 Task: Try Chrome Live Caption Feature.
Action: Mouse moved to (1297, 36)
Screenshot: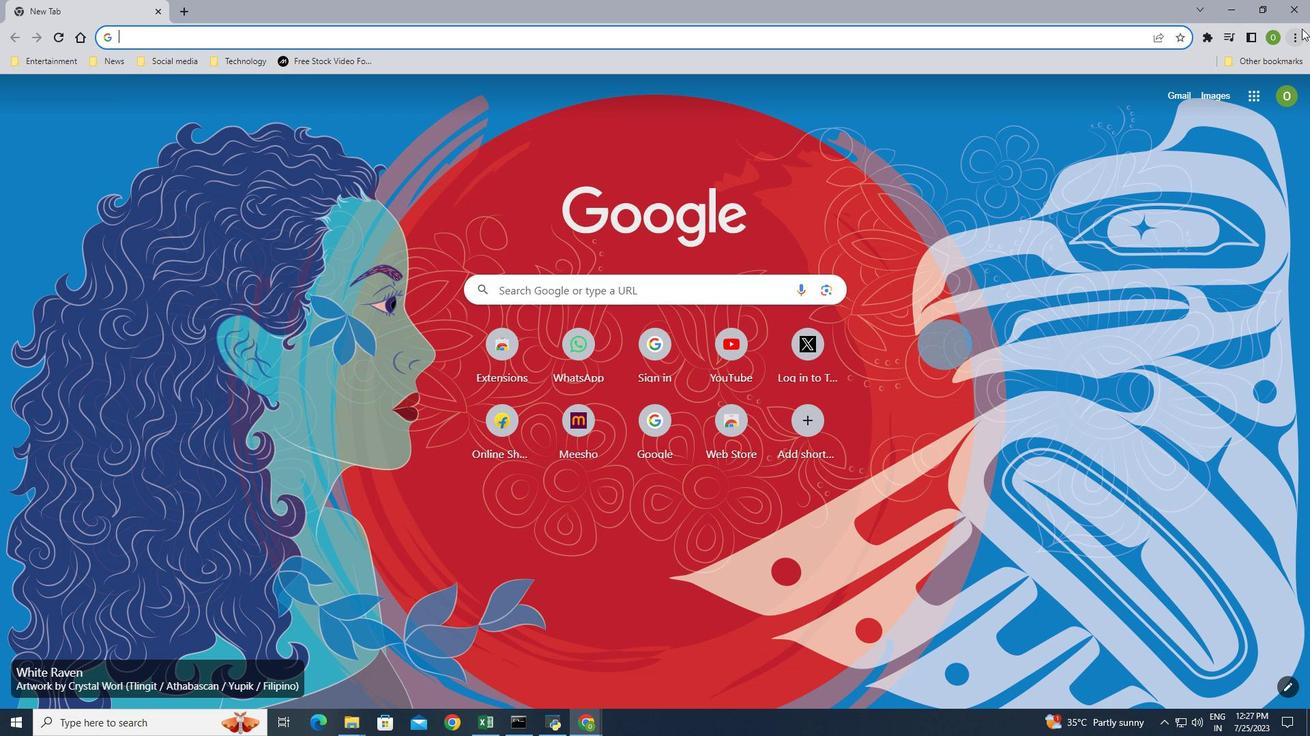 
Action: Mouse pressed left at (1297, 36)
Screenshot: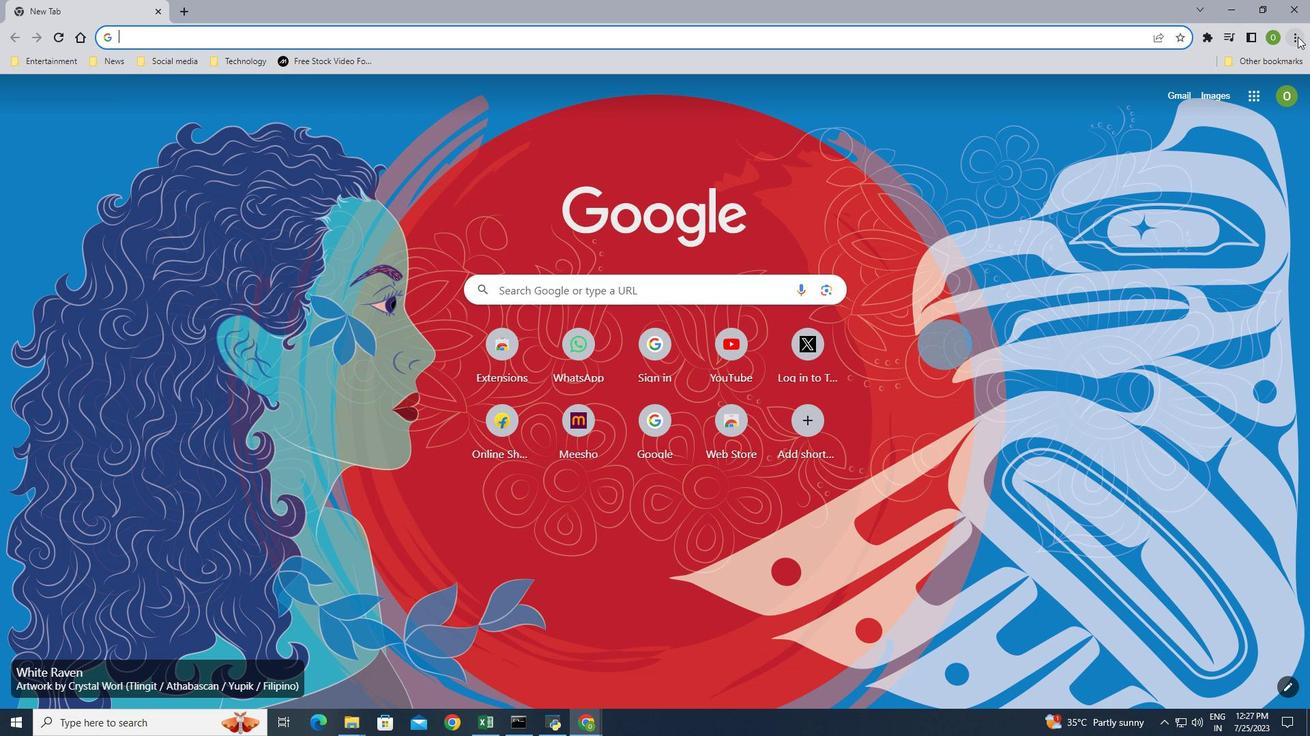 
Action: Mouse moved to (1168, 300)
Screenshot: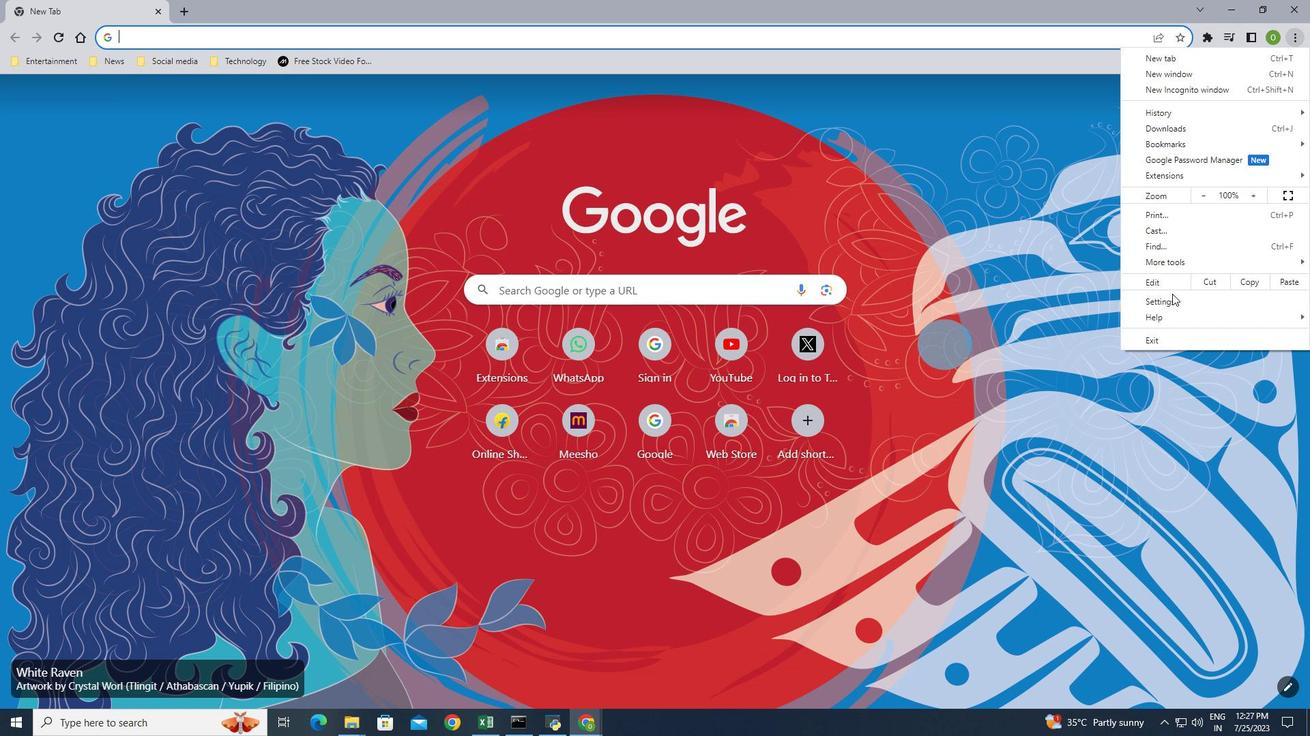 
Action: Mouse pressed left at (1168, 300)
Screenshot: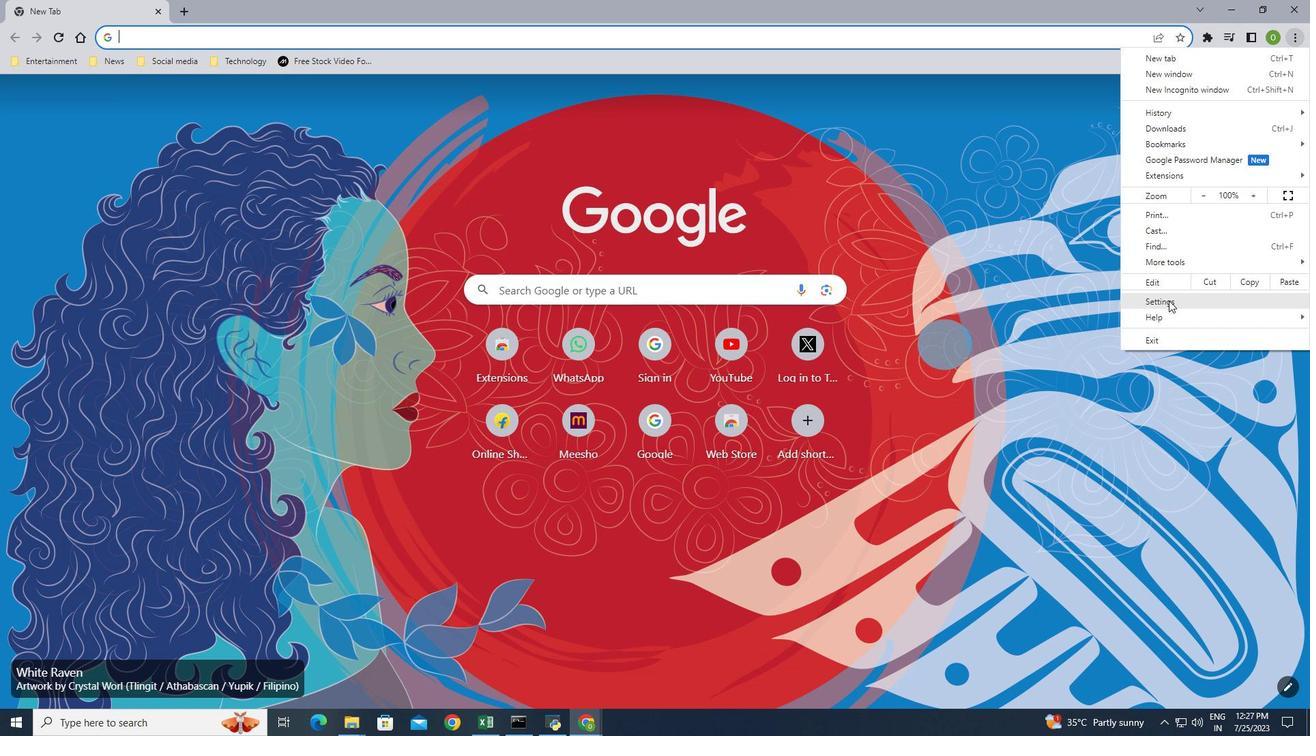 
Action: Mouse moved to (66, 407)
Screenshot: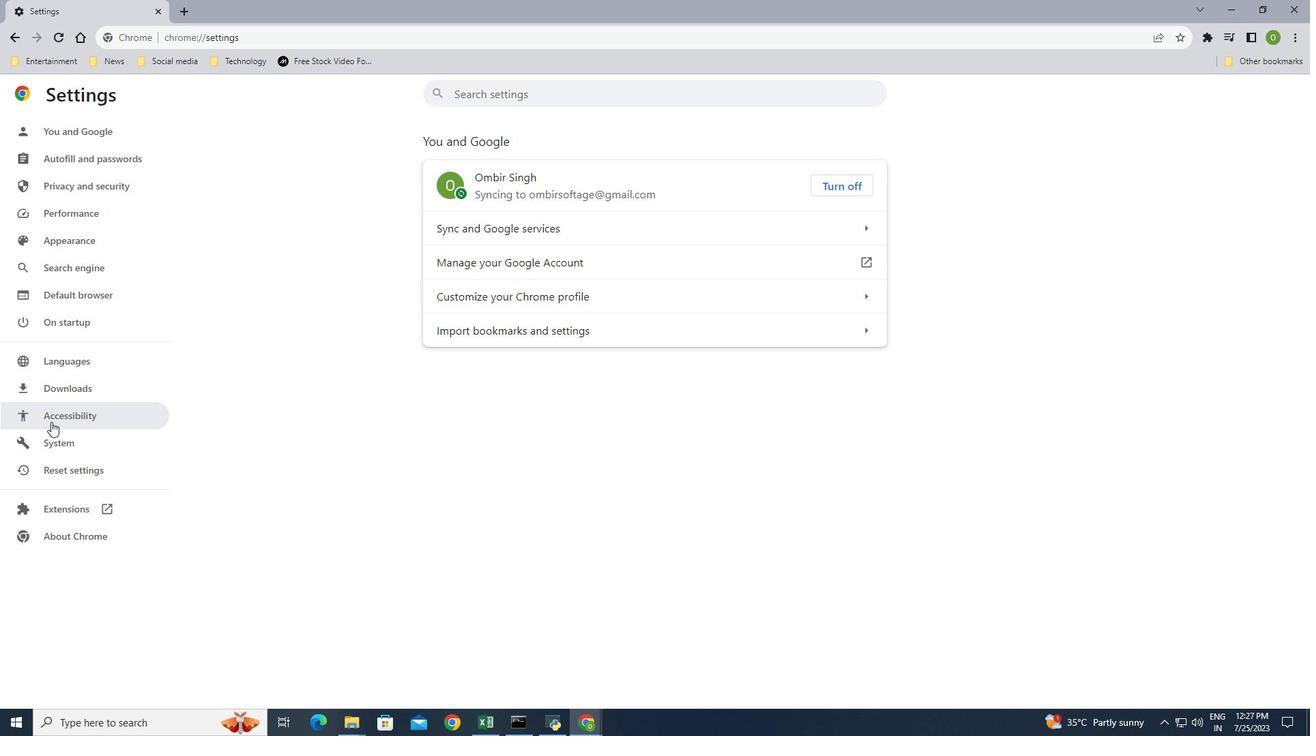 
Action: Mouse pressed left at (66, 407)
Screenshot: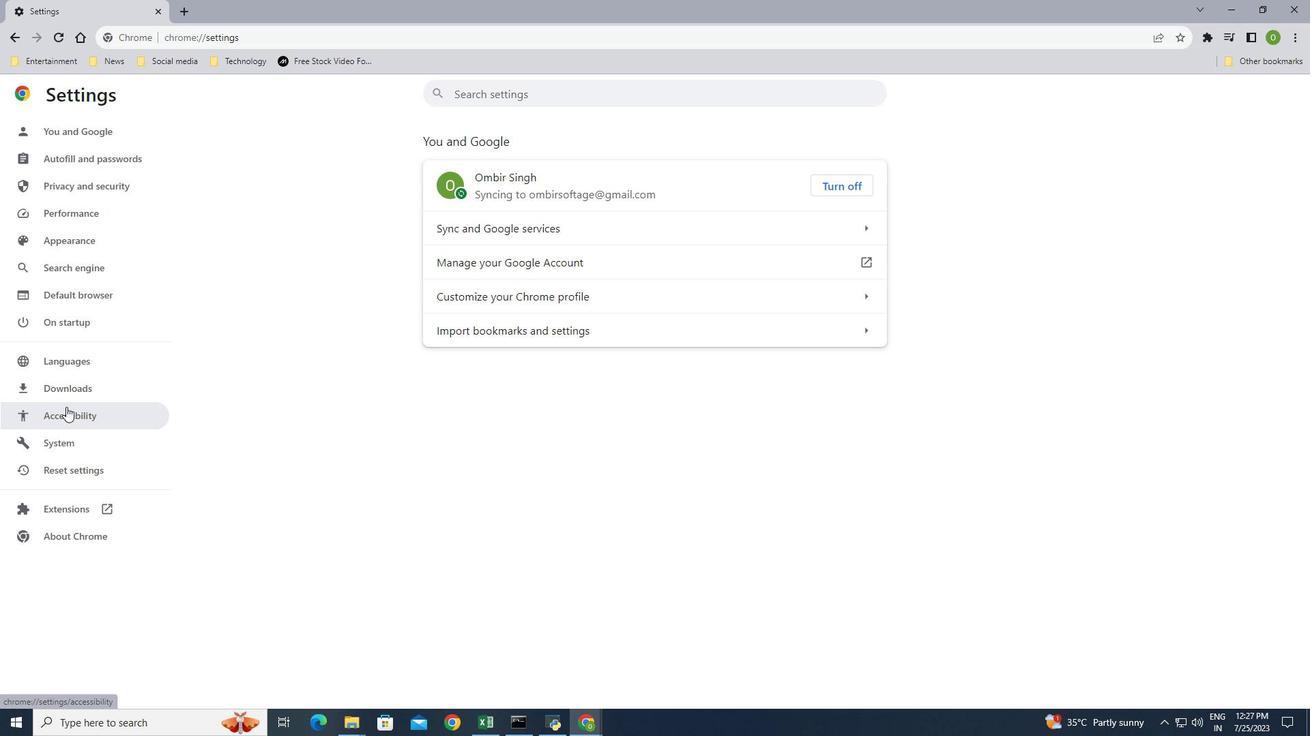 
Action: Mouse moved to (866, 191)
Screenshot: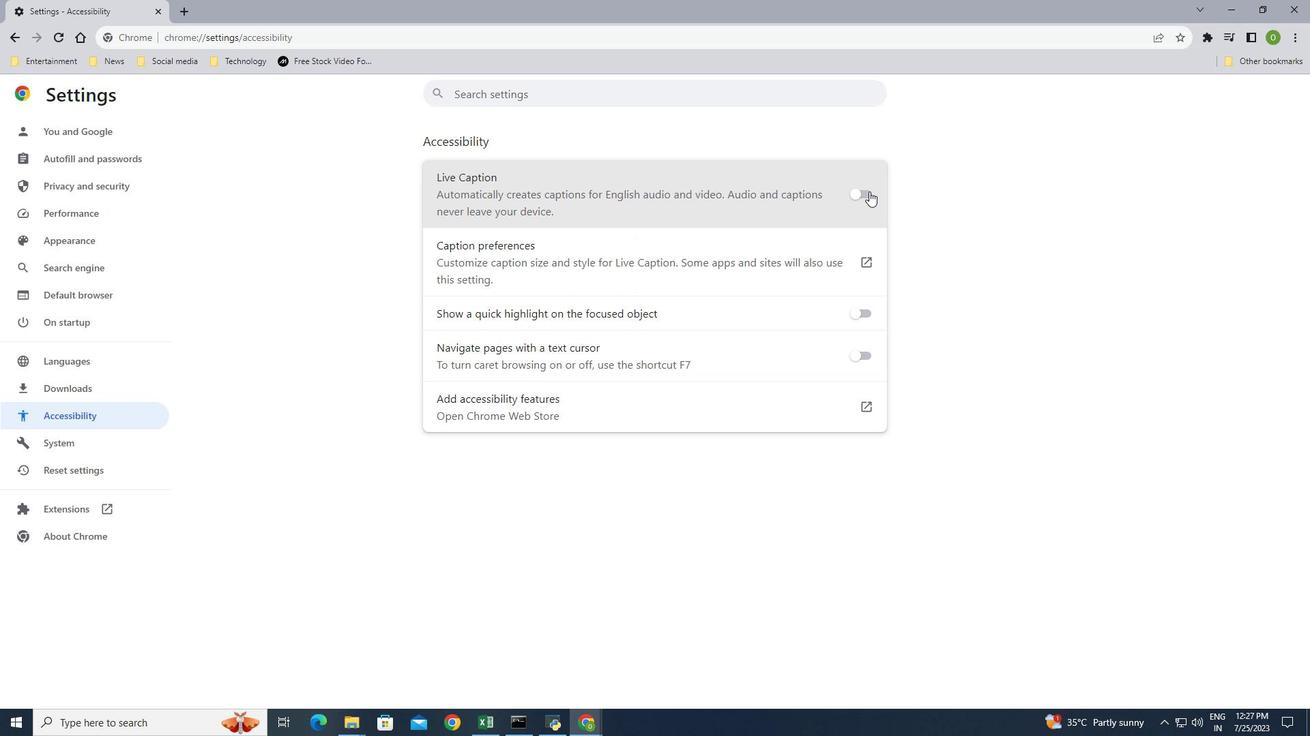 
Action: Mouse pressed left at (866, 191)
Screenshot: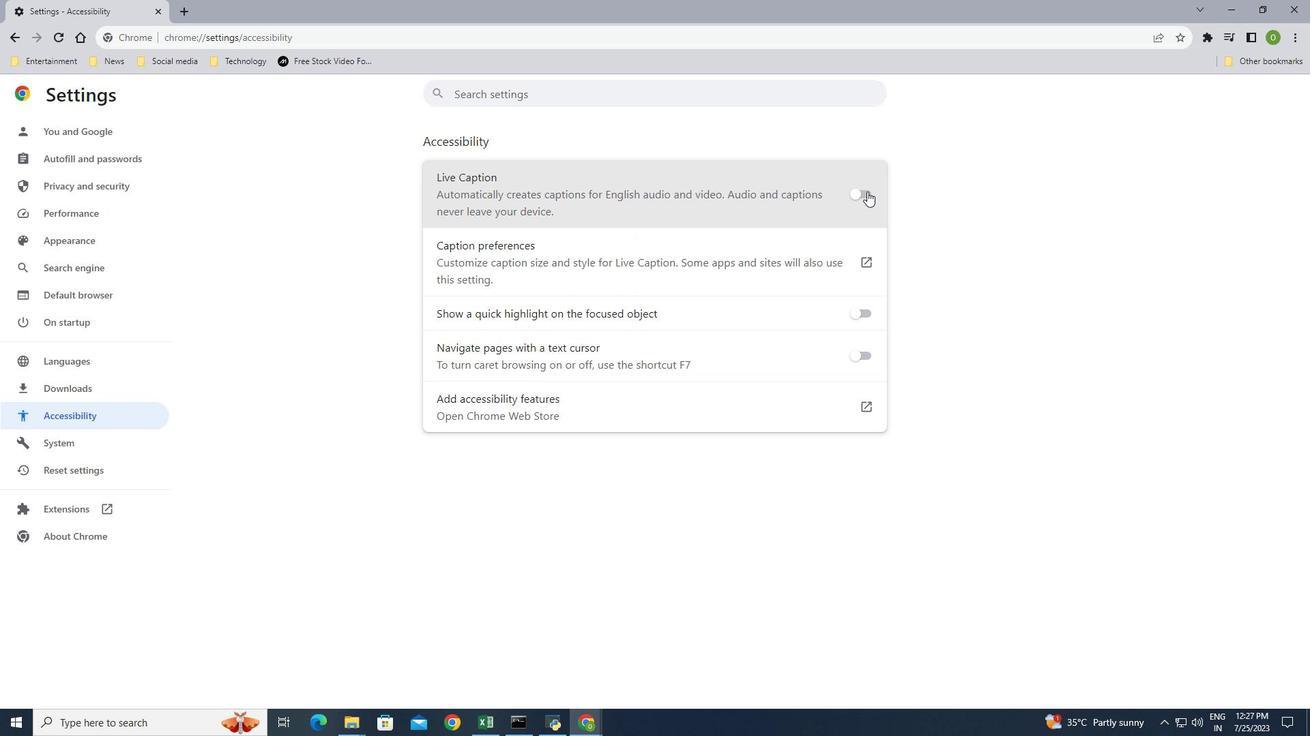 
Action: Mouse moved to (945, 262)
Screenshot: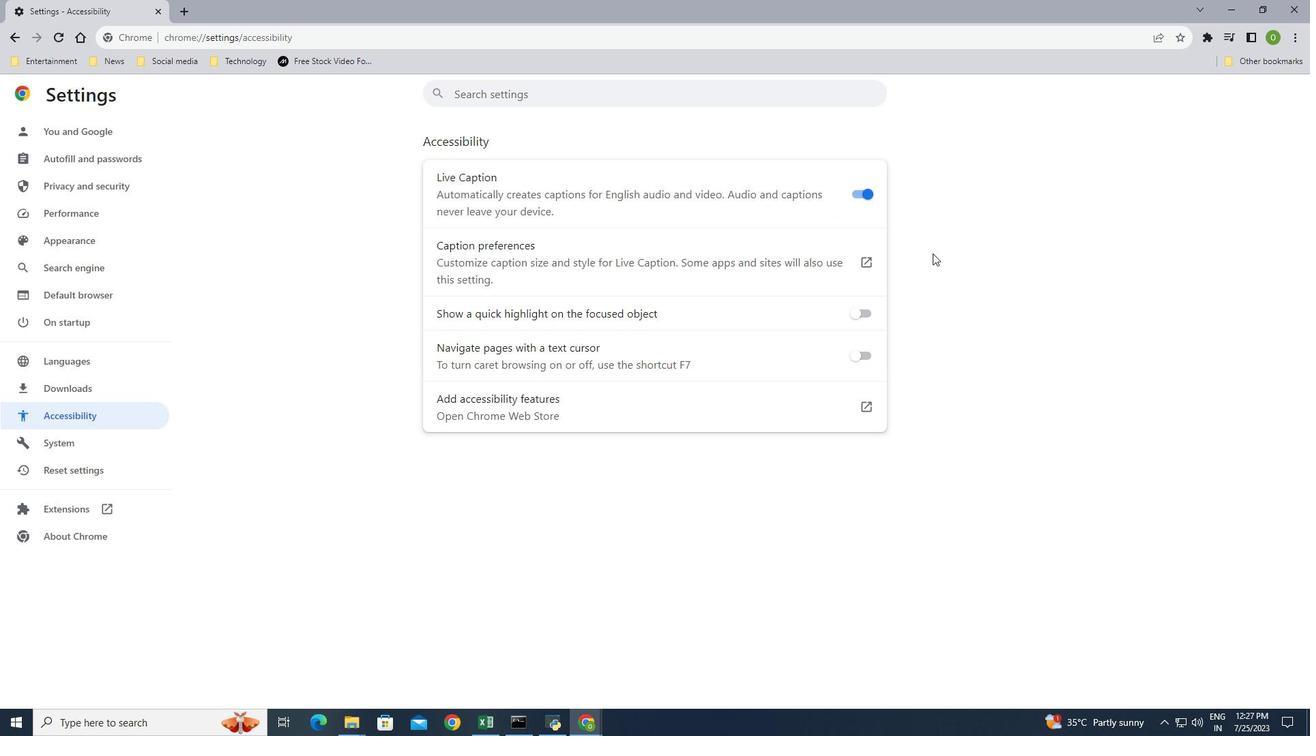 
Action: Mouse scrolled (945, 263) with delta (0, 0)
Screenshot: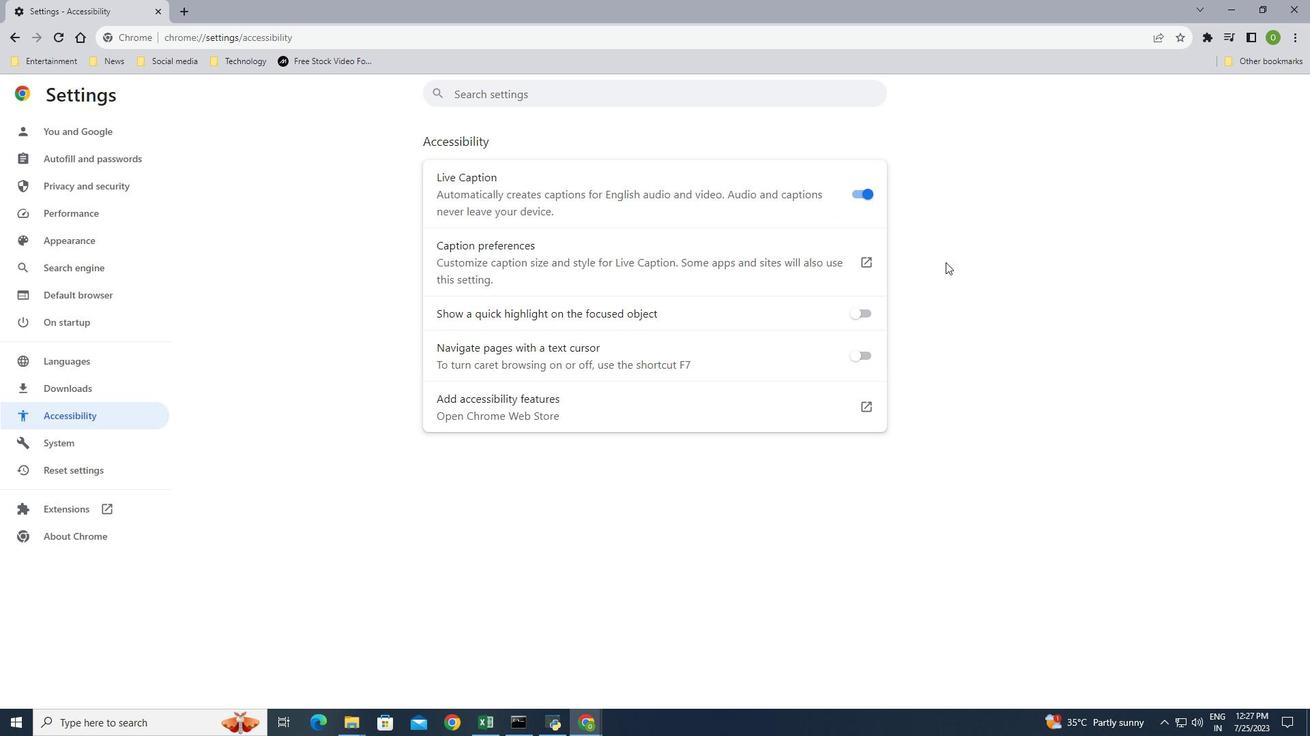 
Action: Mouse scrolled (945, 263) with delta (0, 0)
Screenshot: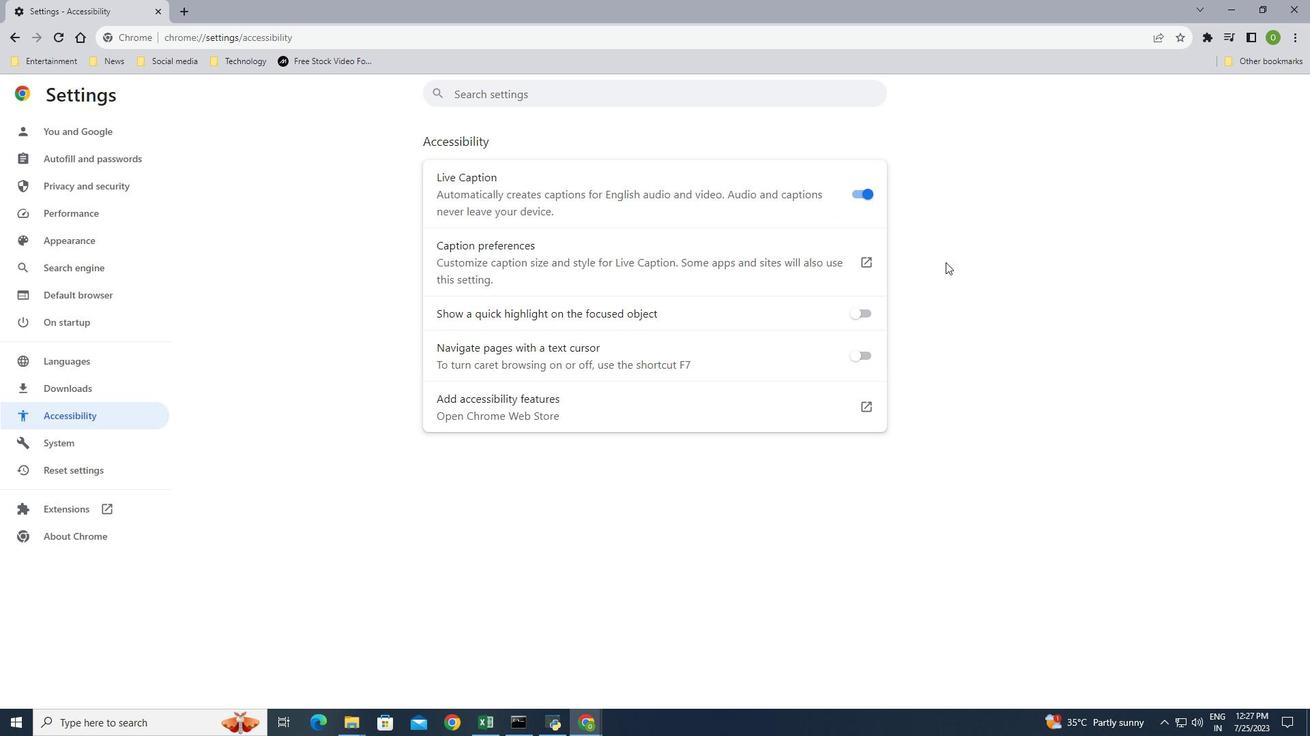 
Action: Mouse scrolled (945, 263) with delta (0, 0)
Screenshot: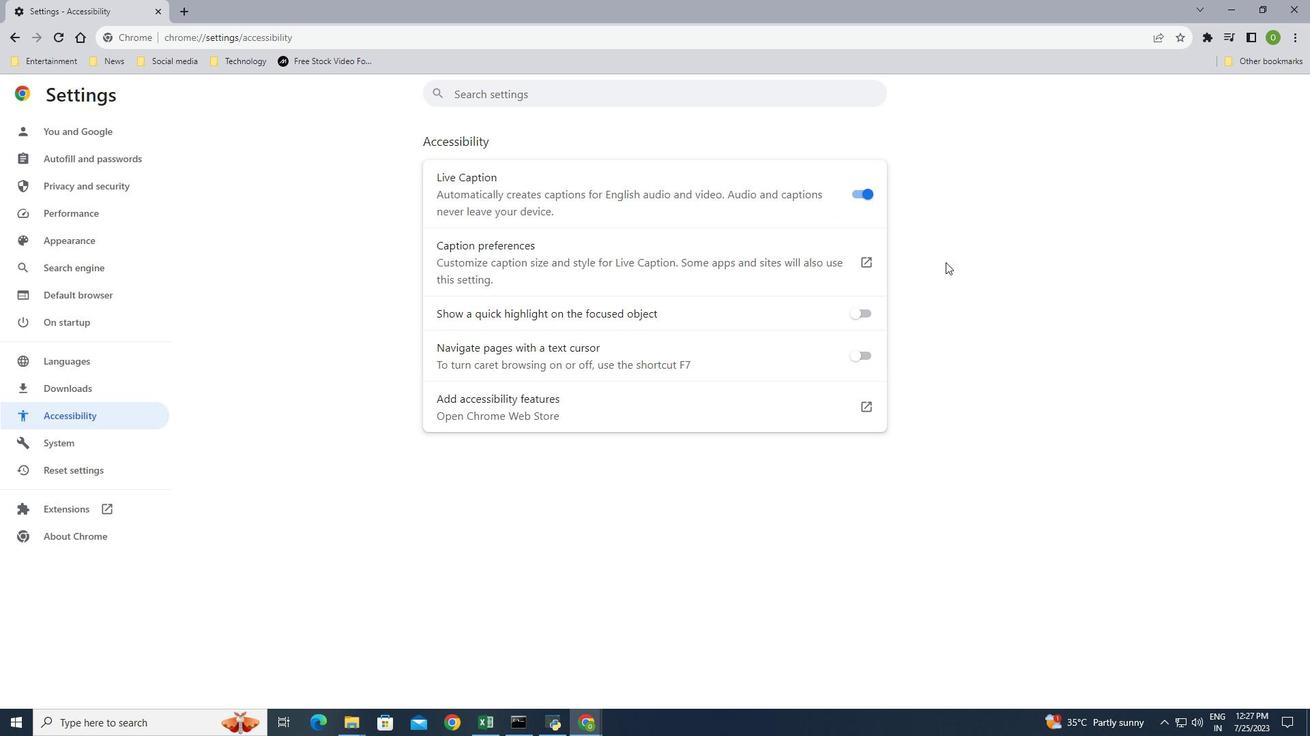 
Action: Mouse moved to (185, 13)
Screenshot: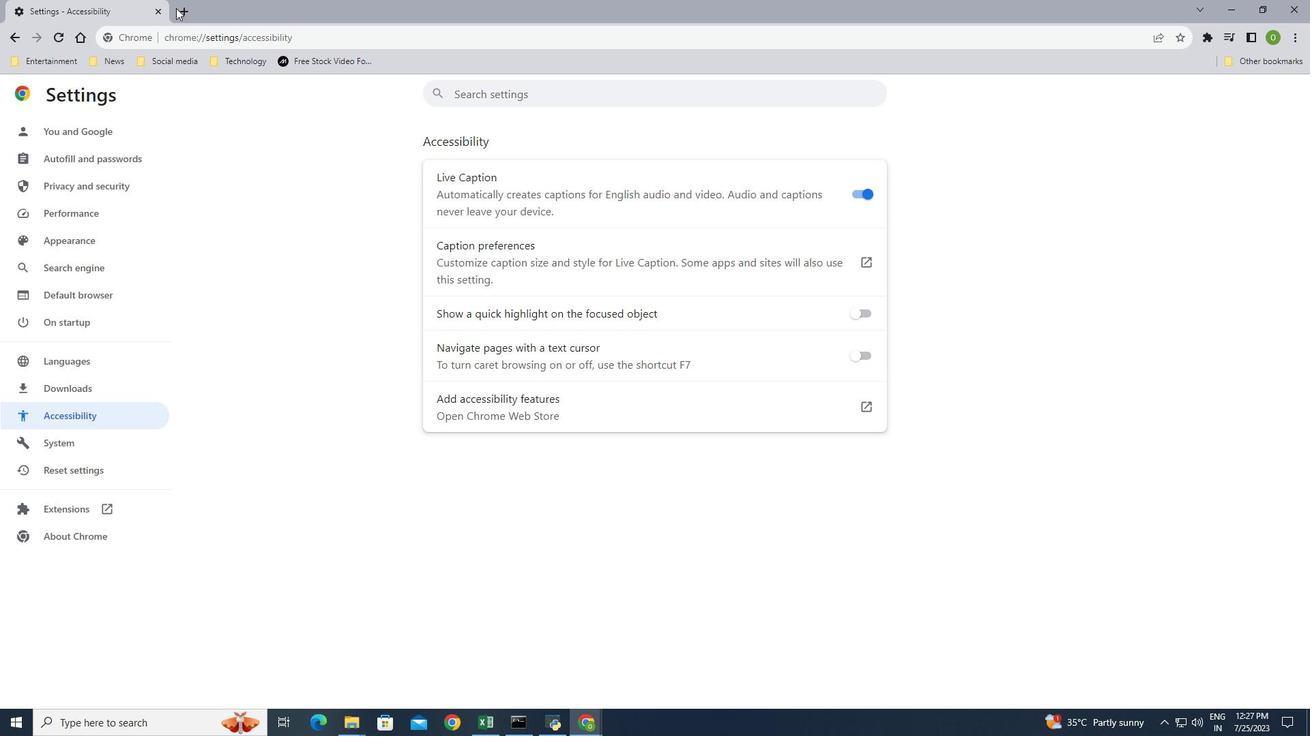 
Action: Mouse pressed left at (185, 13)
Screenshot: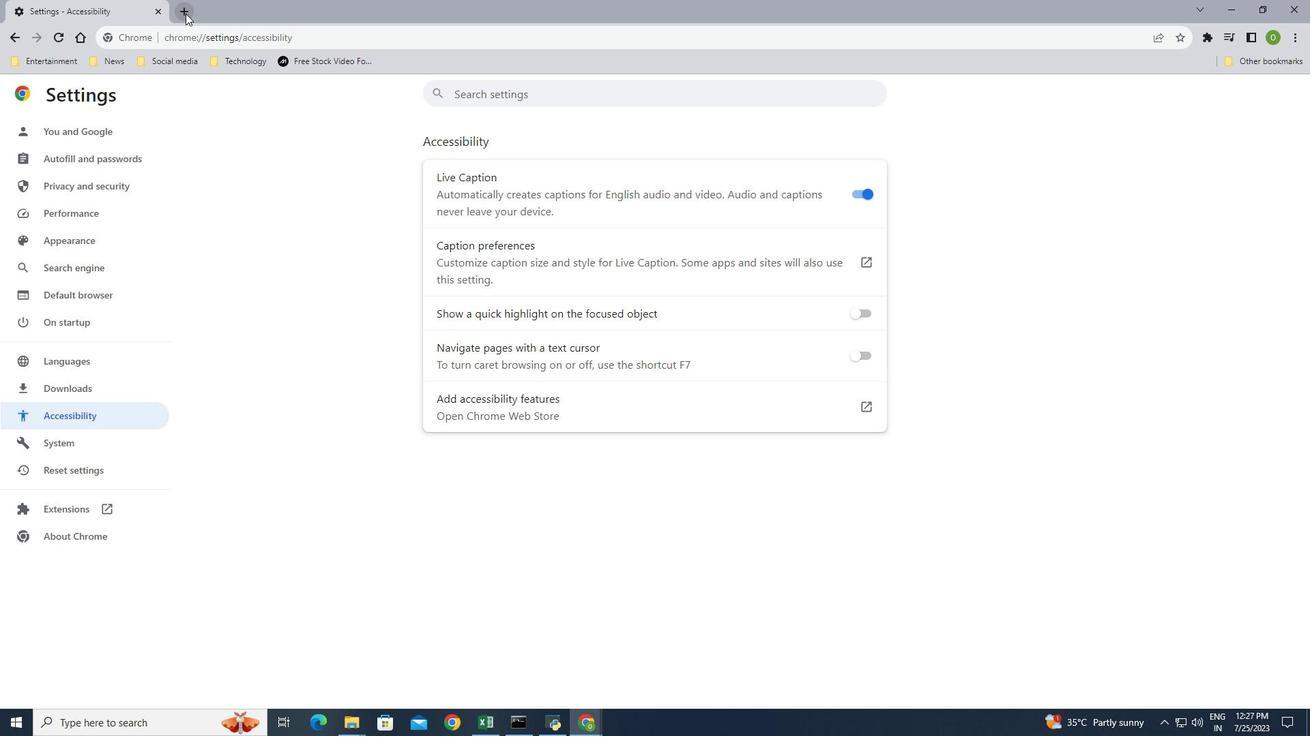 
Action: Mouse moved to (197, 40)
Screenshot: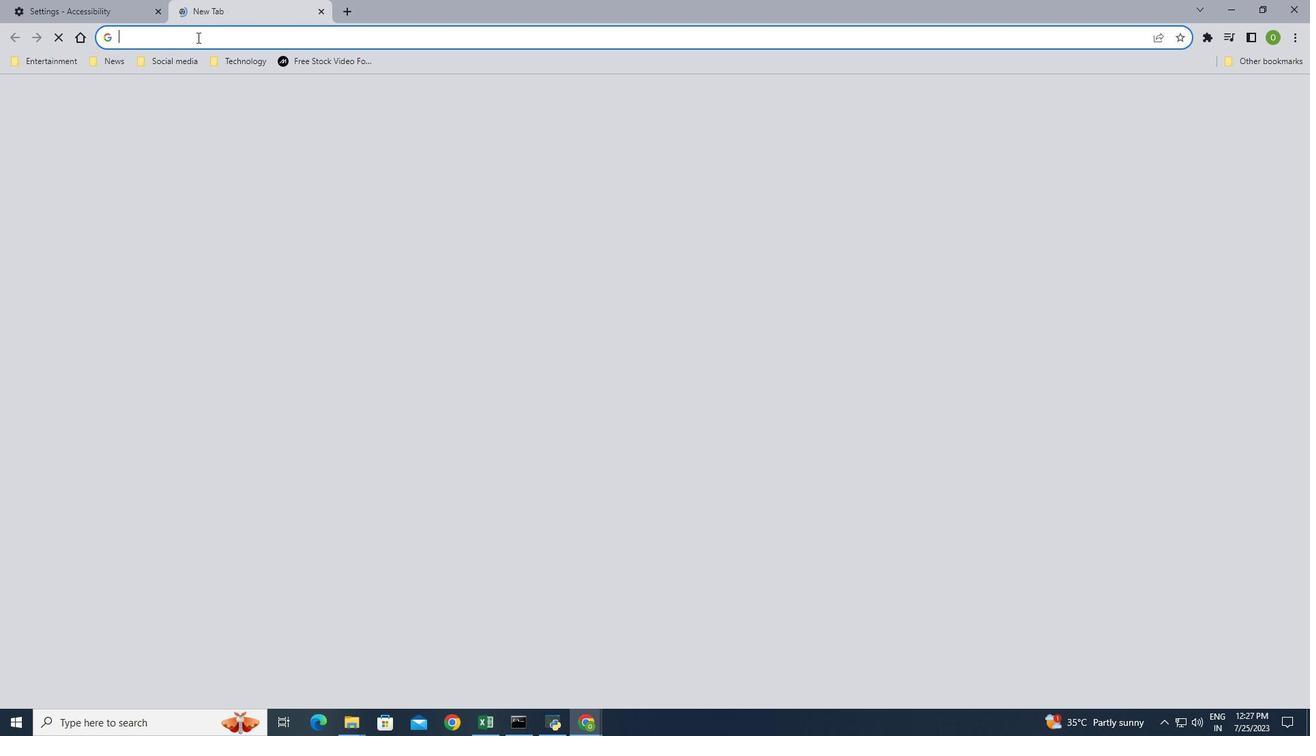 
Action: Mouse pressed left at (197, 40)
Screenshot: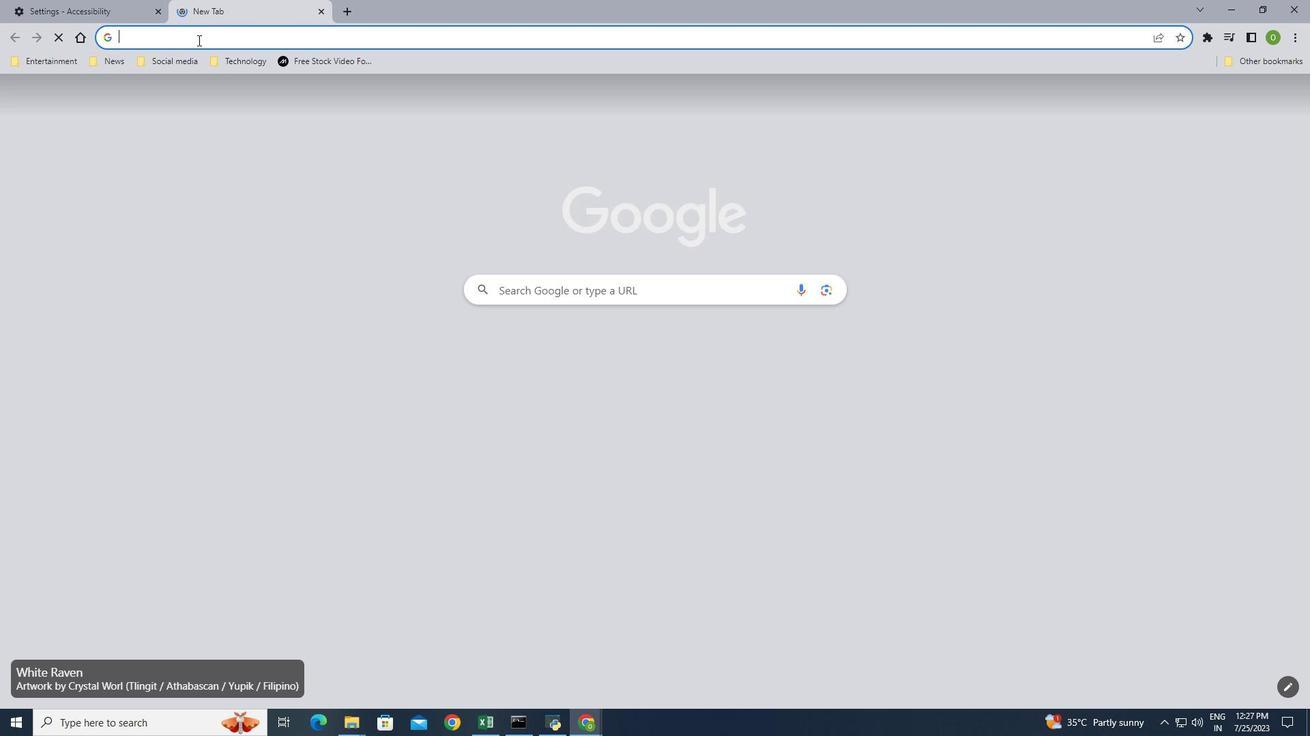 
Action: Key pressed you<Key.space>tub<Key.backspace>e<Key.enter>
Screenshot: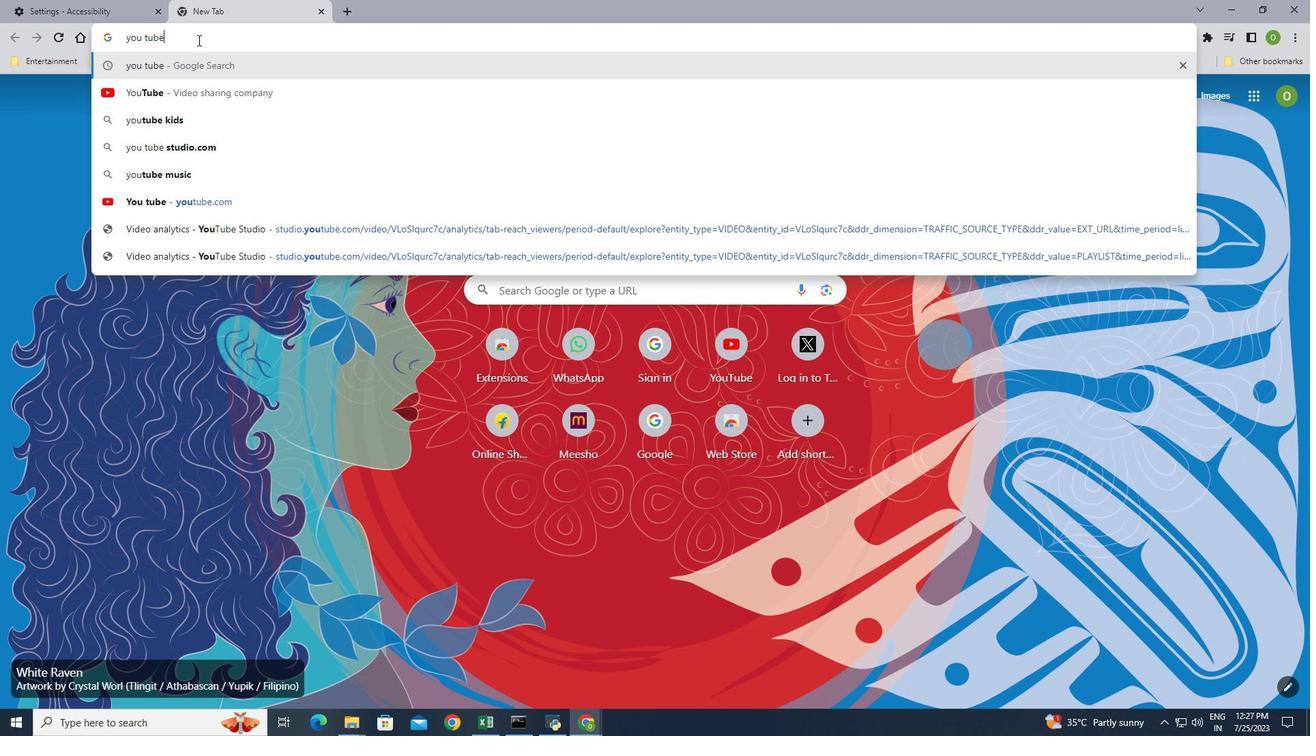 
Action: Mouse moved to (167, 303)
Screenshot: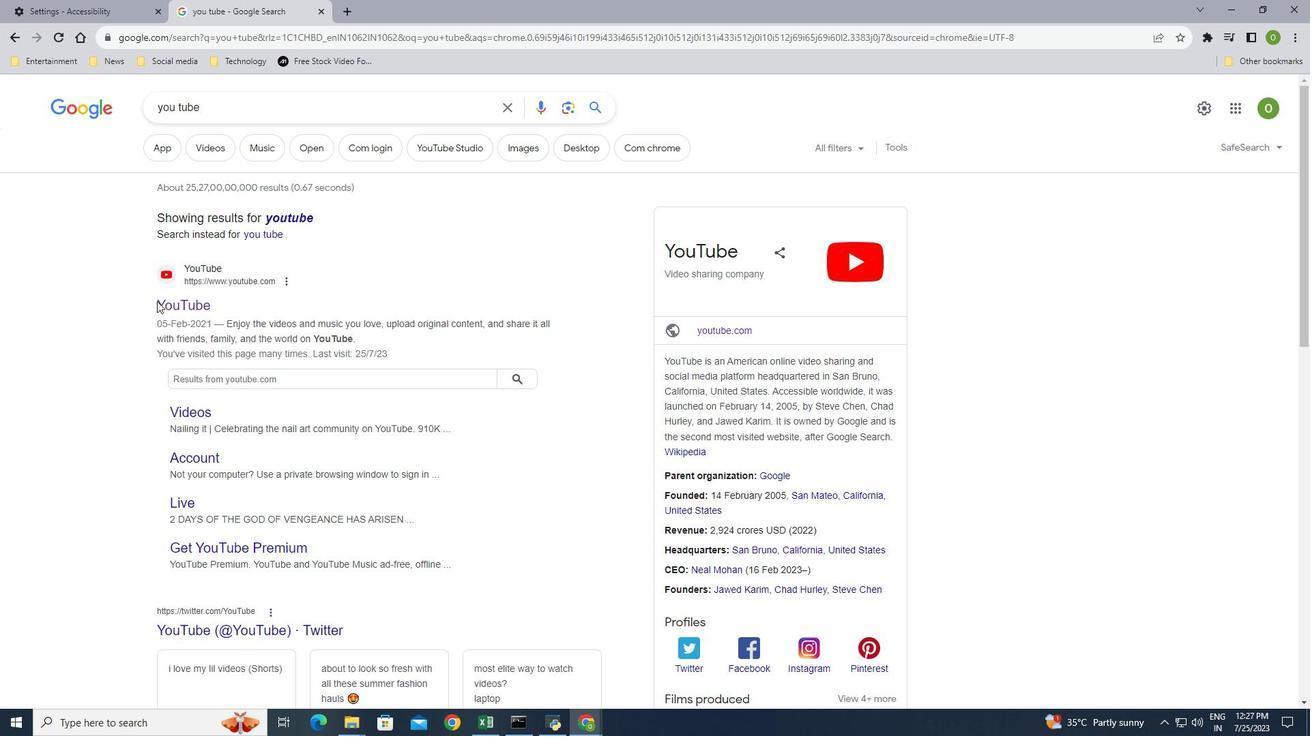 
Action: Mouse pressed left at (167, 303)
Screenshot: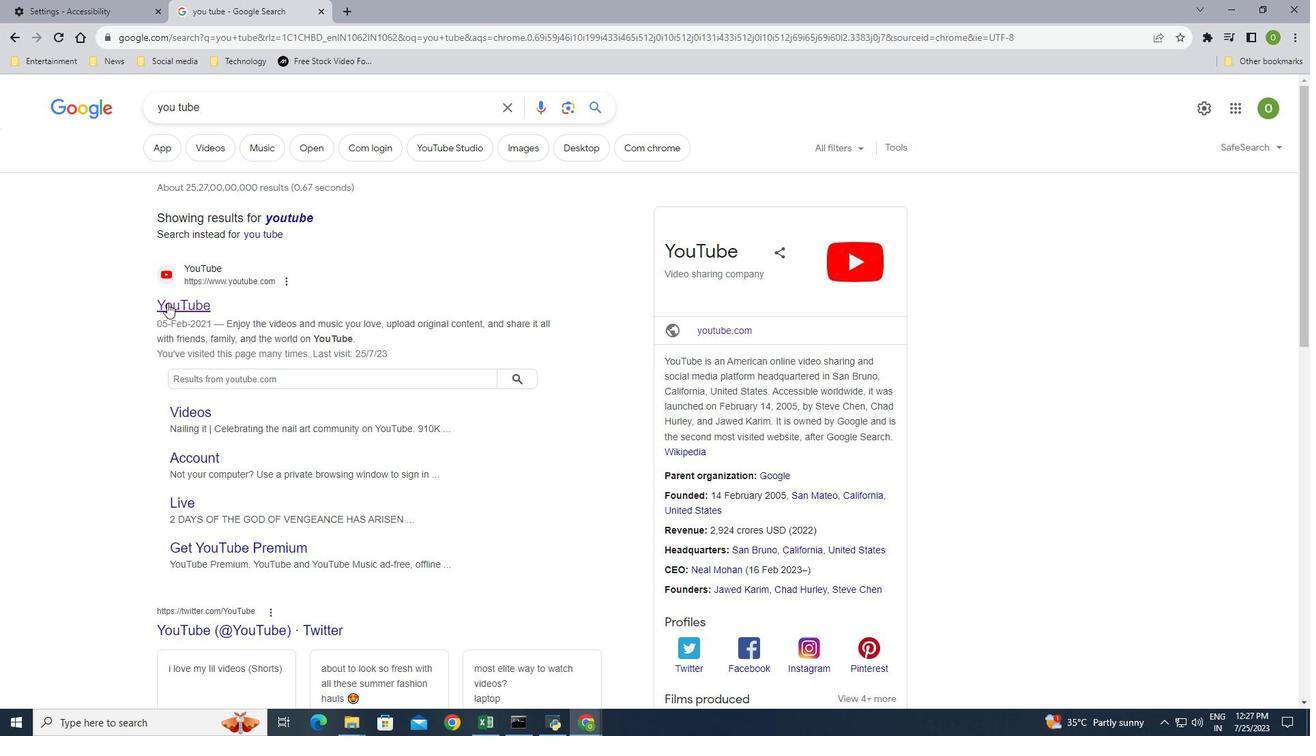 
Action: Mouse moved to (946, 239)
Screenshot: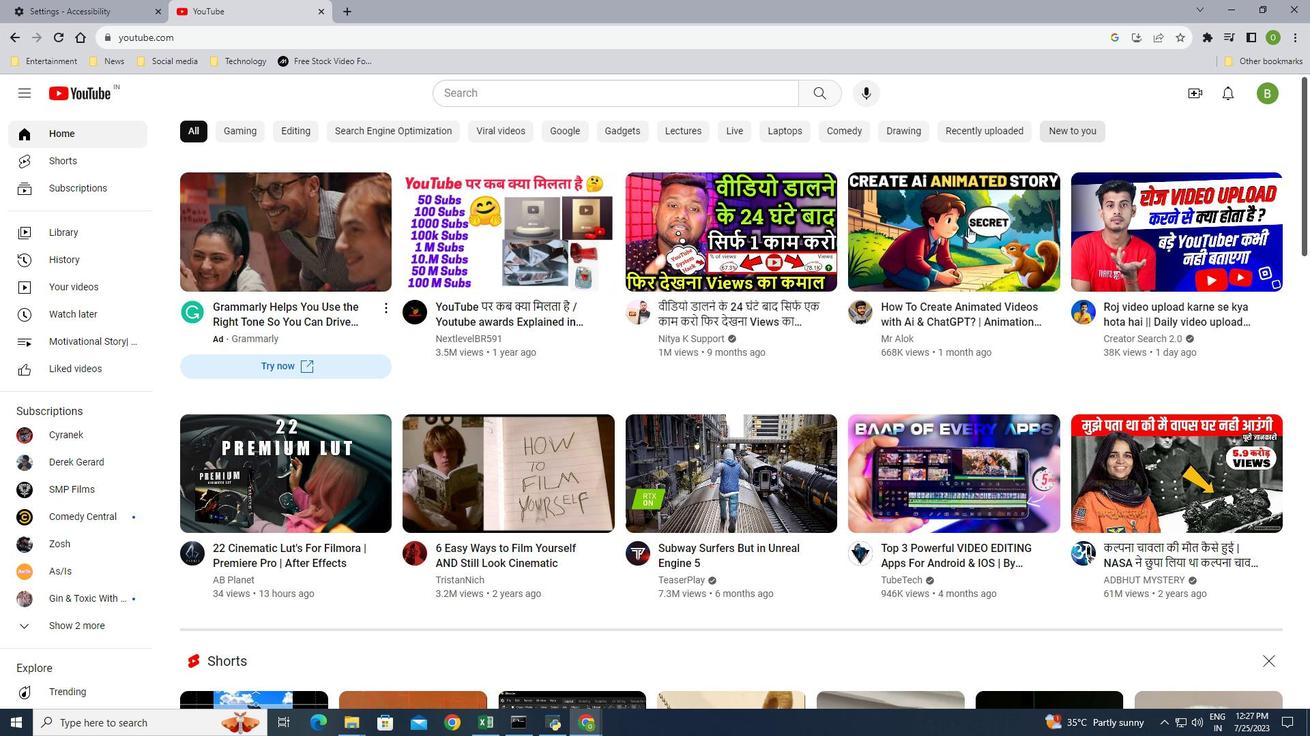 
Action: Mouse scrolled (946, 238) with delta (0, 0)
Screenshot: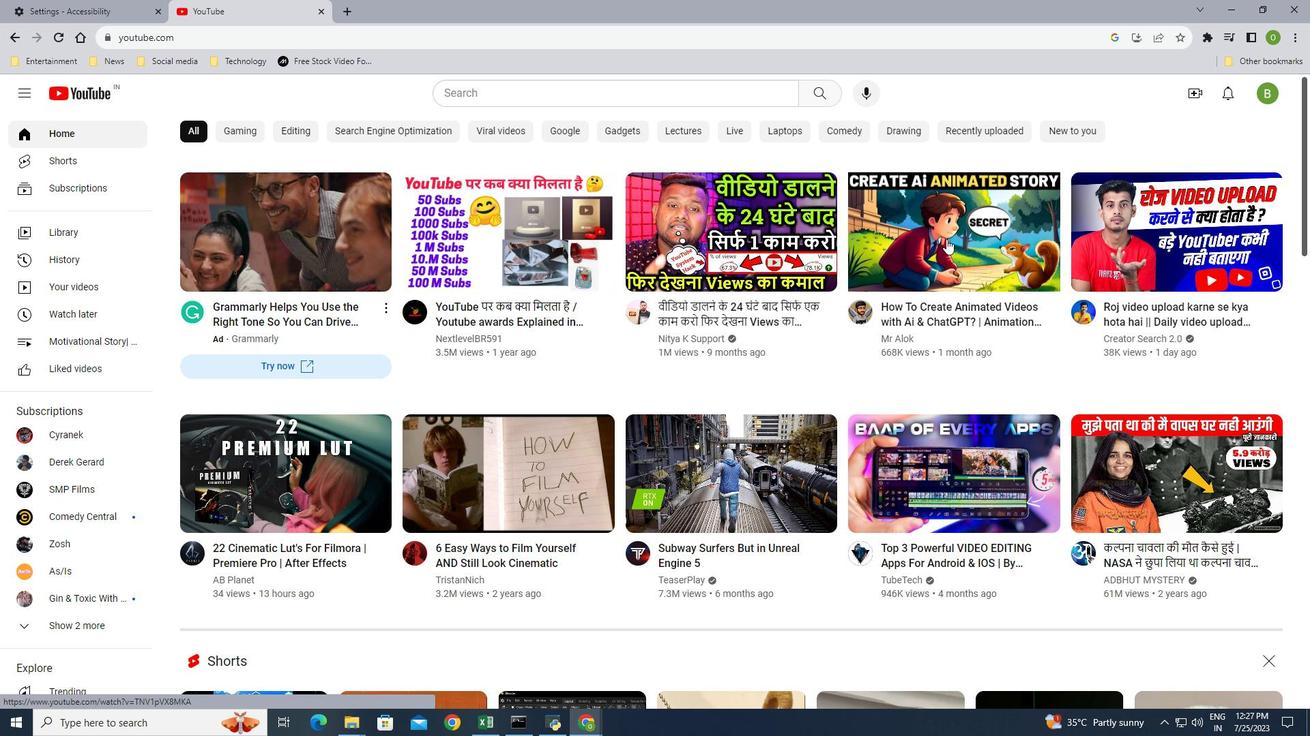 
Action: Mouse scrolled (946, 238) with delta (0, 0)
Screenshot: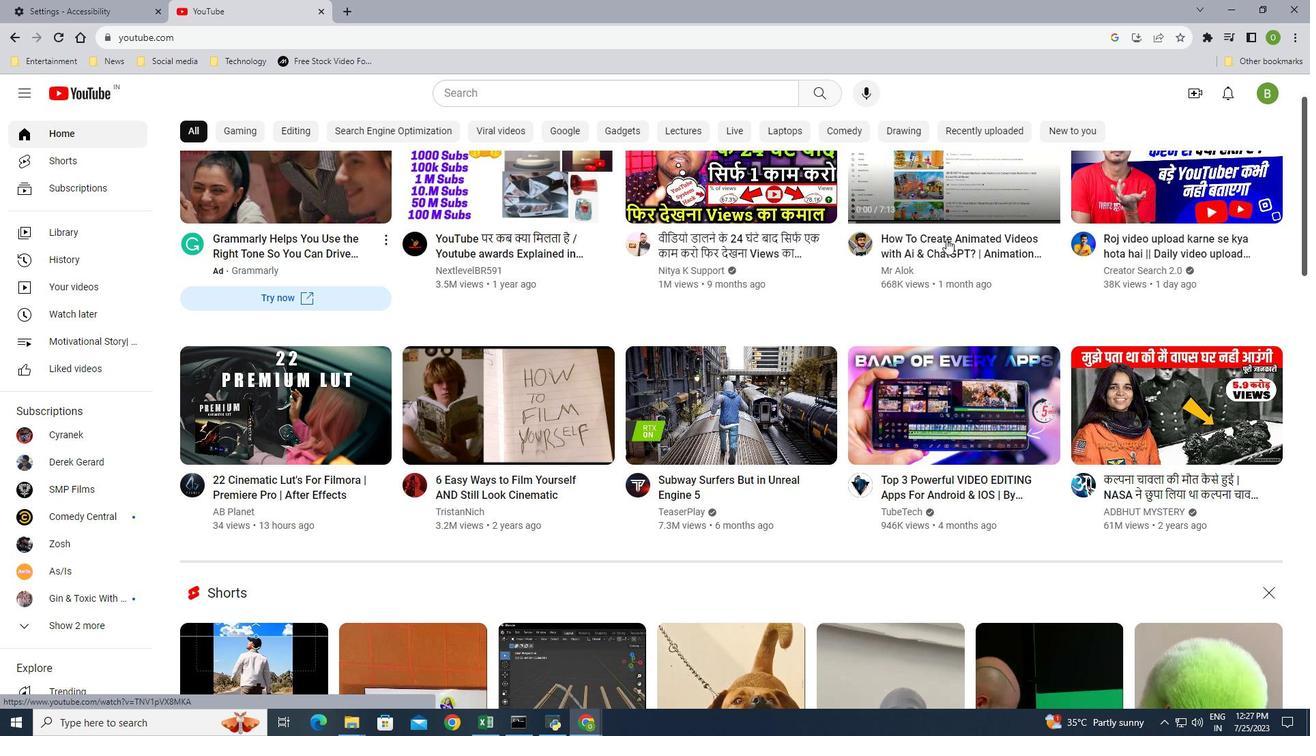 
Action: Mouse moved to (946, 238)
Screenshot: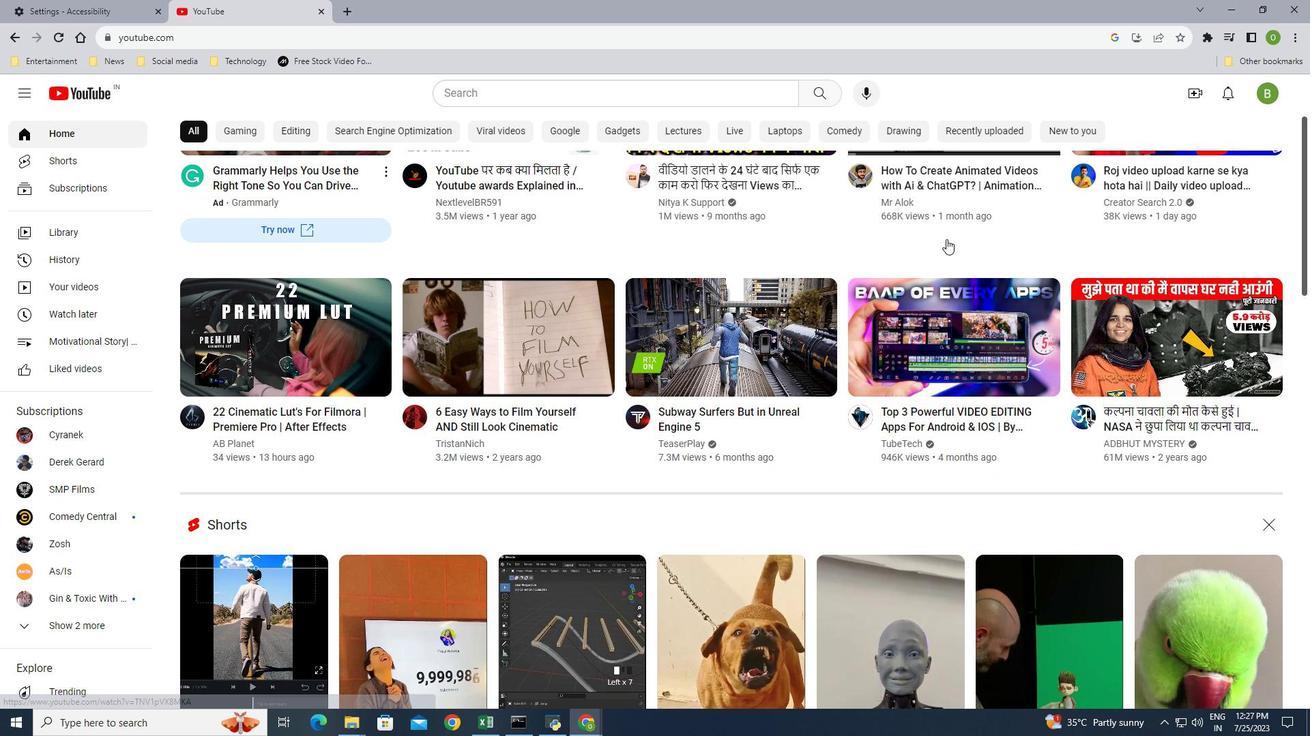 
Action: Mouse scrolled (946, 239) with delta (0, 0)
Screenshot: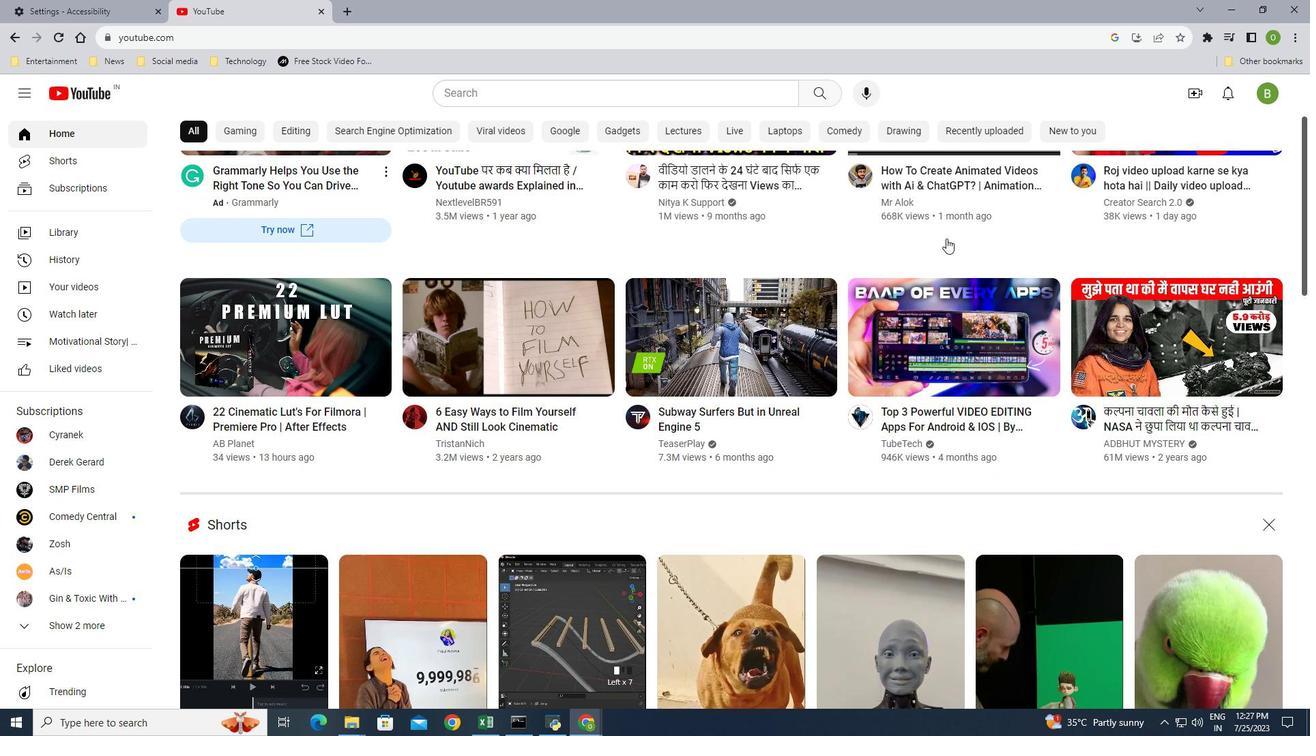 
Action: Mouse scrolled (946, 239) with delta (0, 0)
Screenshot: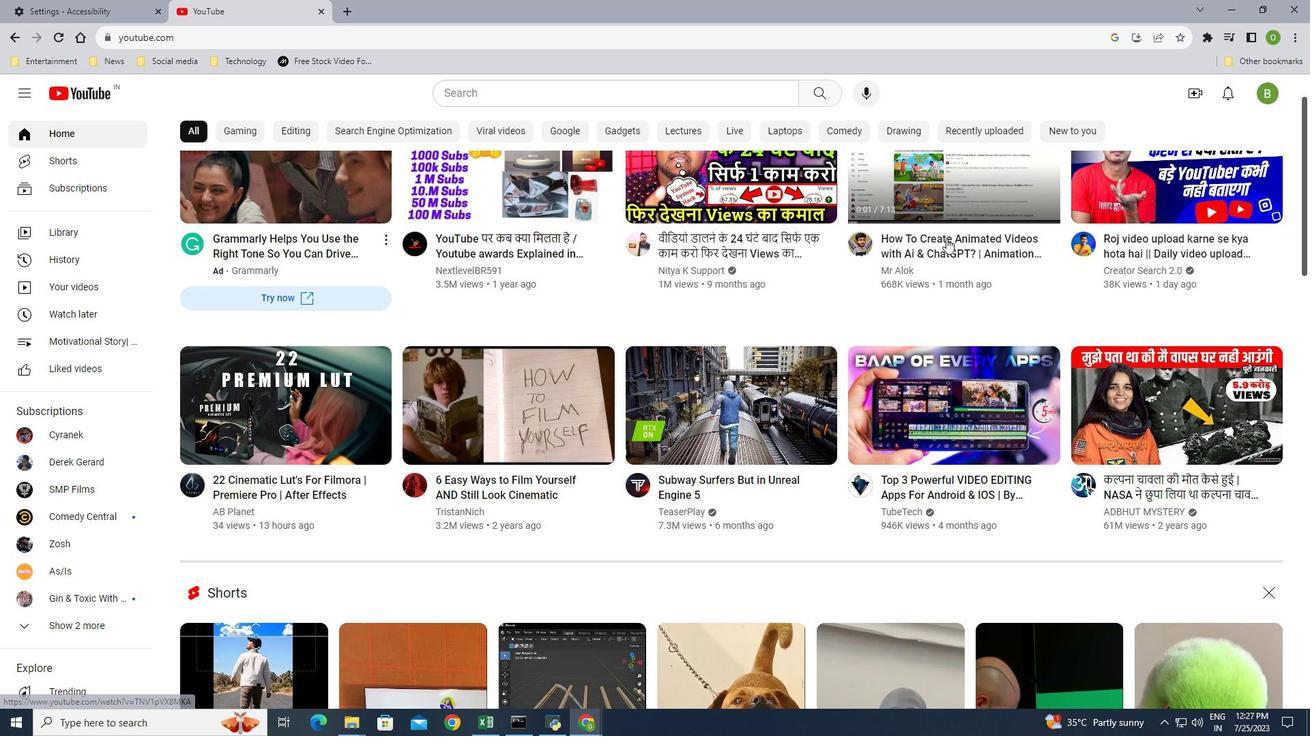 
Action: Mouse scrolled (946, 239) with delta (0, 0)
Screenshot: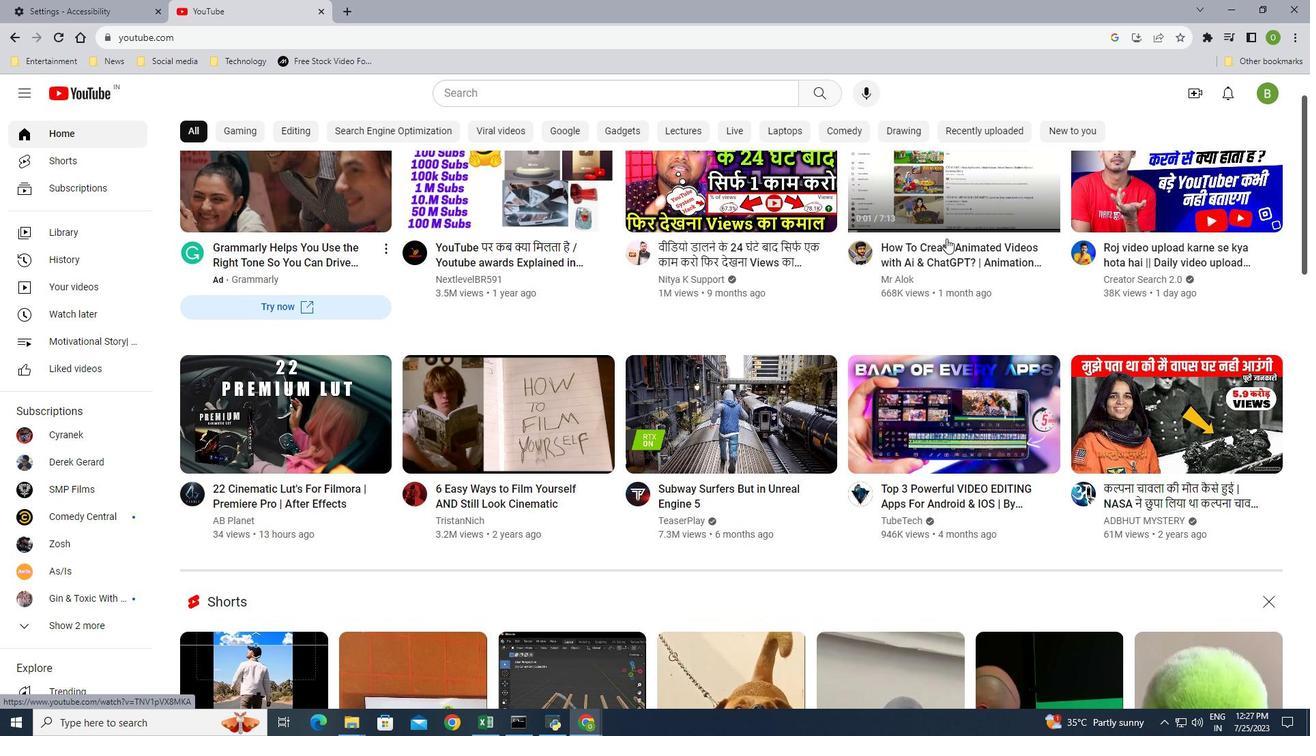 
Action: Mouse moved to (742, 327)
Screenshot: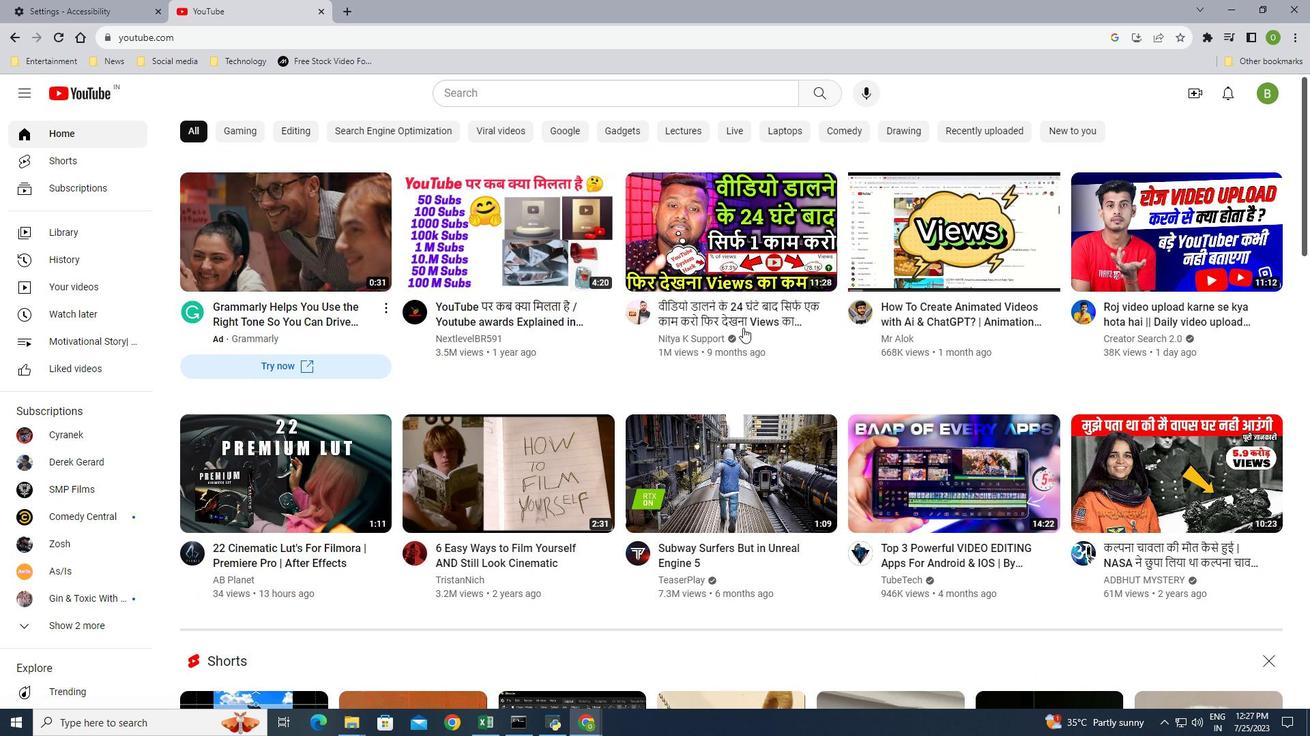 
Action: Mouse scrolled (743, 327) with delta (0, 0)
Screenshot: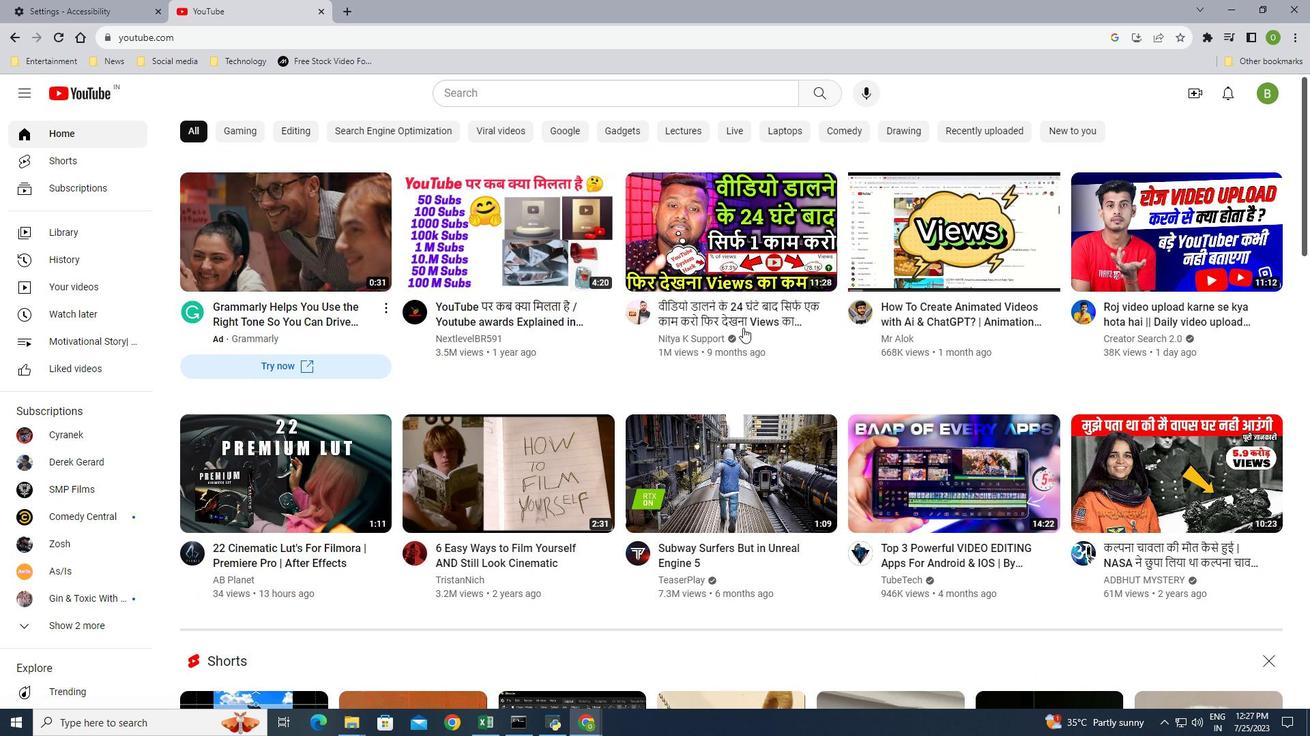 
Action: Mouse moved to (742, 327)
Screenshot: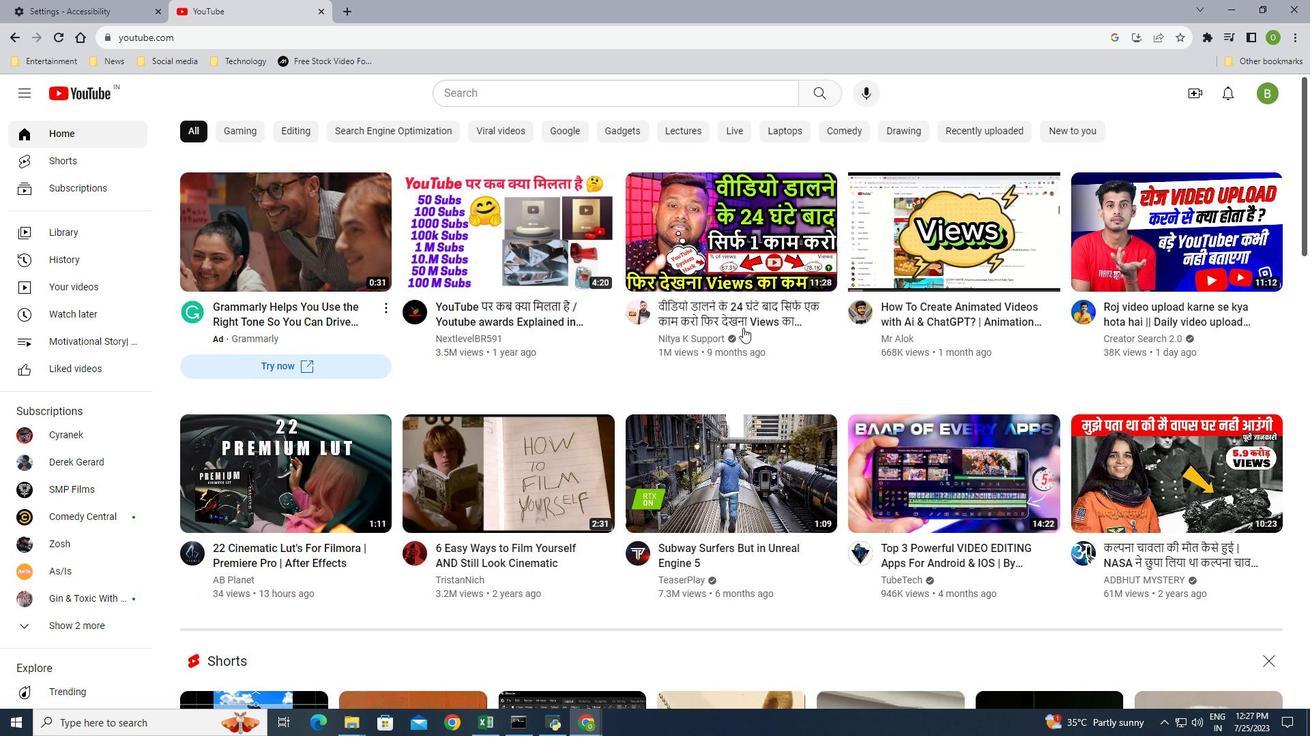 
Action: Mouse scrolled (742, 326) with delta (0, 0)
Screenshot: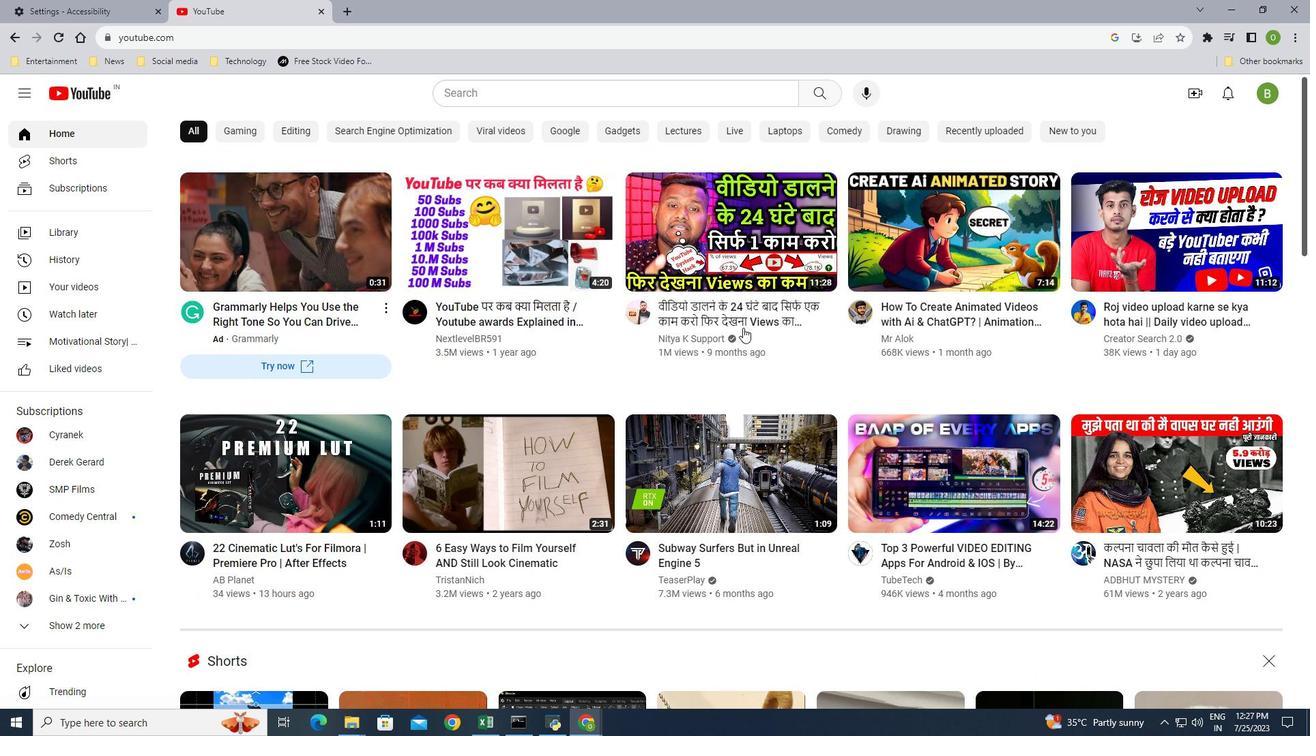 
Action: Mouse moved to (742, 326)
Screenshot: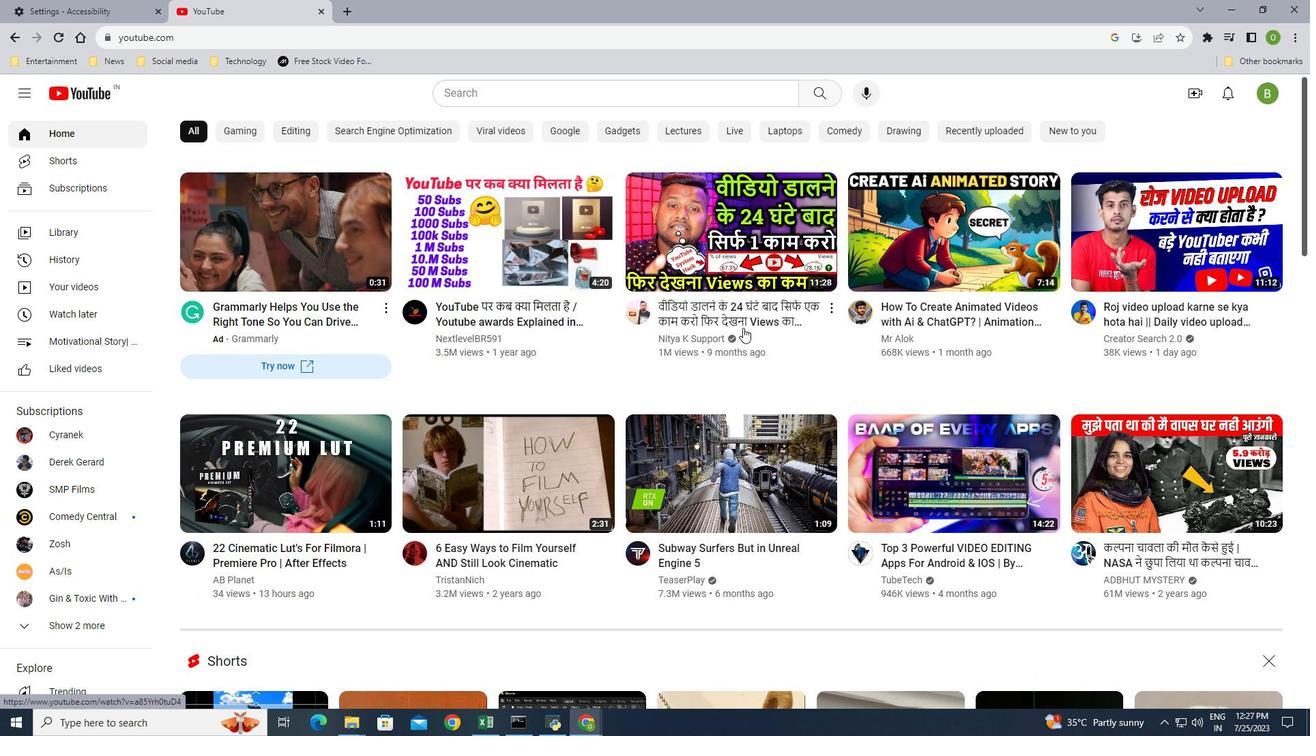 
Action: Mouse scrolled (742, 325) with delta (0, 0)
Screenshot: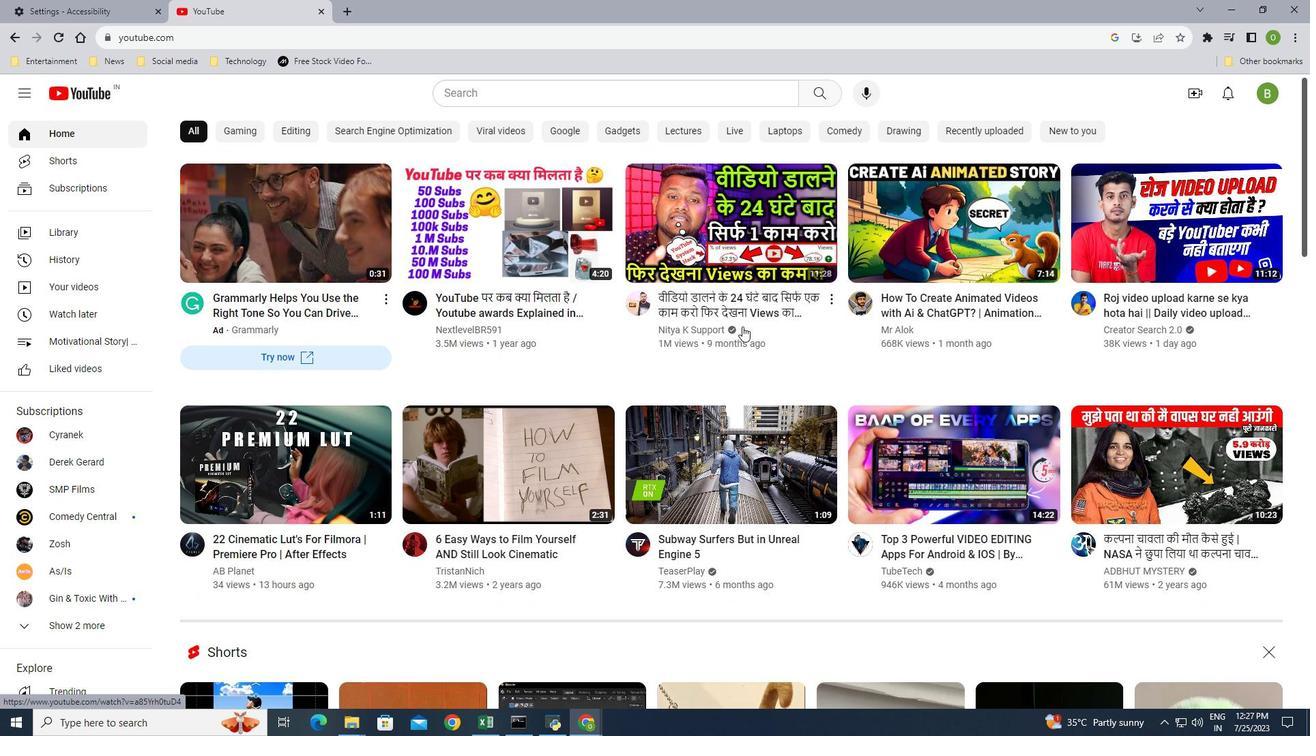 
Action: Mouse scrolled (742, 325) with delta (0, 0)
Screenshot: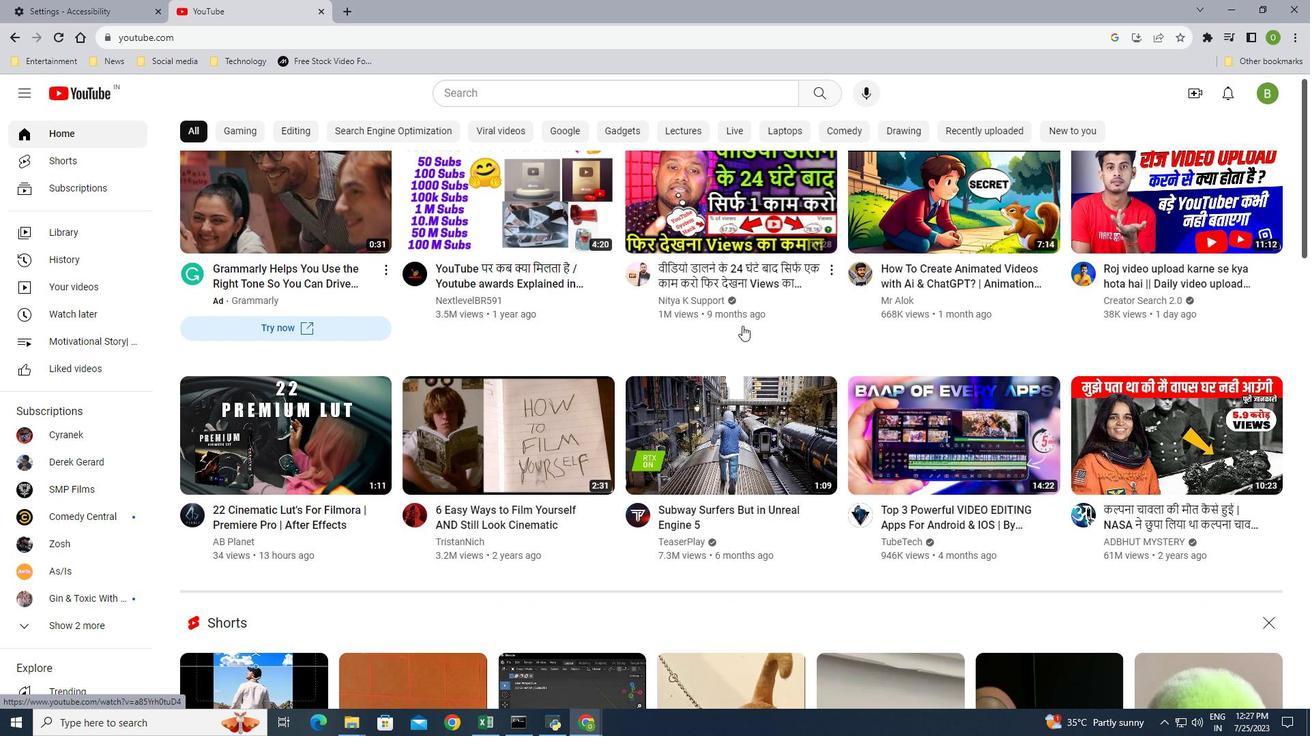 
Action: Mouse scrolled (742, 325) with delta (0, 0)
Screenshot: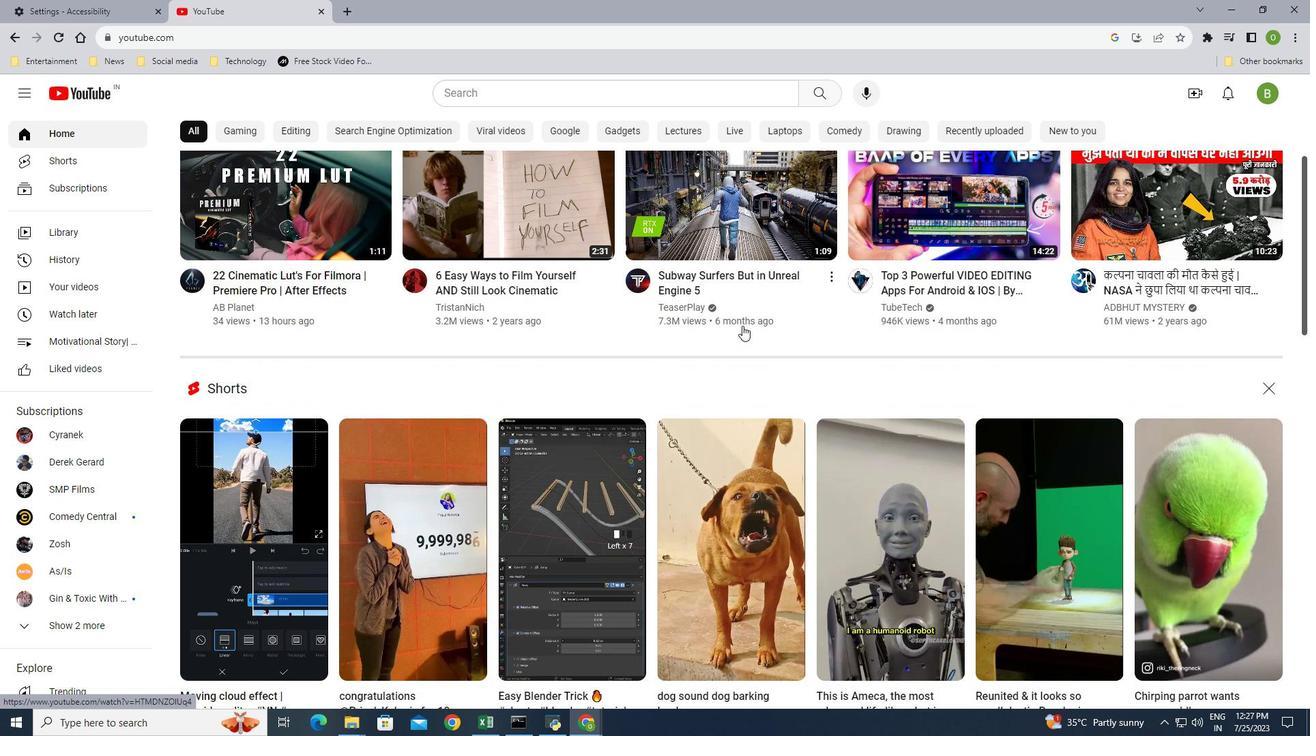 
Action: Mouse scrolled (742, 325) with delta (0, 0)
Screenshot: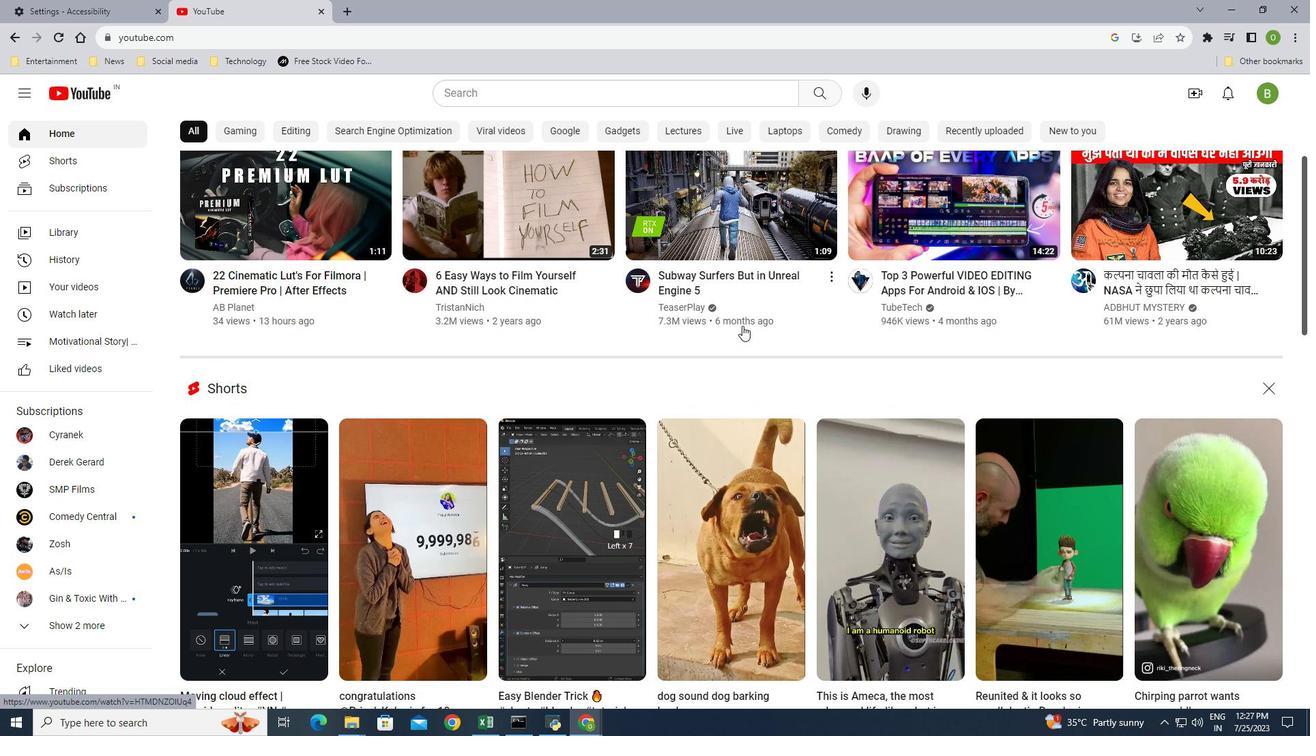 
Action: Mouse scrolled (742, 325) with delta (0, 0)
Screenshot: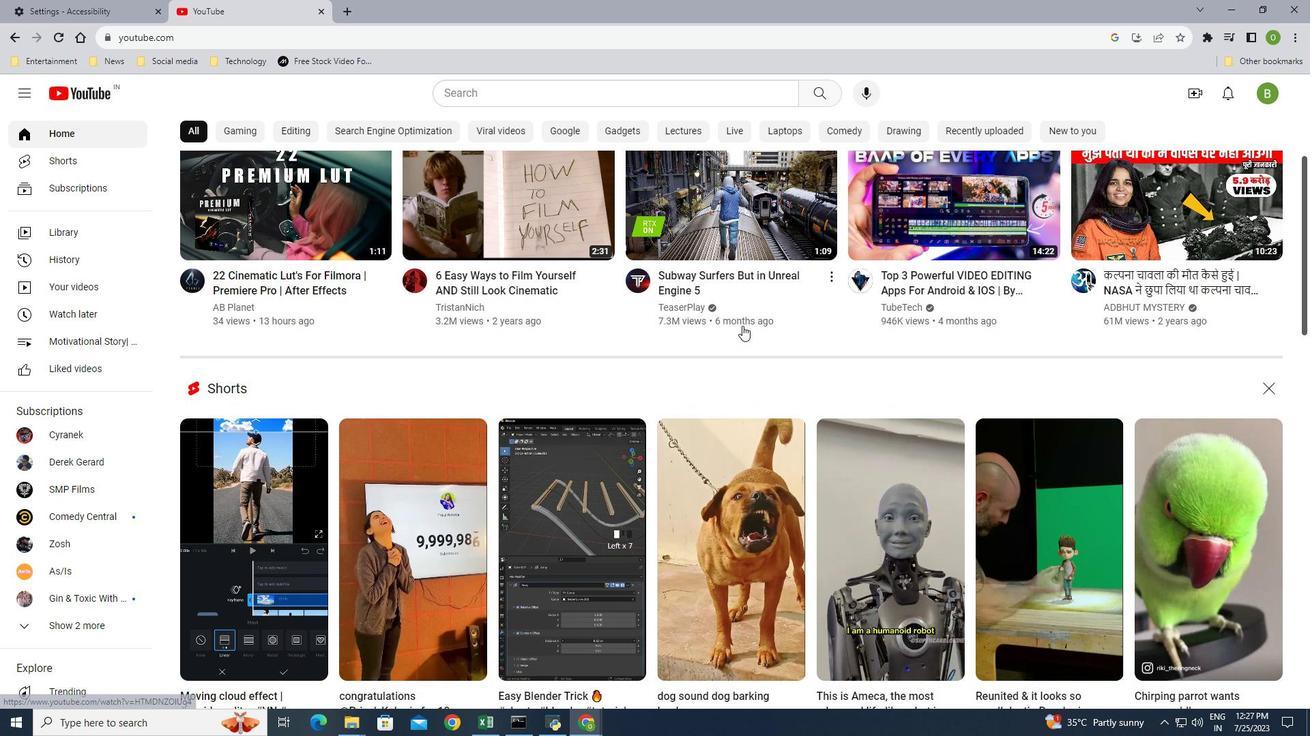 
Action: Mouse scrolled (742, 325) with delta (0, 0)
Screenshot: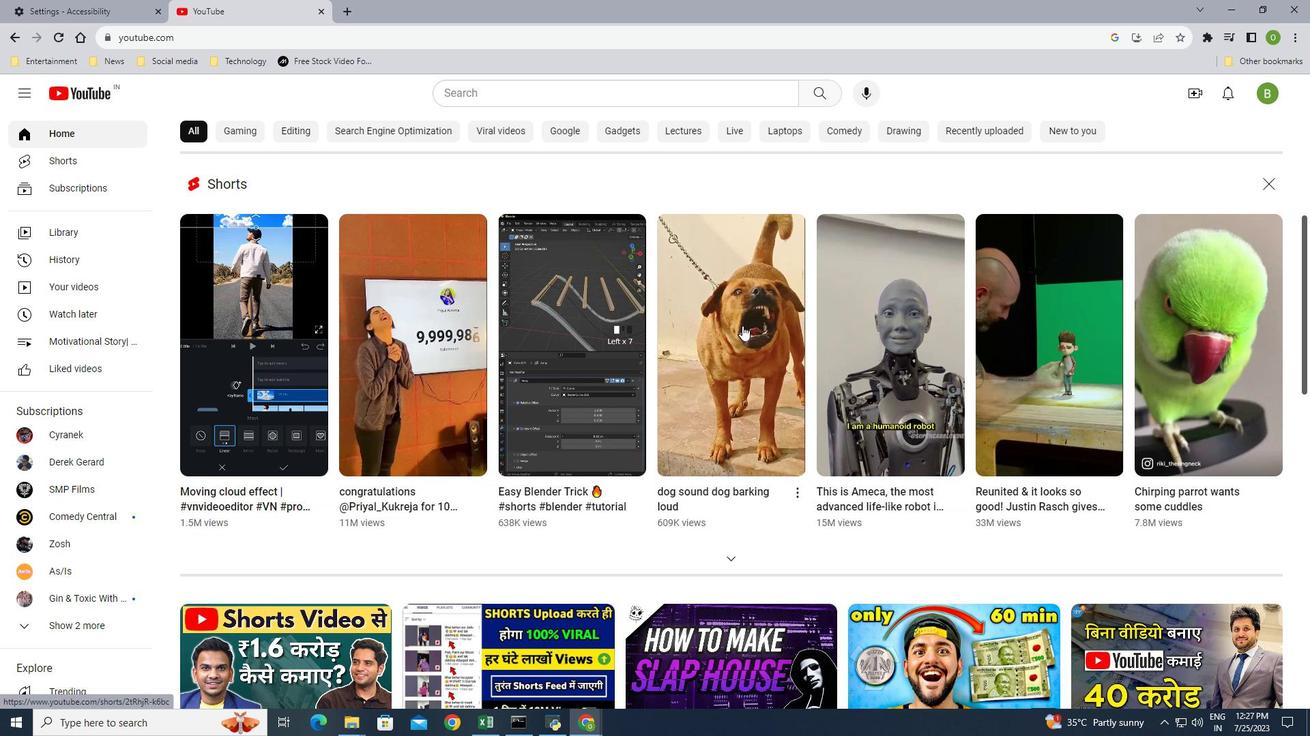 
Action: Mouse scrolled (742, 325) with delta (0, 0)
Screenshot: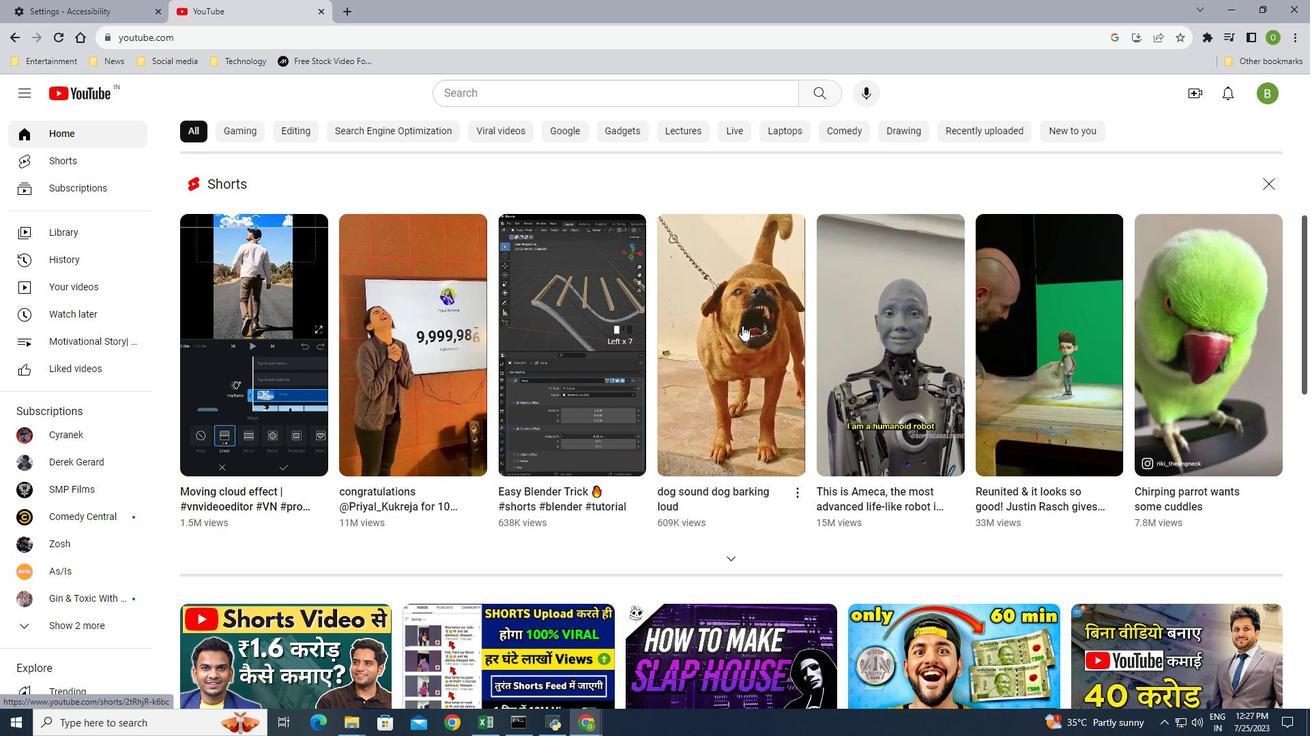 
Action: Mouse scrolled (742, 325) with delta (0, 0)
Screenshot: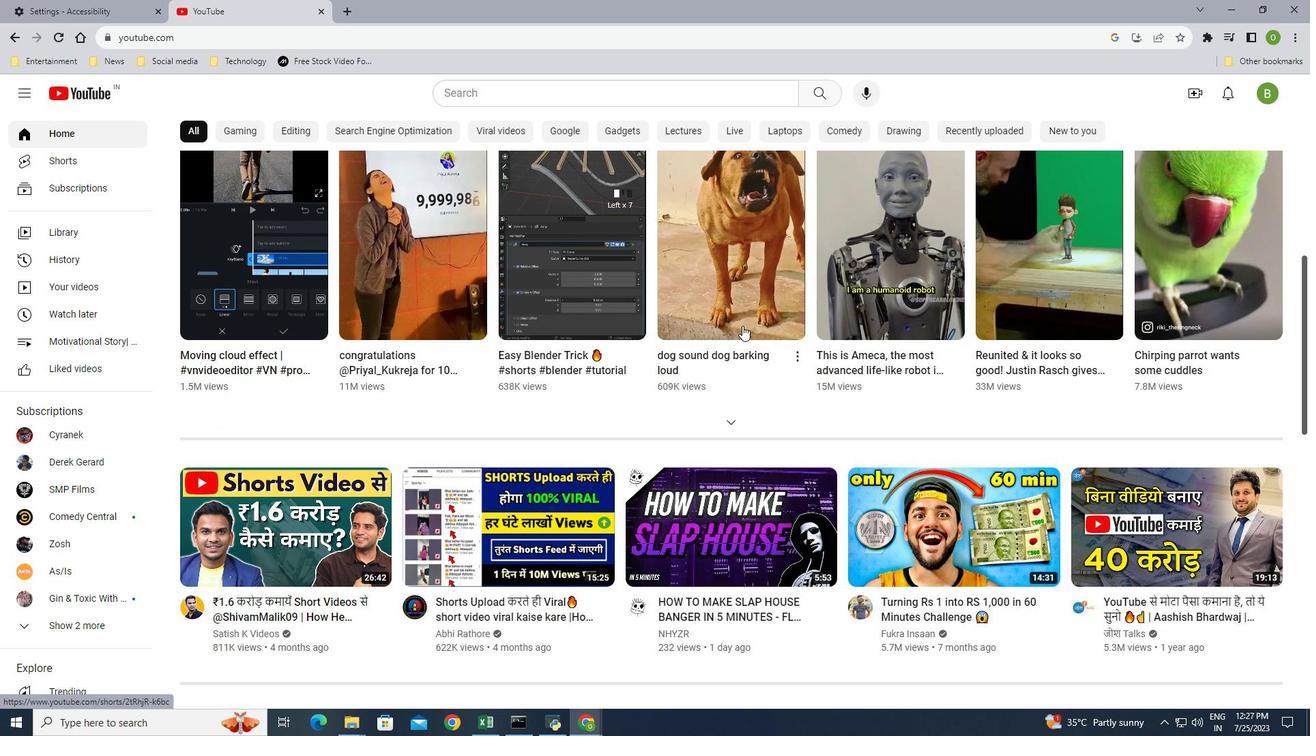 
Action: Mouse scrolled (742, 325) with delta (0, 0)
Screenshot: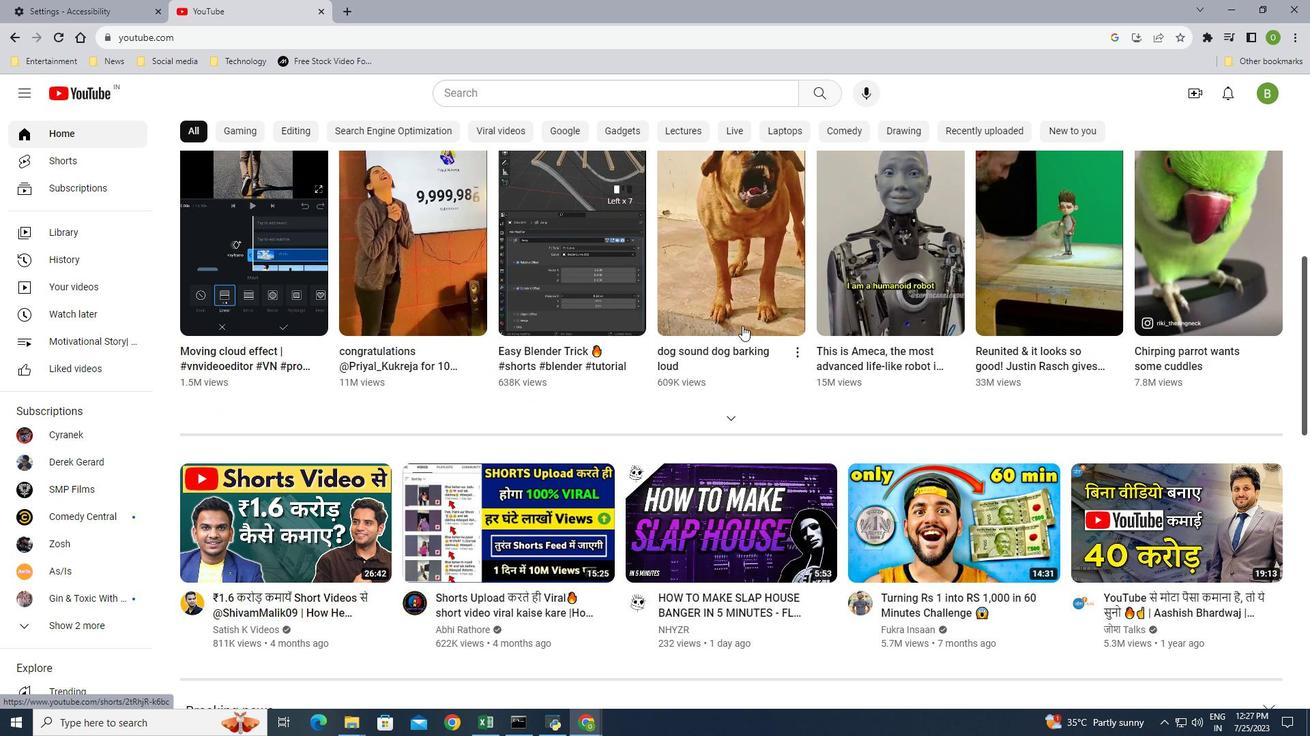 
Action: Mouse scrolled (742, 325) with delta (0, 0)
Screenshot: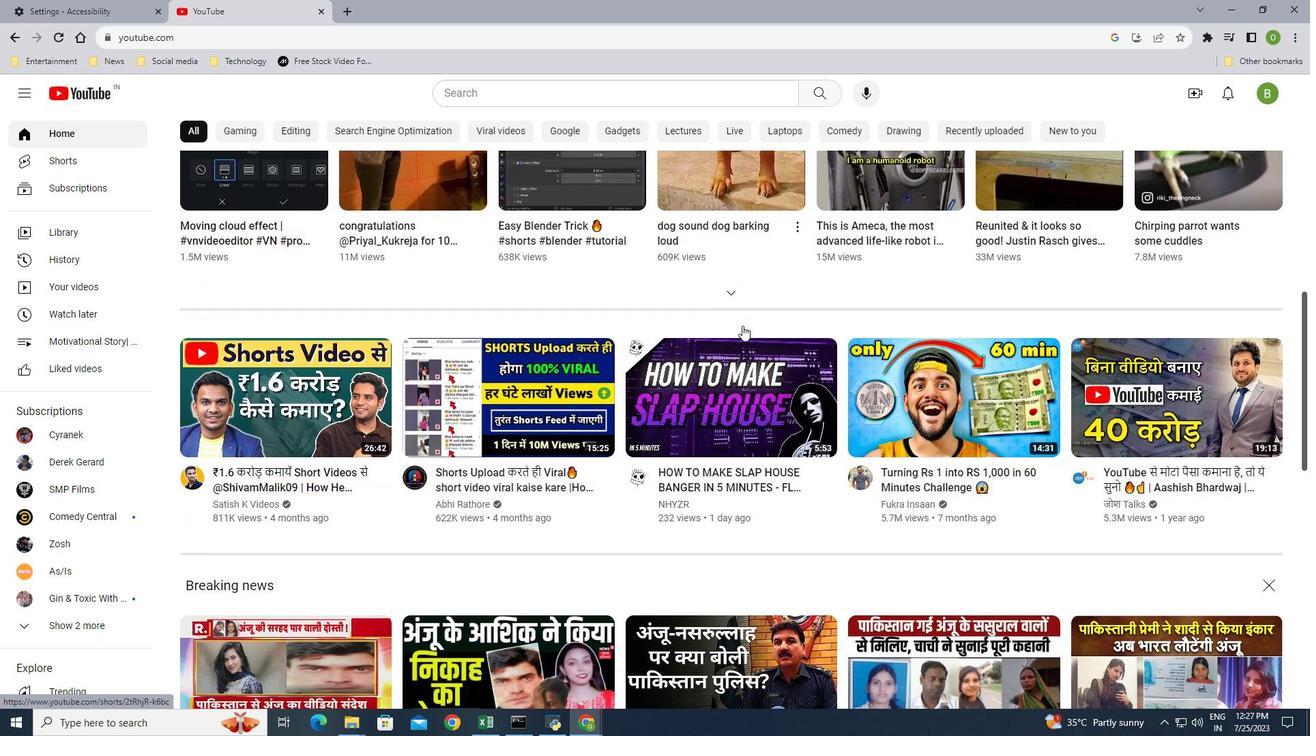 
Action: Mouse scrolled (742, 325) with delta (0, 0)
Screenshot: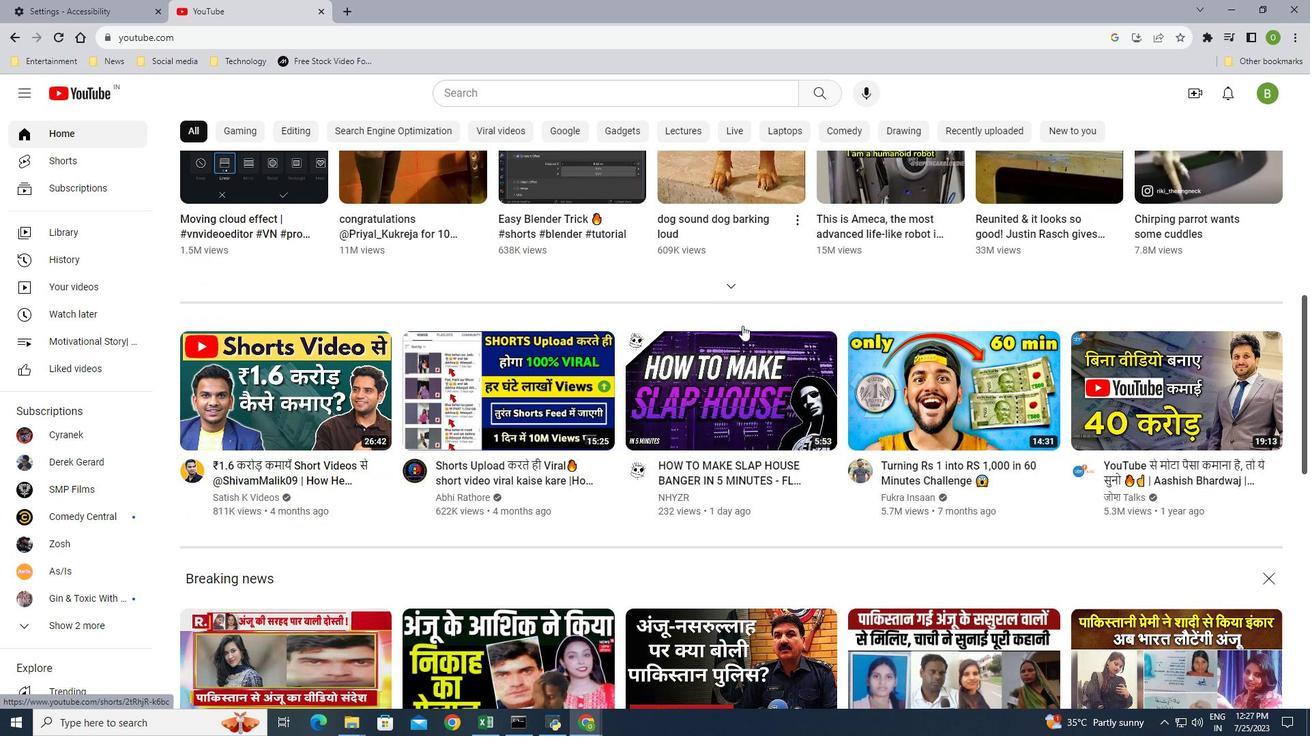 
Action: Mouse scrolled (742, 325) with delta (0, 0)
Screenshot: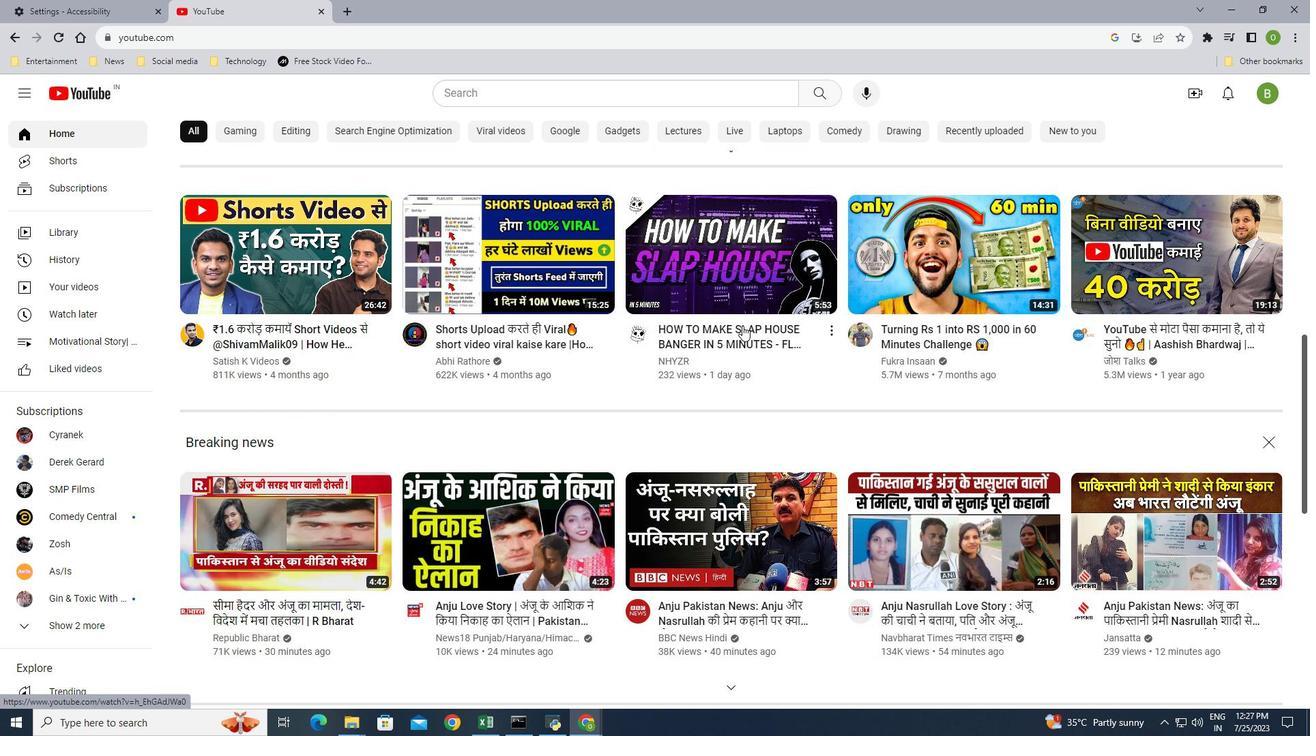 
Action: Mouse scrolled (742, 325) with delta (0, 0)
Screenshot: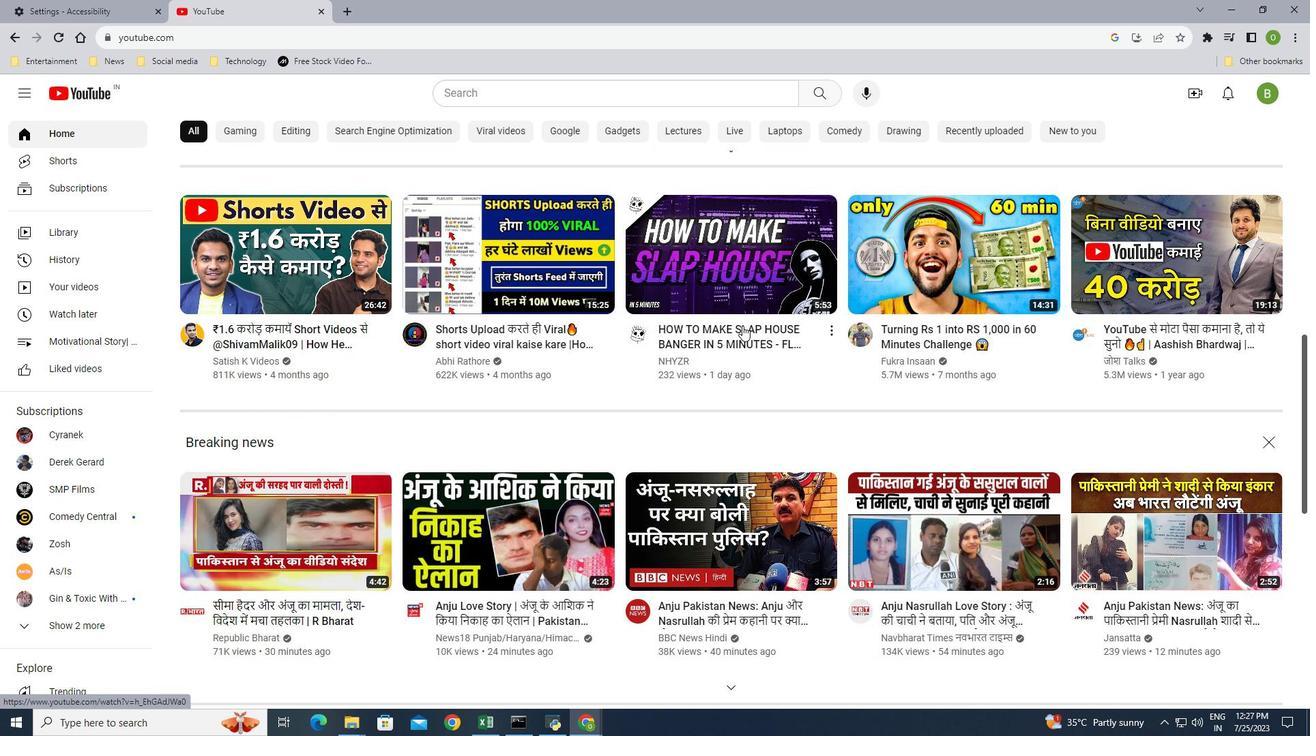 
Action: Mouse scrolled (742, 325) with delta (0, 0)
Screenshot: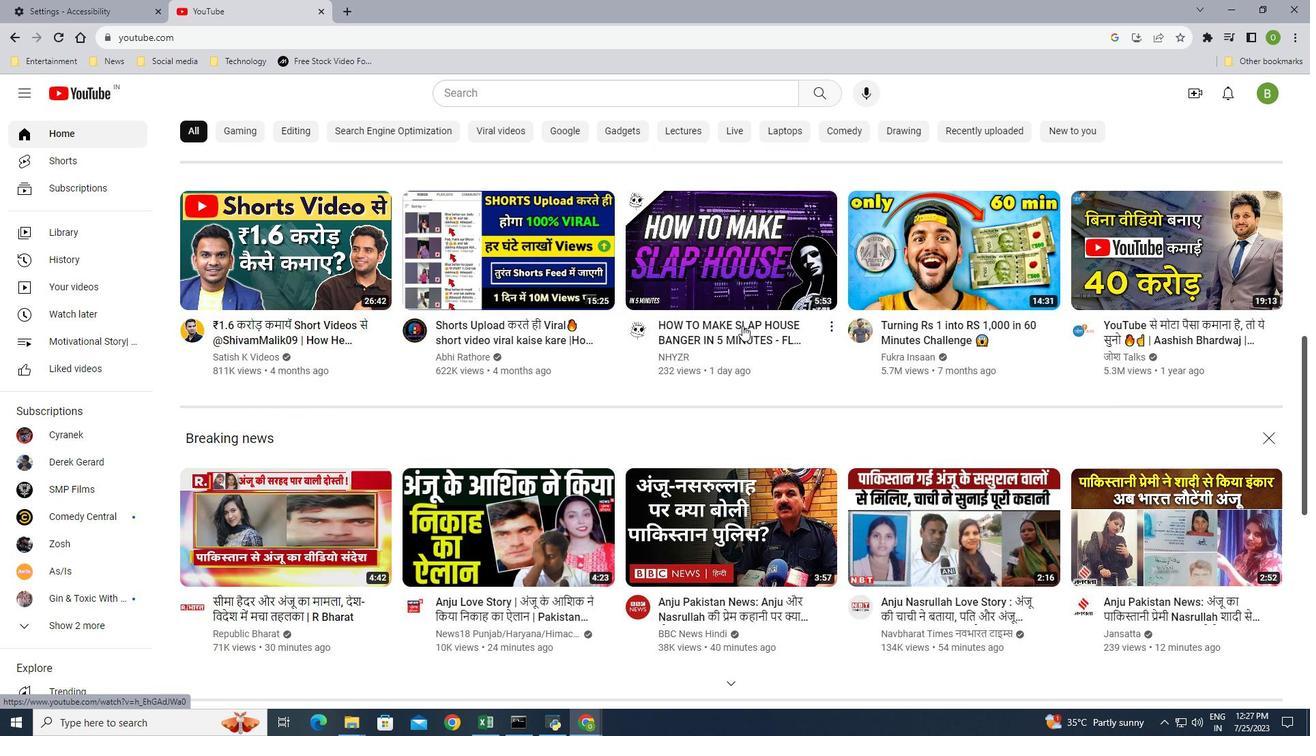
Action: Mouse scrolled (742, 325) with delta (0, 0)
Screenshot: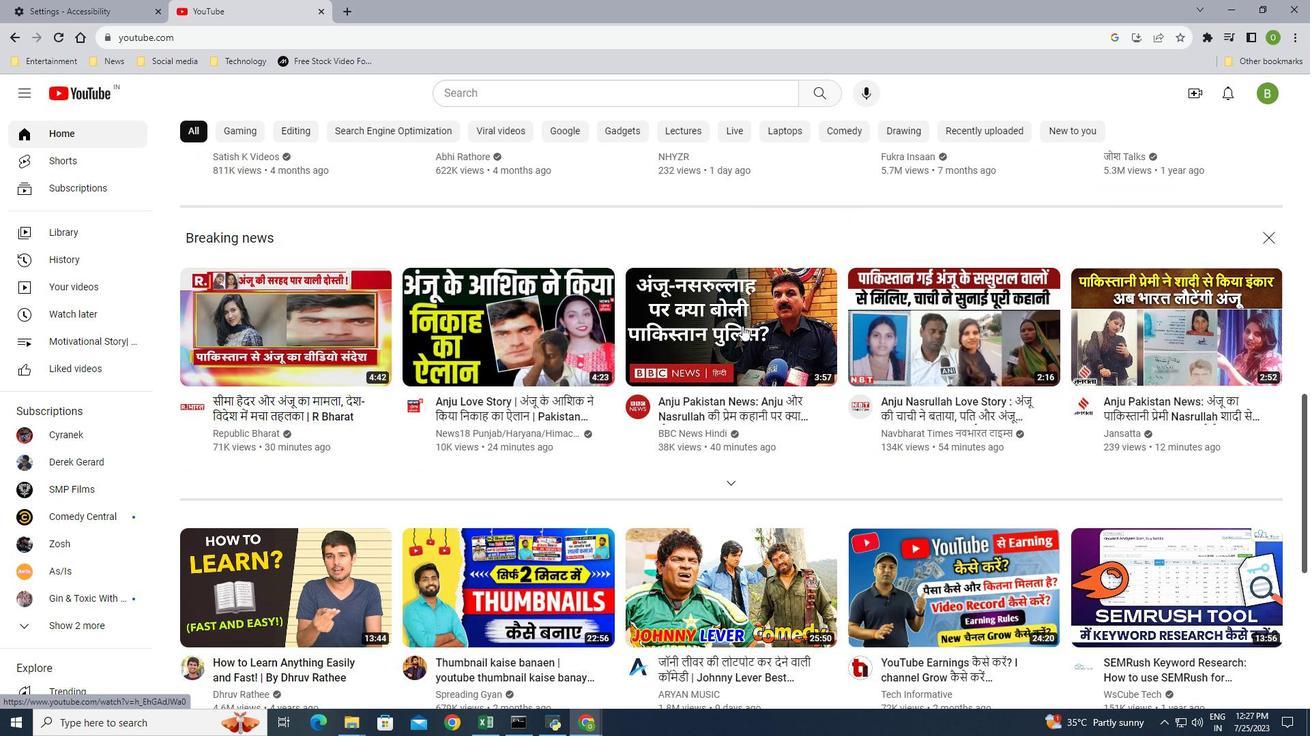 
Action: Mouse scrolled (742, 325) with delta (0, 0)
Screenshot: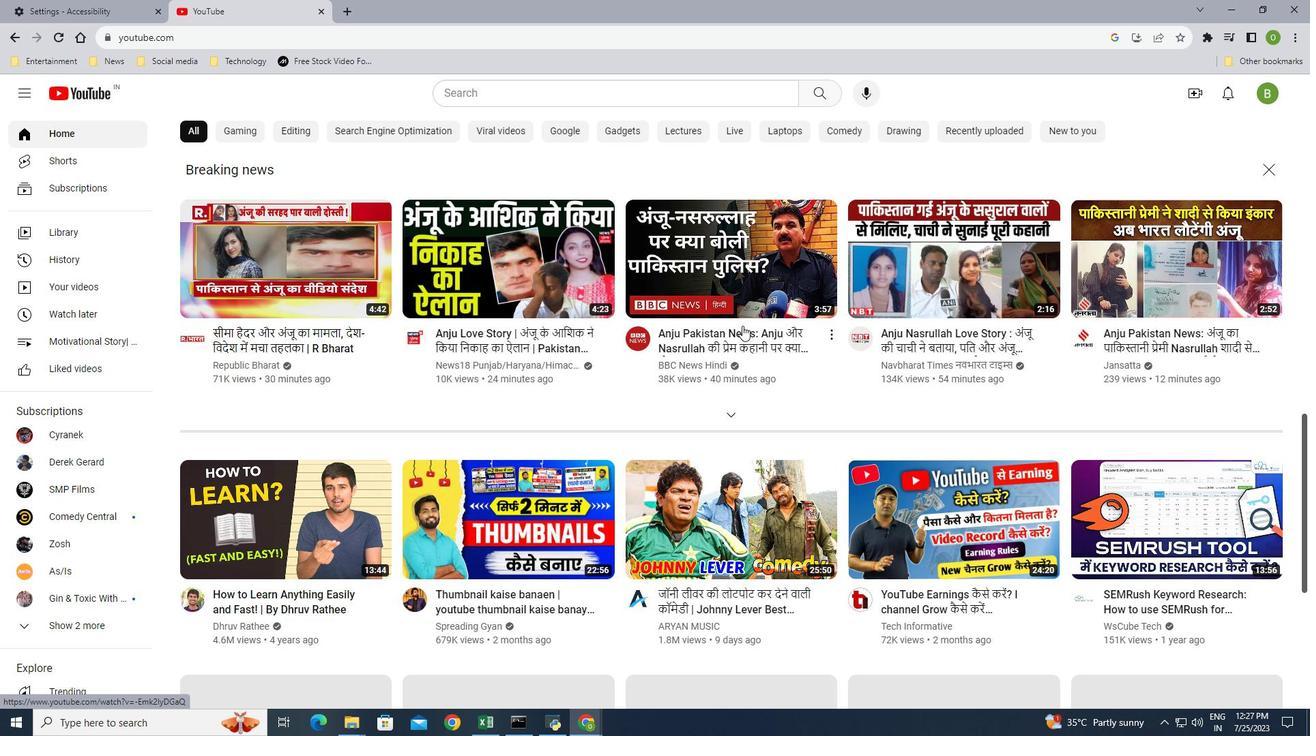 
Action: Mouse scrolled (742, 325) with delta (0, 0)
Screenshot: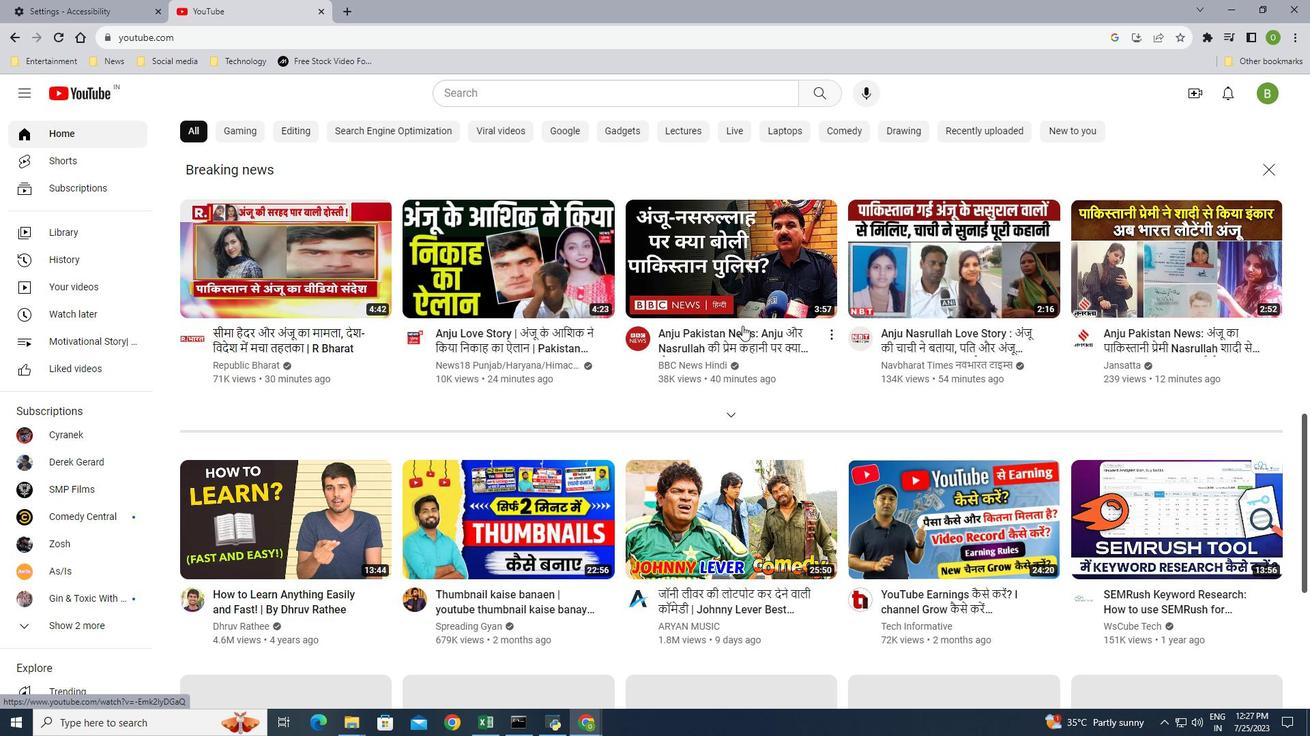 
Action: Mouse scrolled (742, 325) with delta (0, 0)
Screenshot: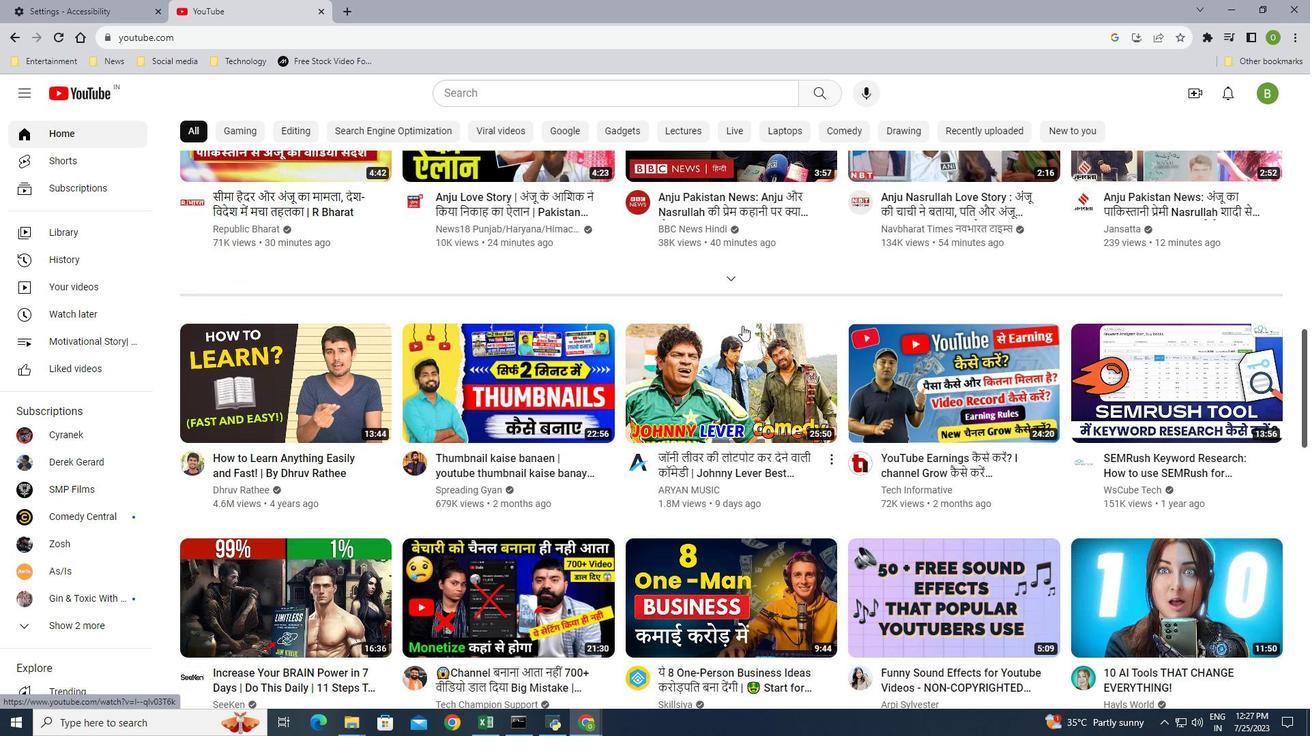 
Action: Mouse scrolled (742, 325) with delta (0, 0)
Screenshot: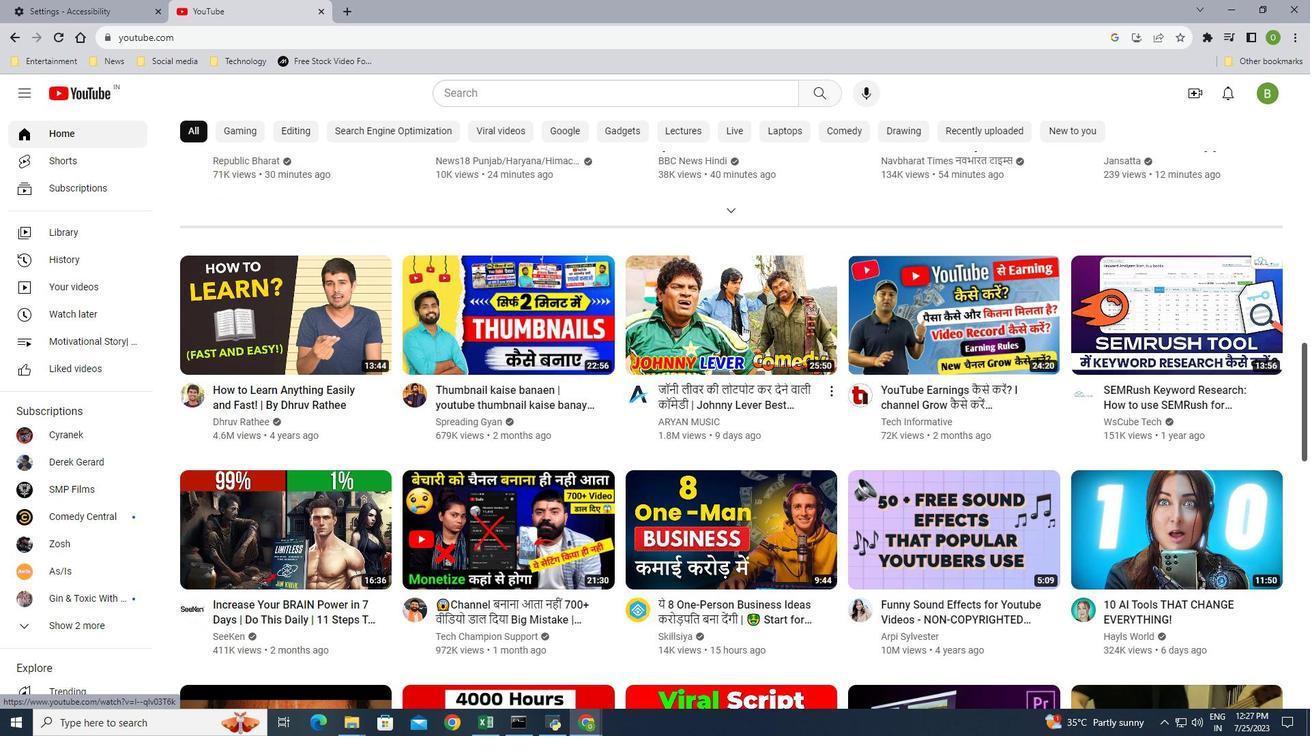 
Action: Mouse scrolled (742, 325) with delta (0, 0)
Screenshot: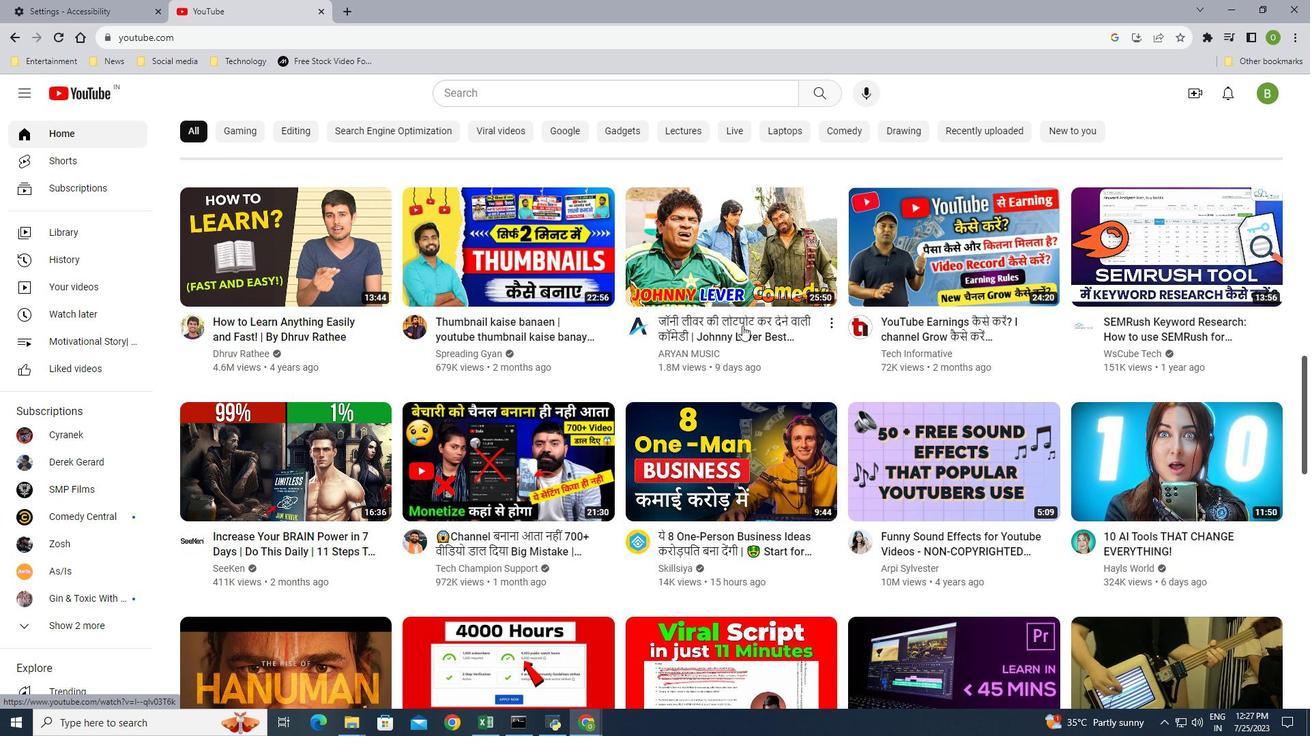 
Action: Mouse scrolled (742, 325) with delta (0, 0)
Screenshot: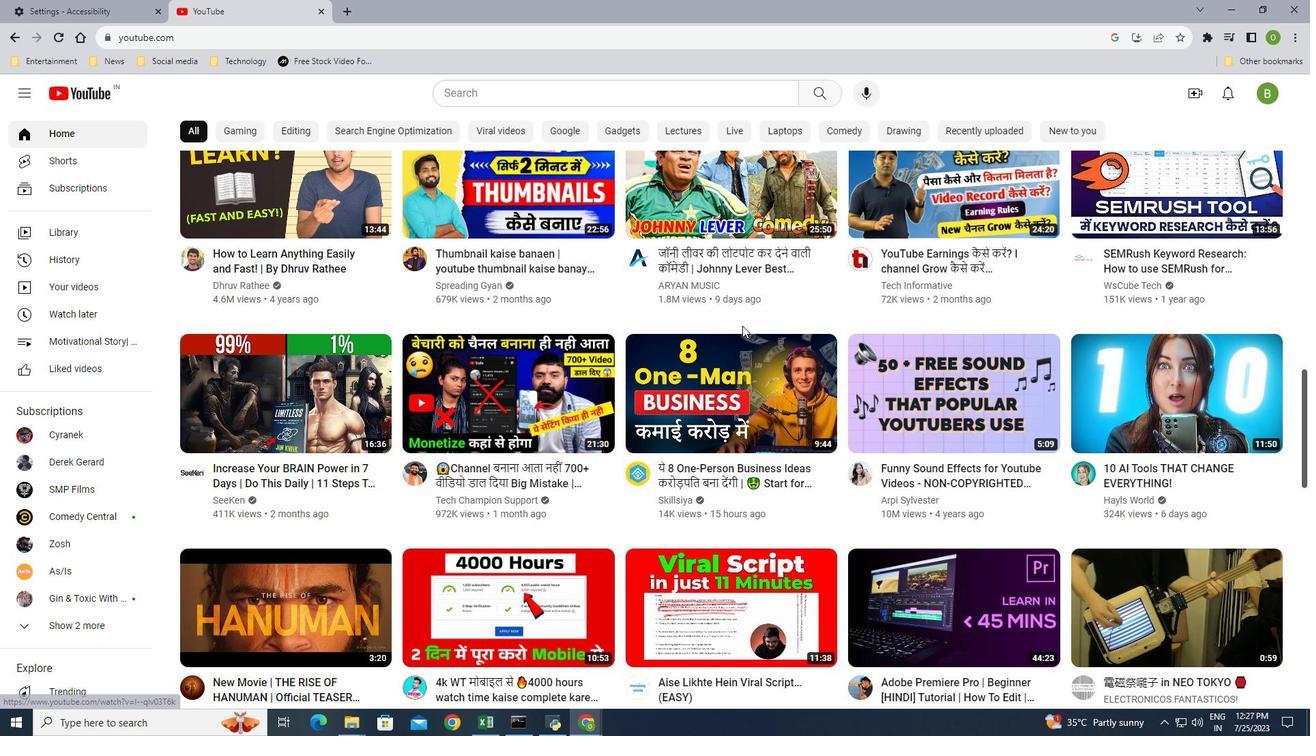 
Action: Mouse scrolled (742, 325) with delta (0, 0)
Screenshot: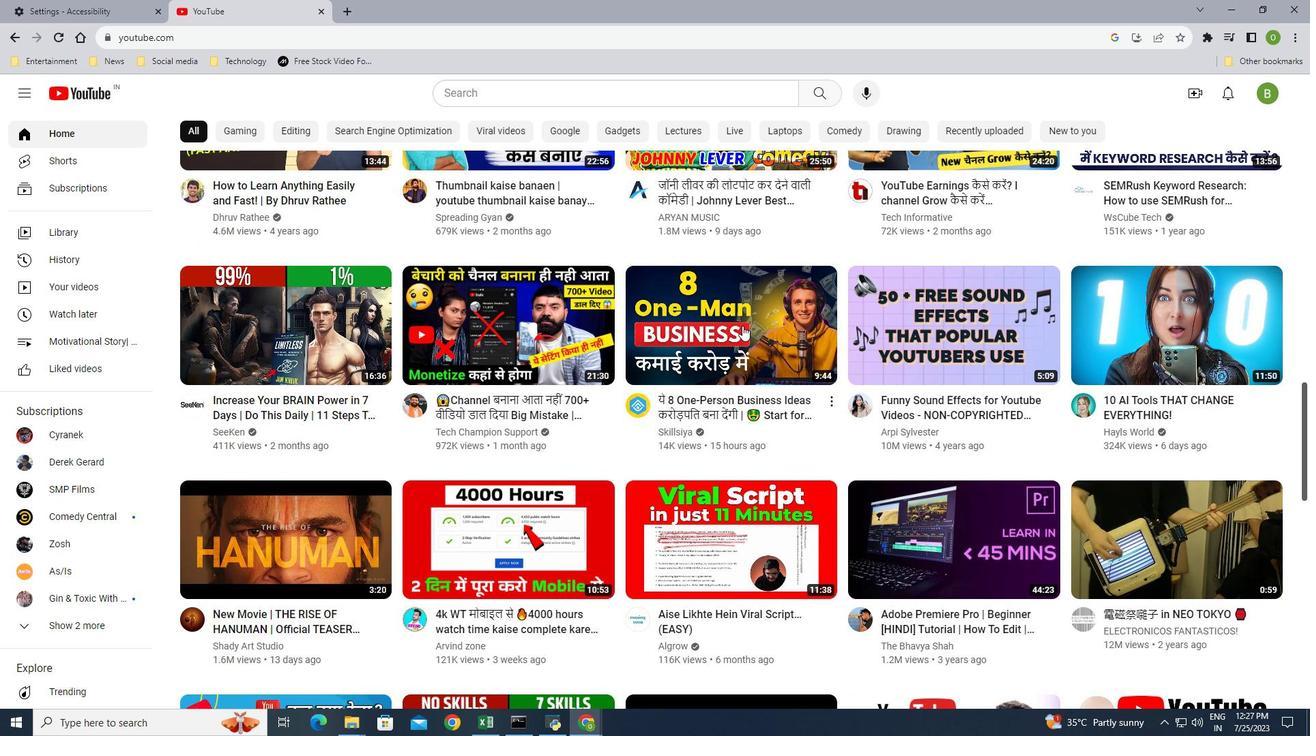 
Action: Mouse scrolled (742, 325) with delta (0, 0)
Screenshot: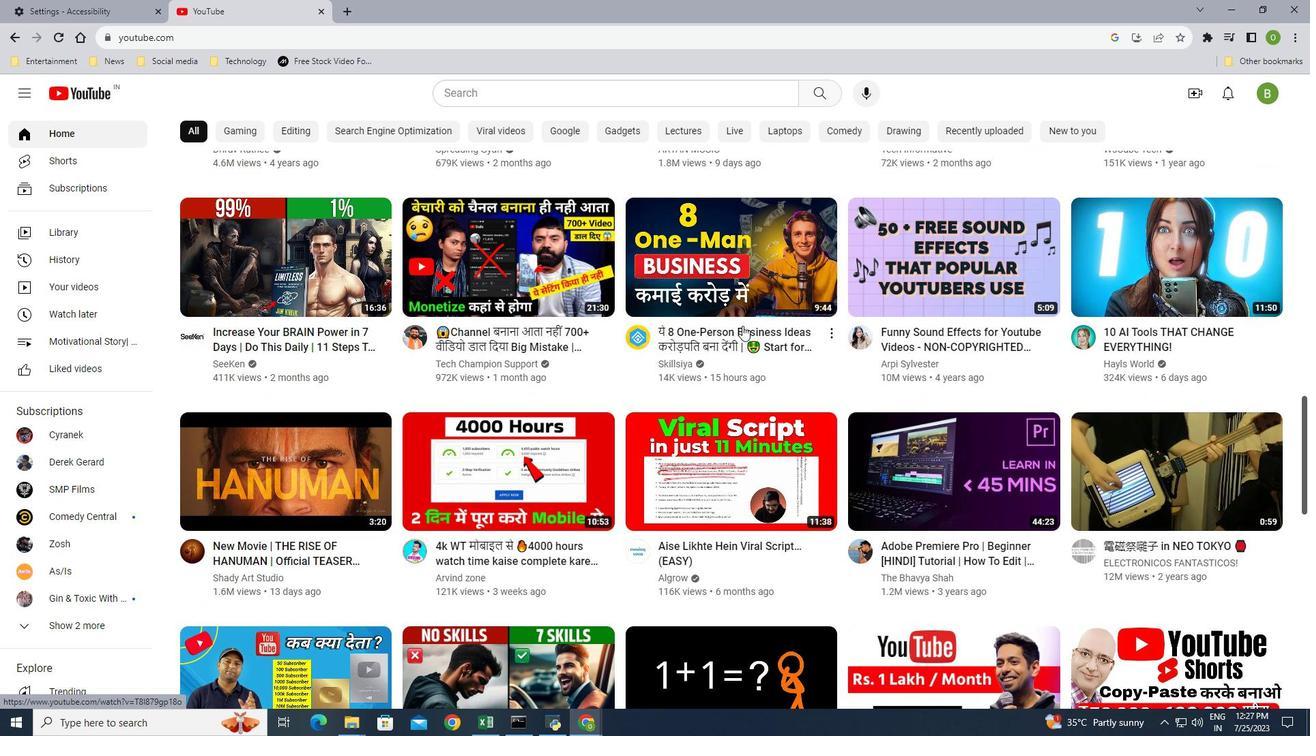 
Action: Mouse moved to (1168, 408)
Screenshot: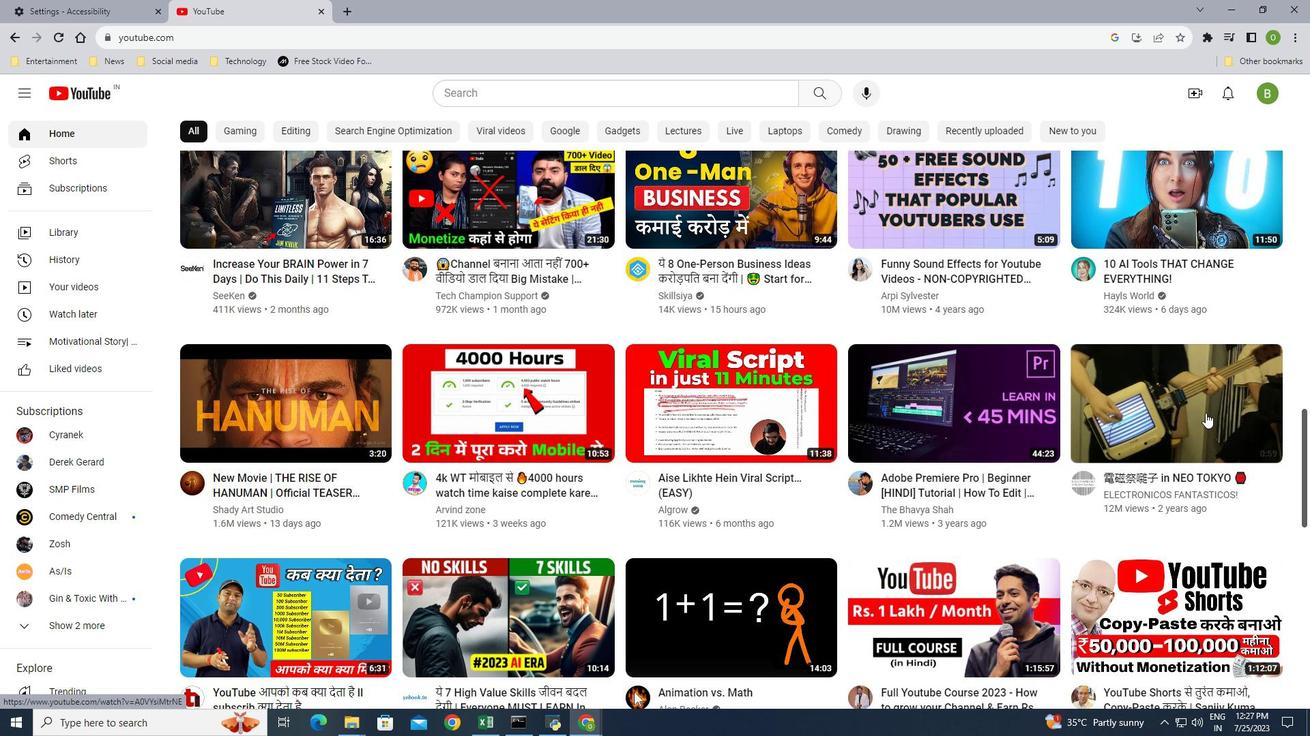 
Action: Mouse pressed left at (1168, 408)
Screenshot: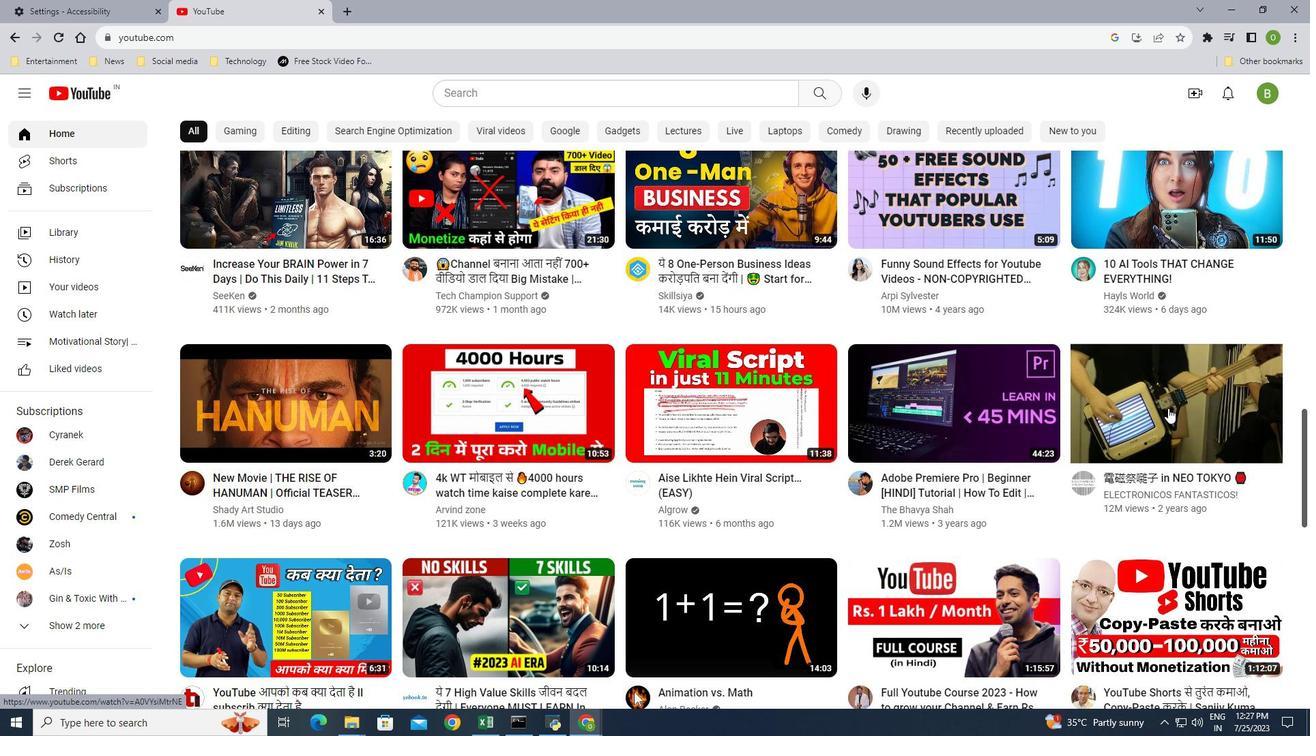 
Action: Mouse moved to (509, 603)
Screenshot: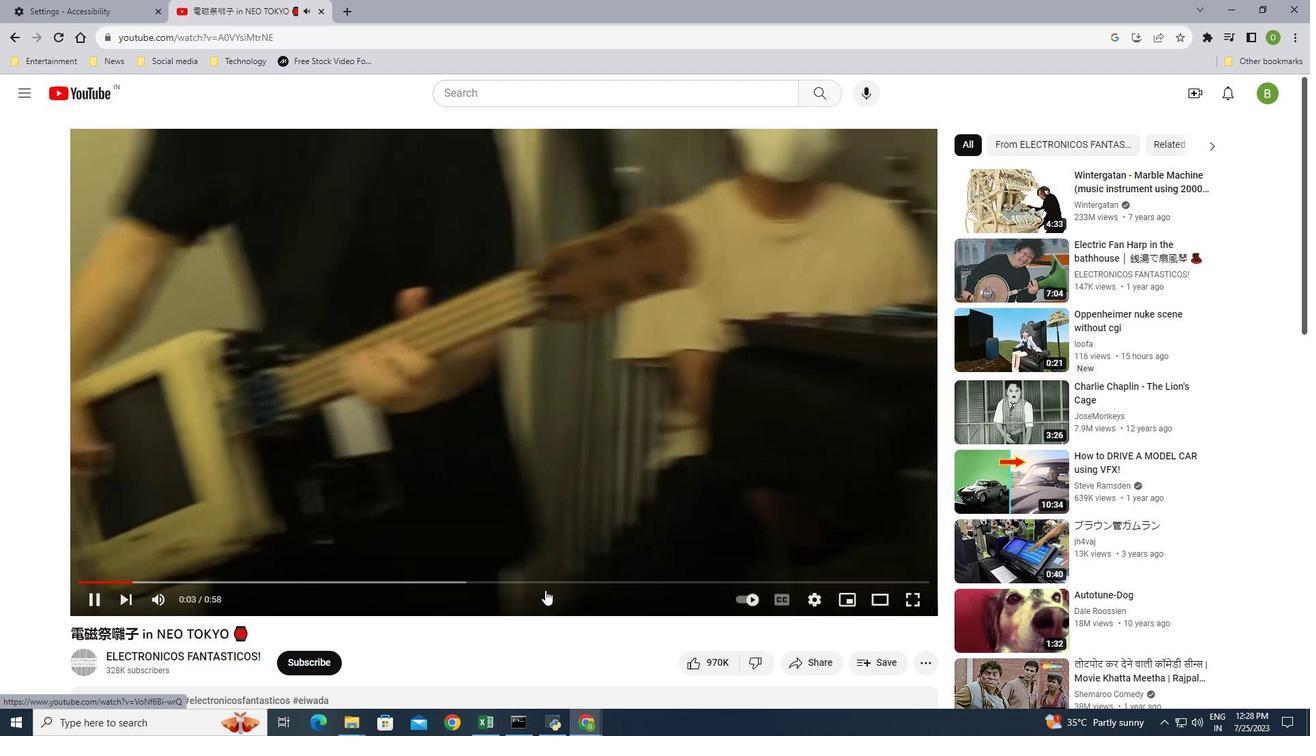 
Action: Mouse scrolled (509, 602) with delta (0, 0)
Screenshot: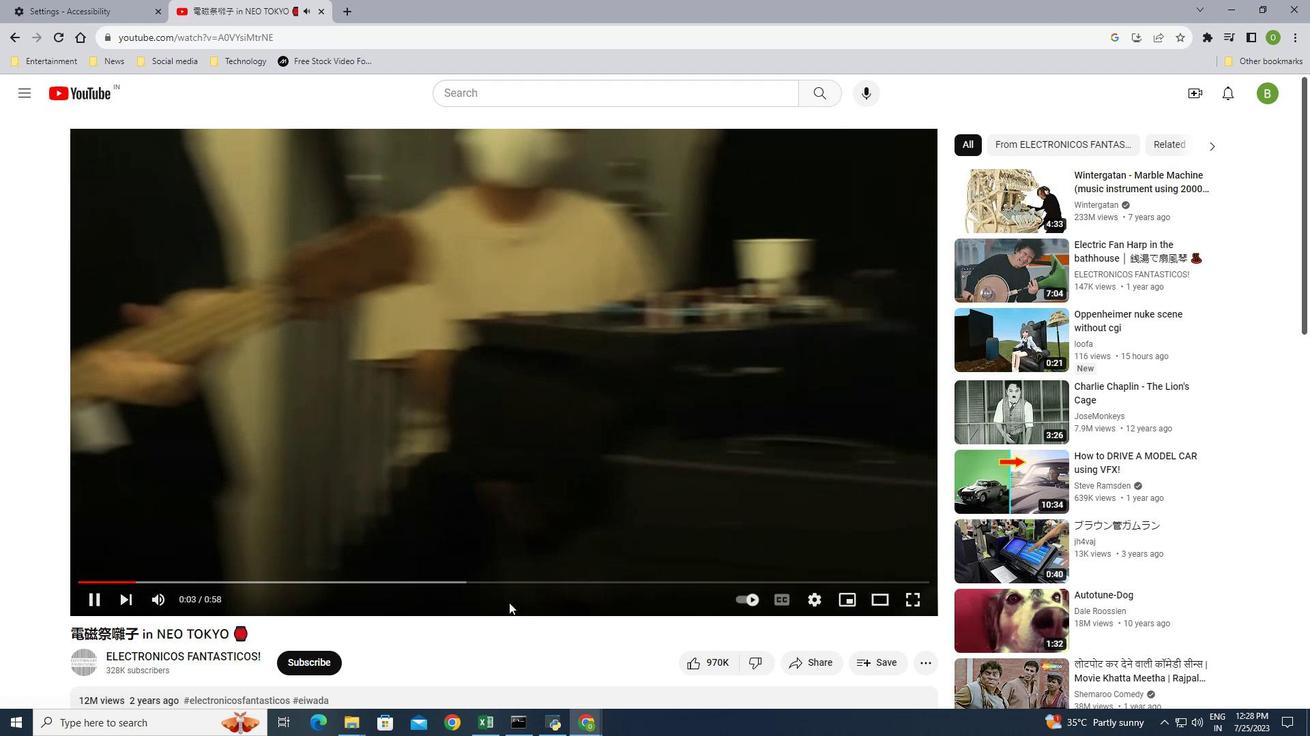 
Action: Mouse scrolled (509, 602) with delta (0, 0)
Screenshot: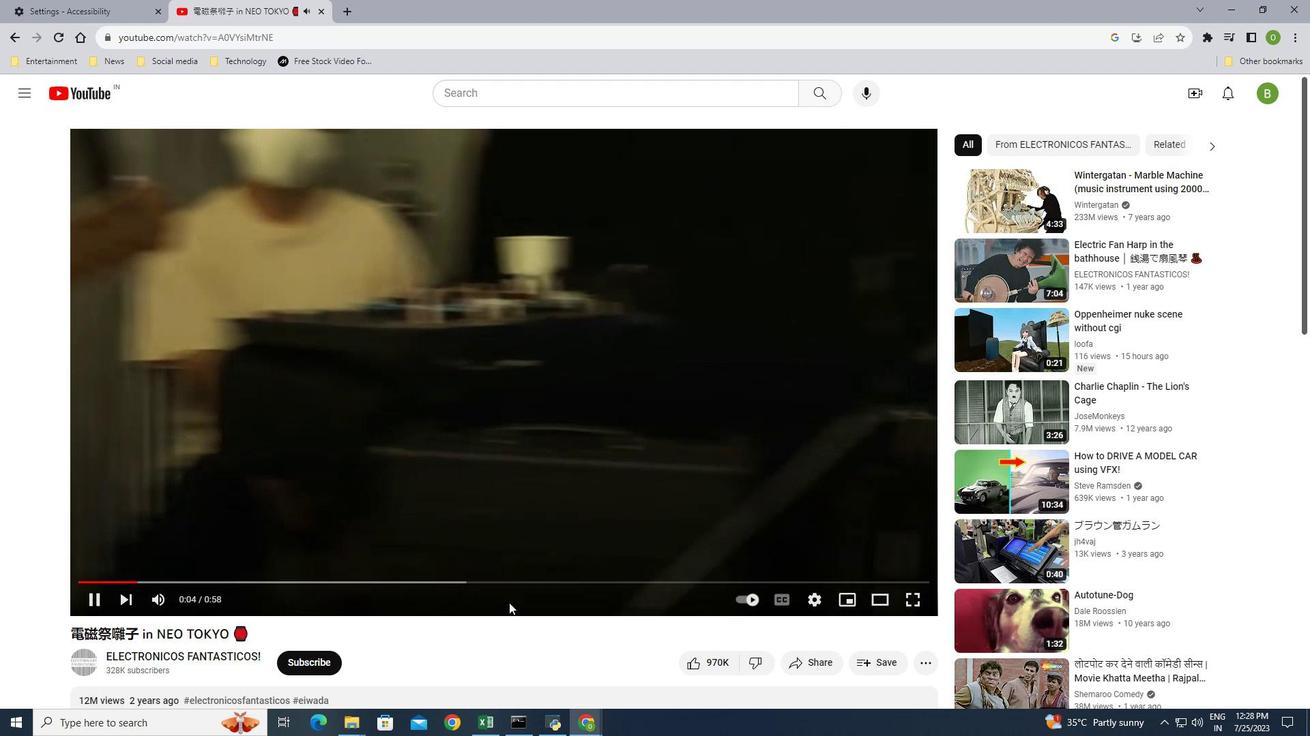 
Action: Mouse scrolled (509, 602) with delta (0, 0)
Screenshot: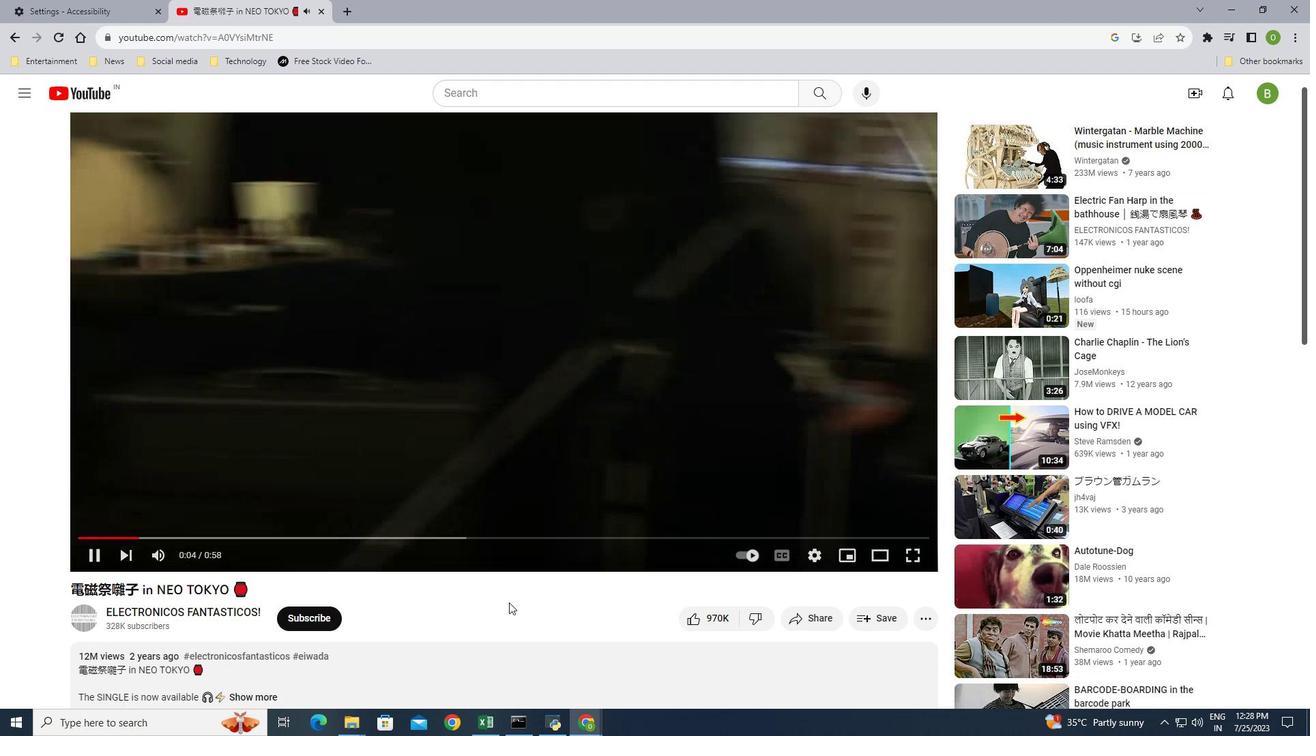 
Action: Mouse scrolled (509, 602) with delta (0, 0)
Screenshot: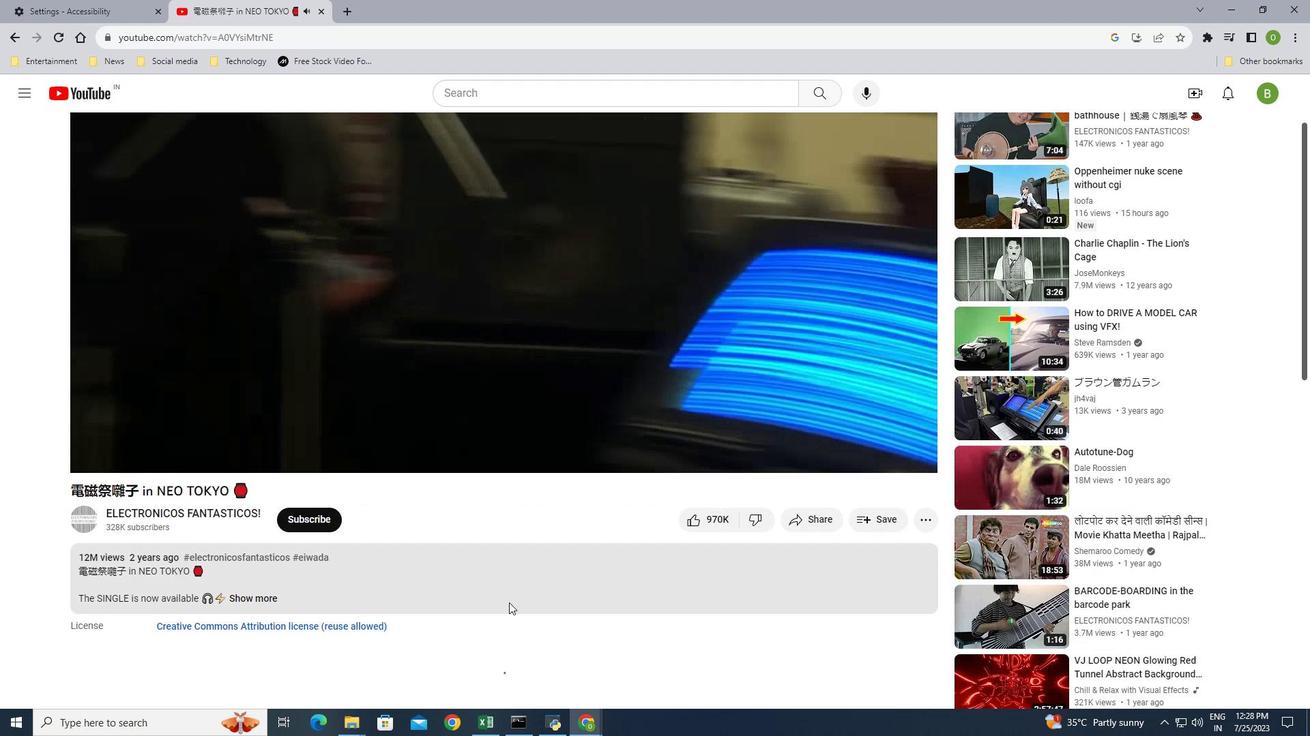 
Action: Mouse scrolled (509, 603) with delta (0, 0)
Screenshot: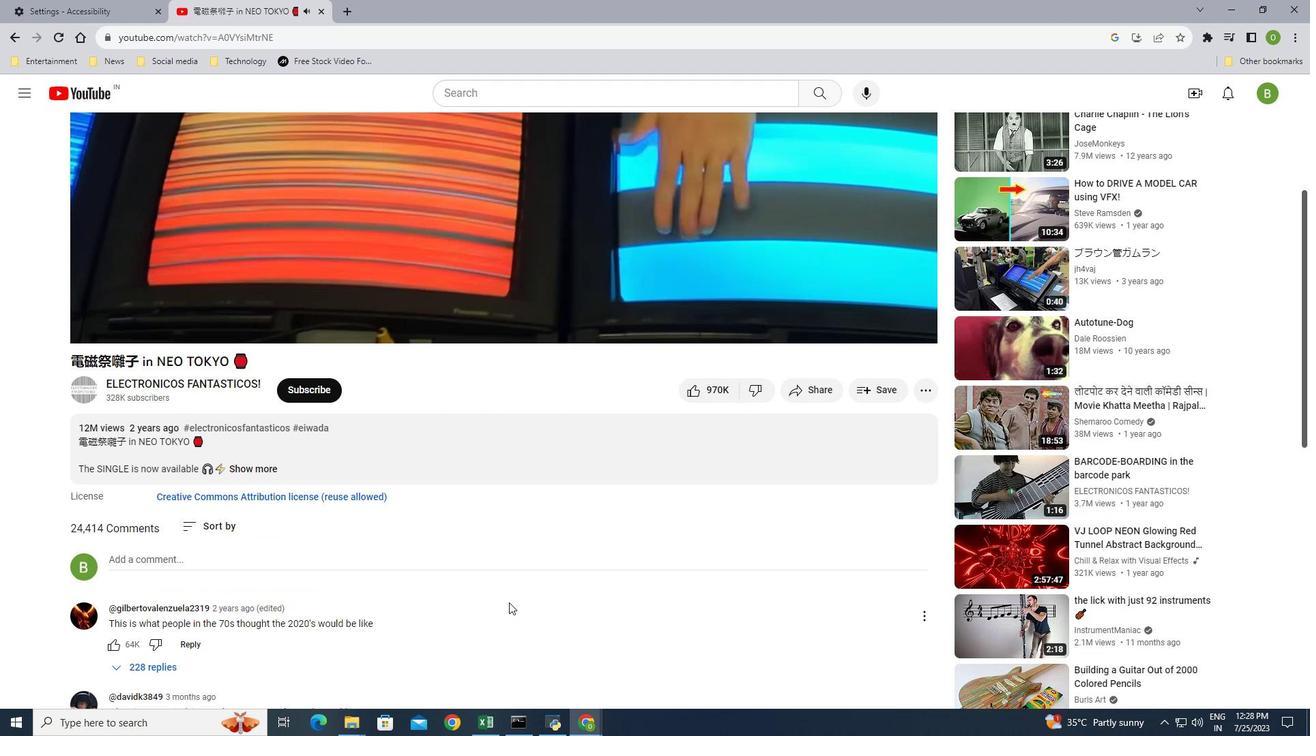 
Action: Mouse scrolled (509, 603) with delta (0, 0)
Screenshot: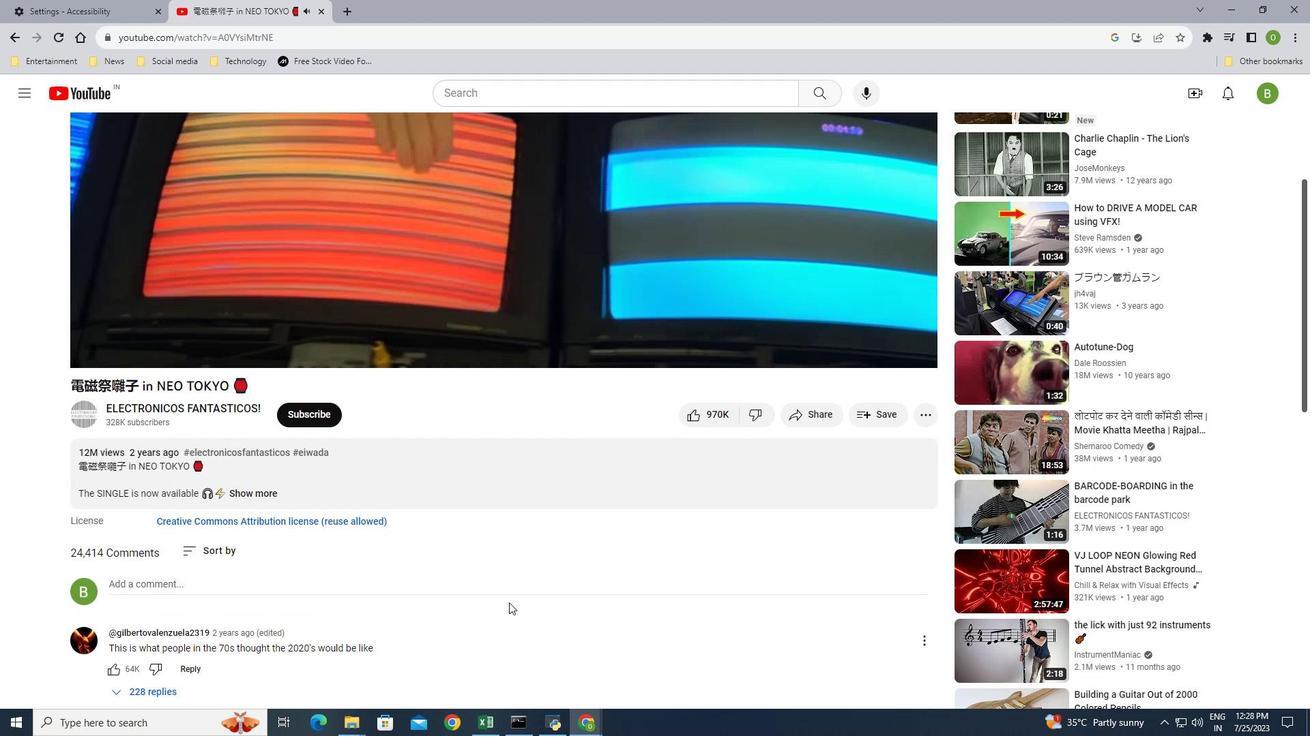
Action: Mouse scrolled (509, 603) with delta (0, 0)
Screenshot: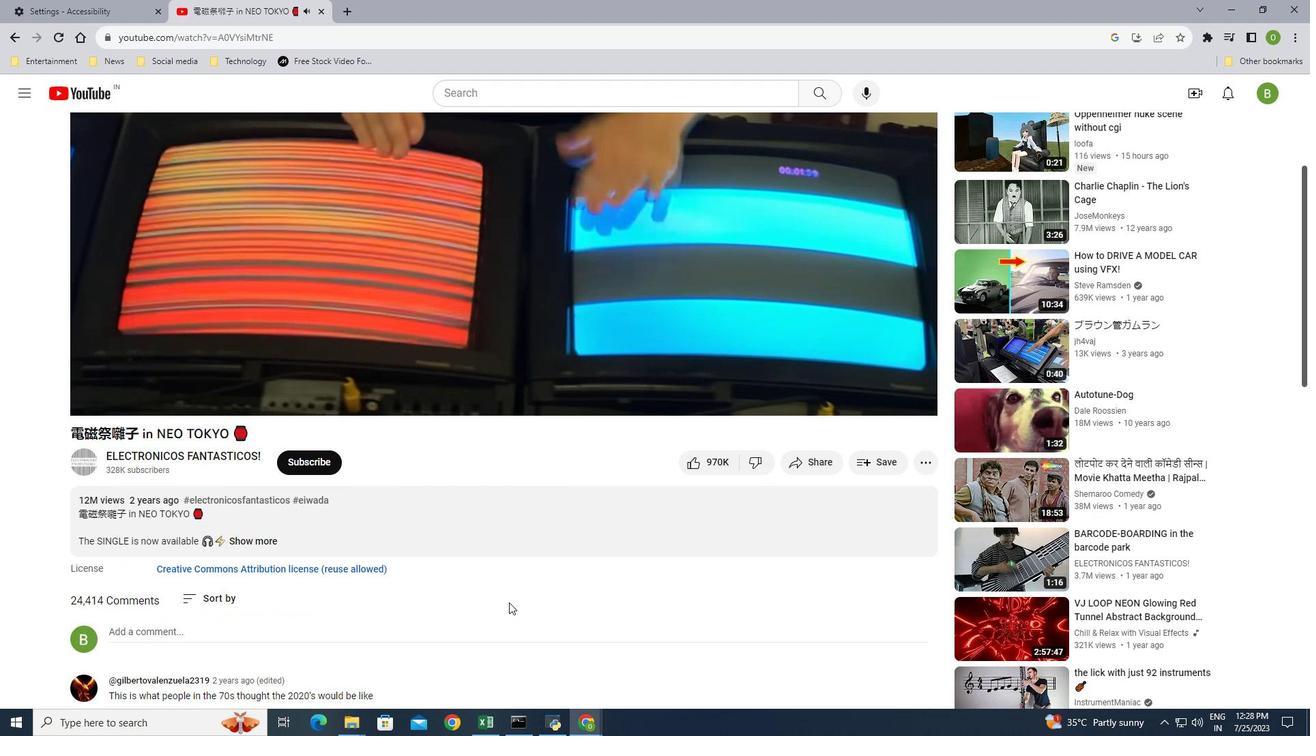 
Action: Mouse scrolled (509, 603) with delta (0, 0)
Screenshot: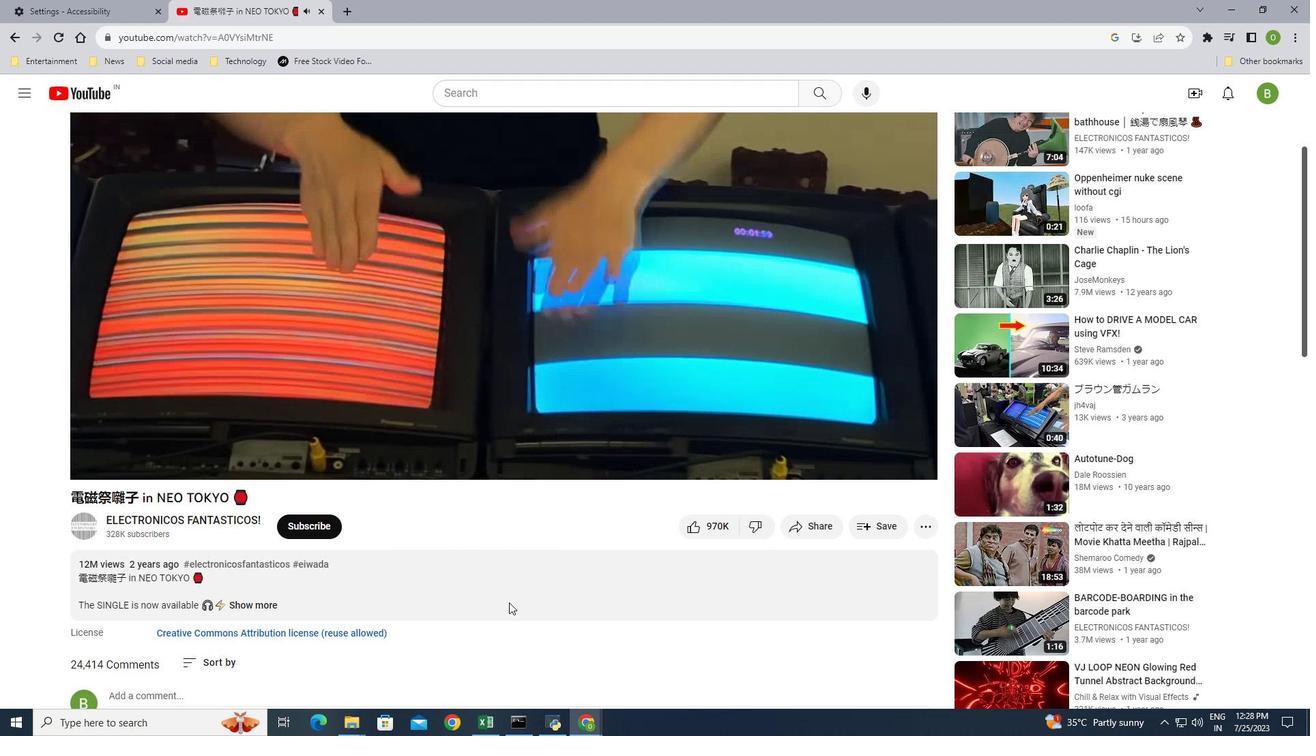 
Action: Mouse scrolled (509, 603) with delta (0, 0)
Screenshot: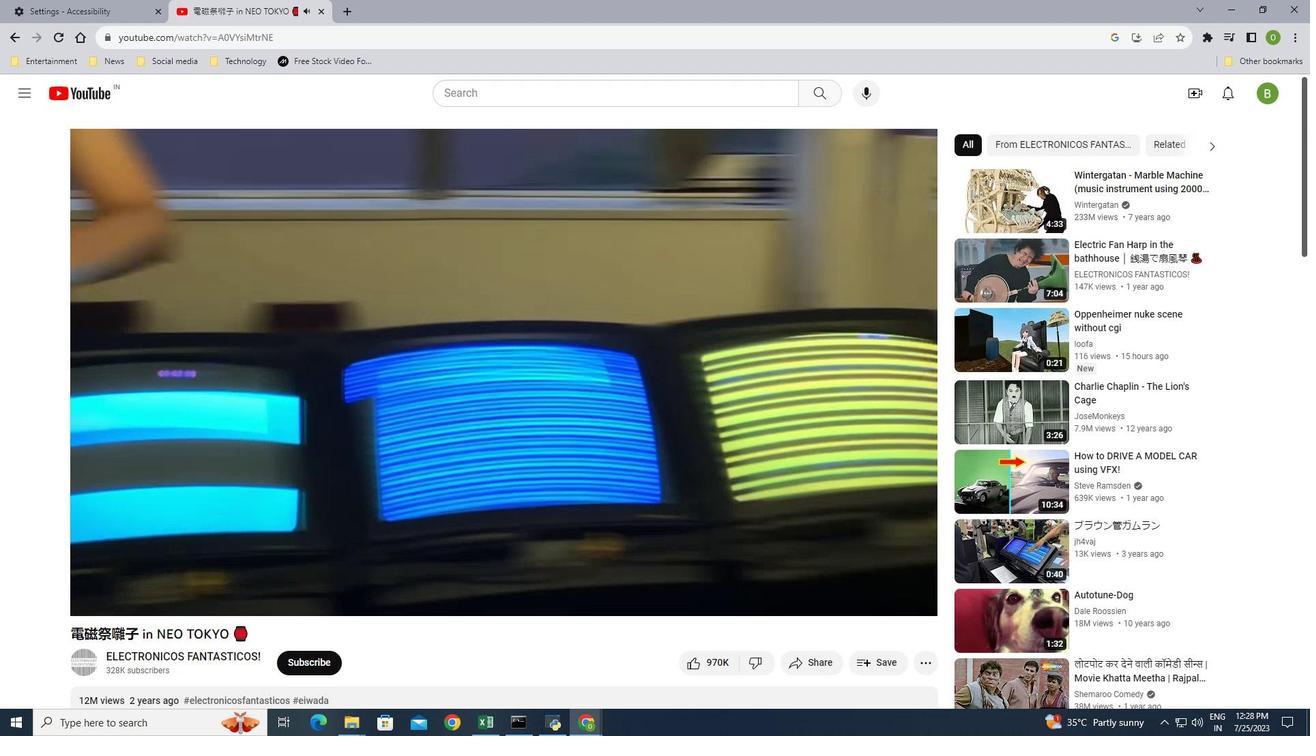 
Action: Mouse moved to (1119, 247)
Screenshot: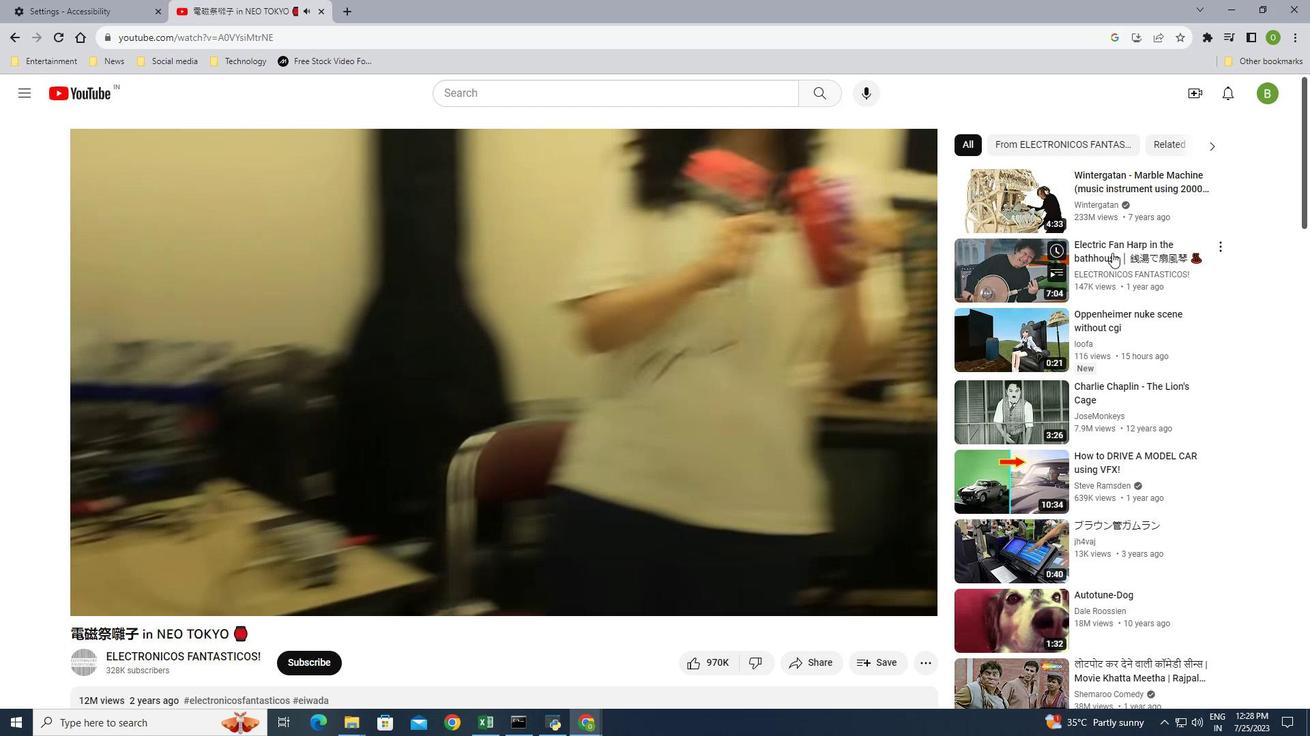 
Action: Mouse pressed left at (1119, 247)
Screenshot: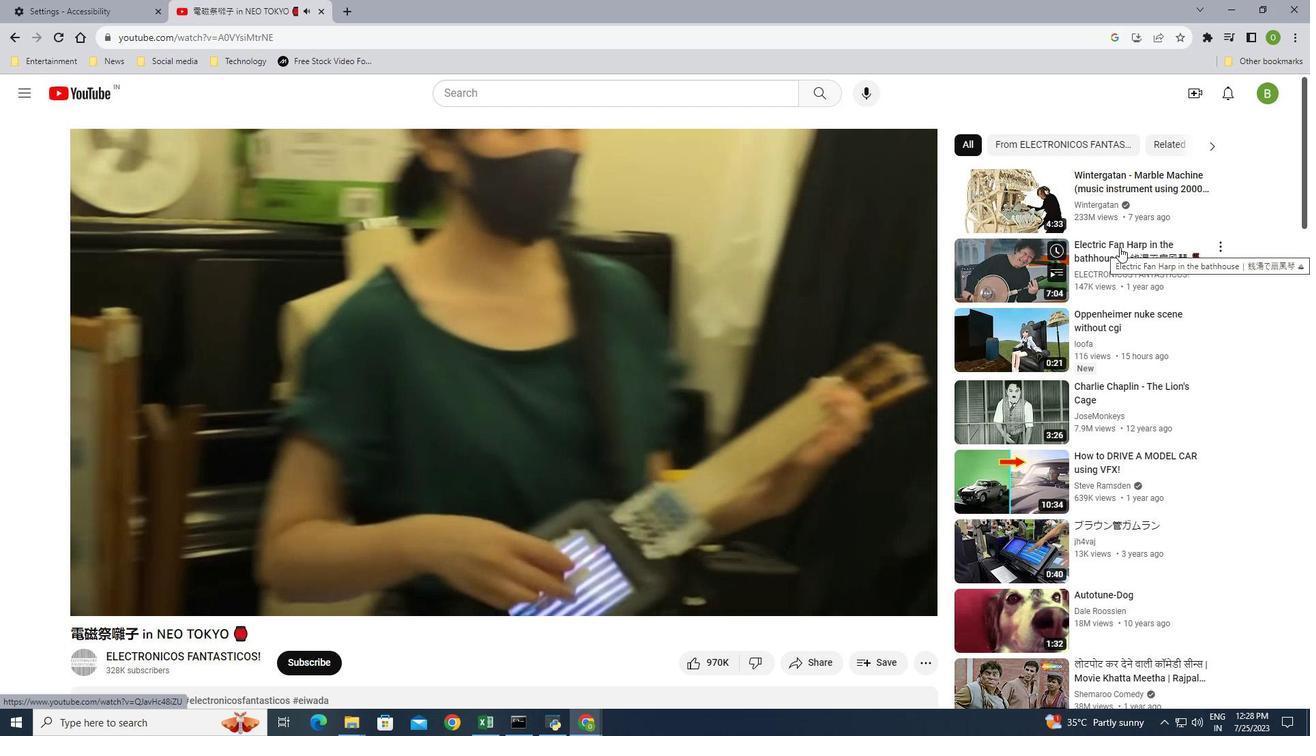 
Action: Mouse moved to (879, 411)
Screenshot: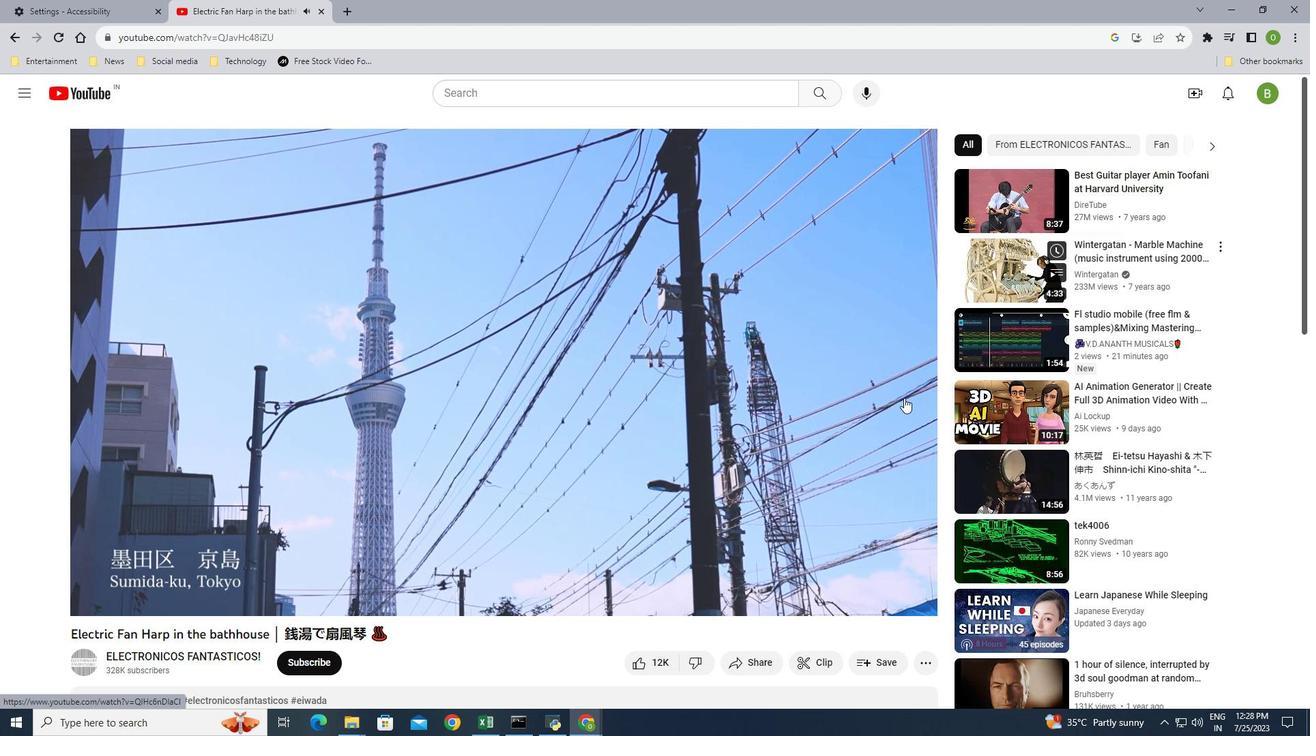 
Action: Mouse scrolled (879, 410) with delta (0, 0)
Screenshot: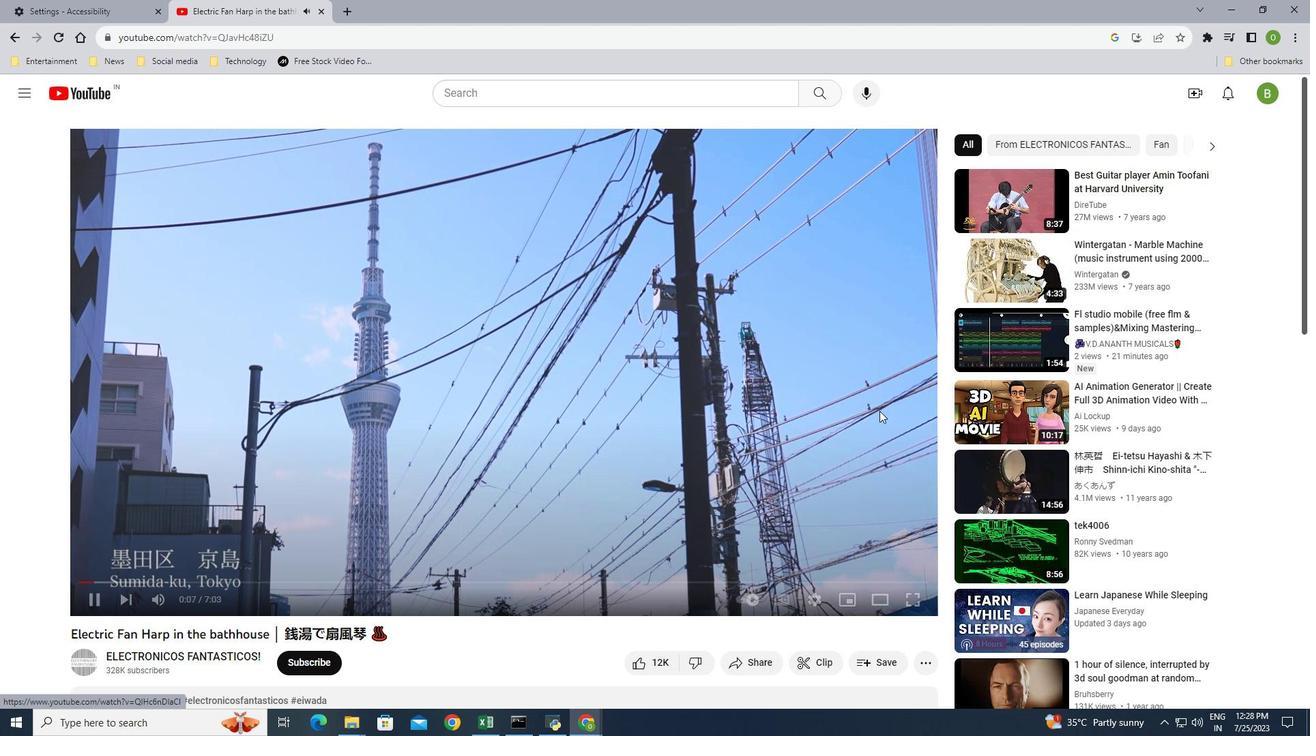 
Action: Mouse scrolled (879, 410) with delta (0, 0)
Screenshot: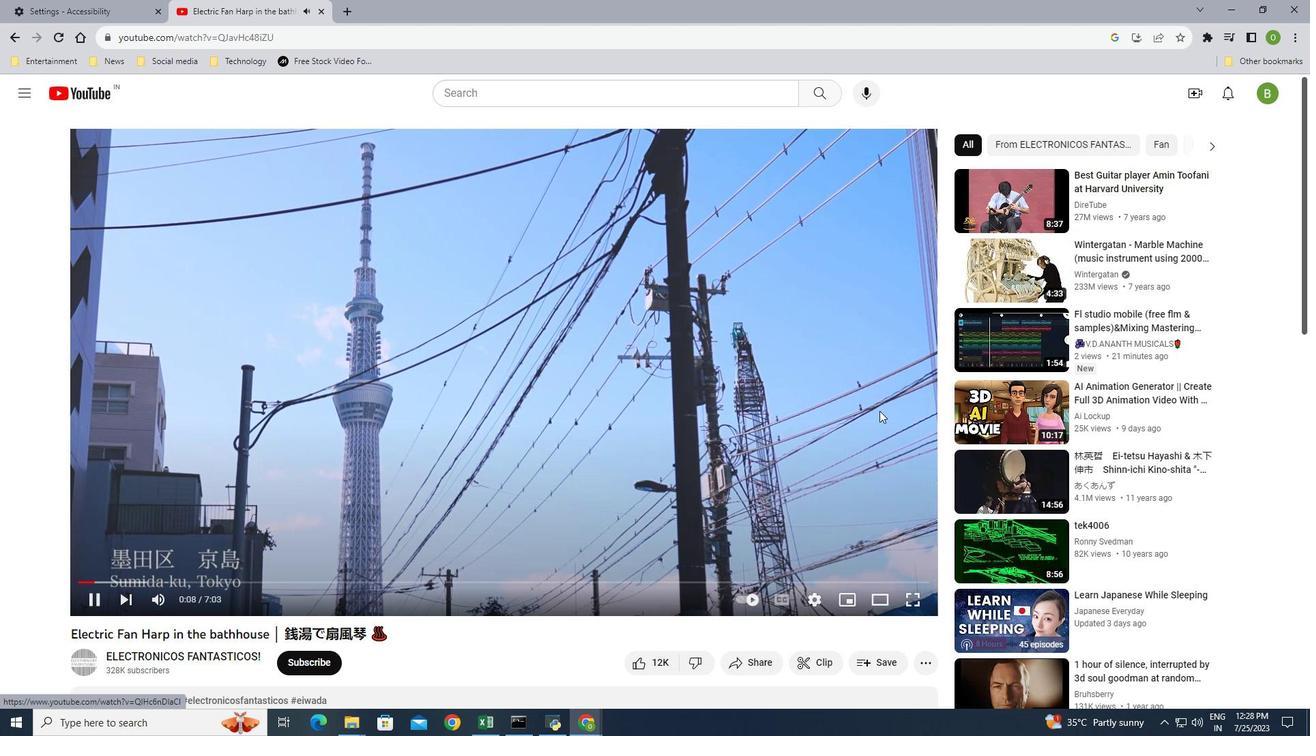 
Action: Mouse scrolled (879, 410) with delta (0, 0)
Screenshot: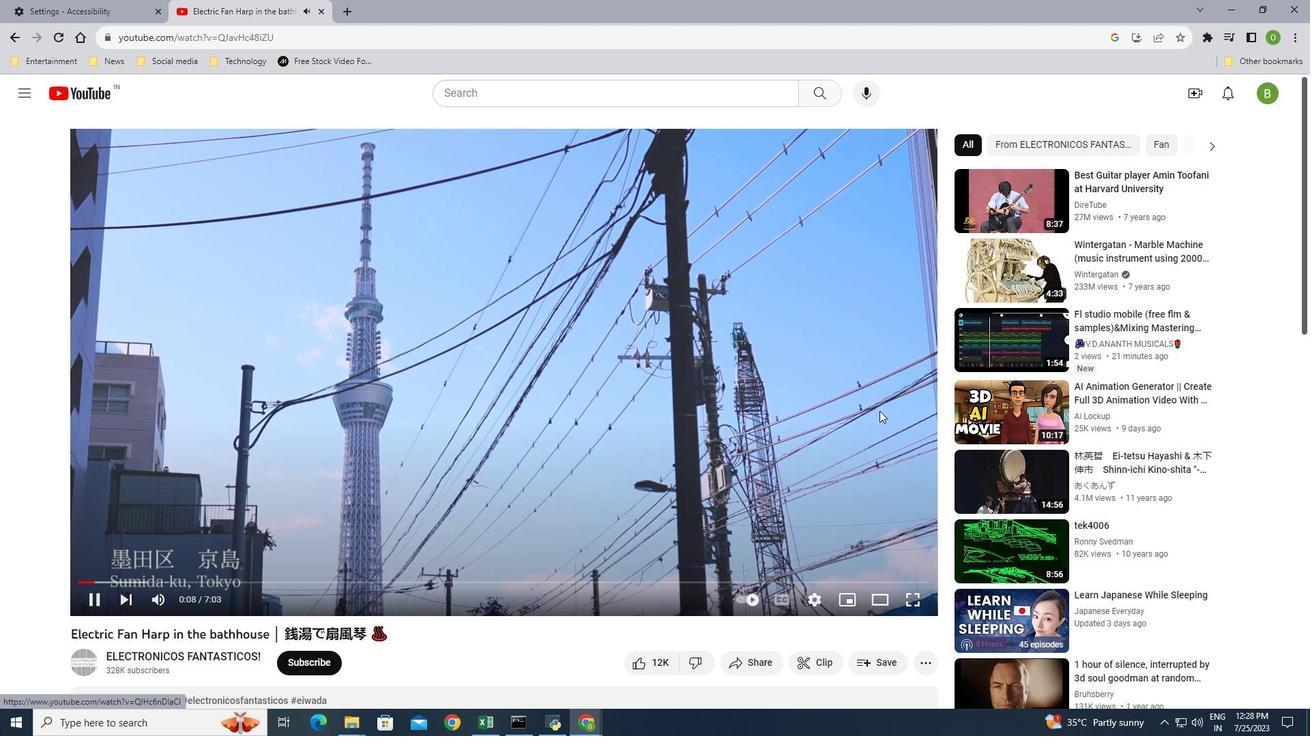 
Action: Mouse scrolled (879, 410) with delta (0, 0)
Screenshot: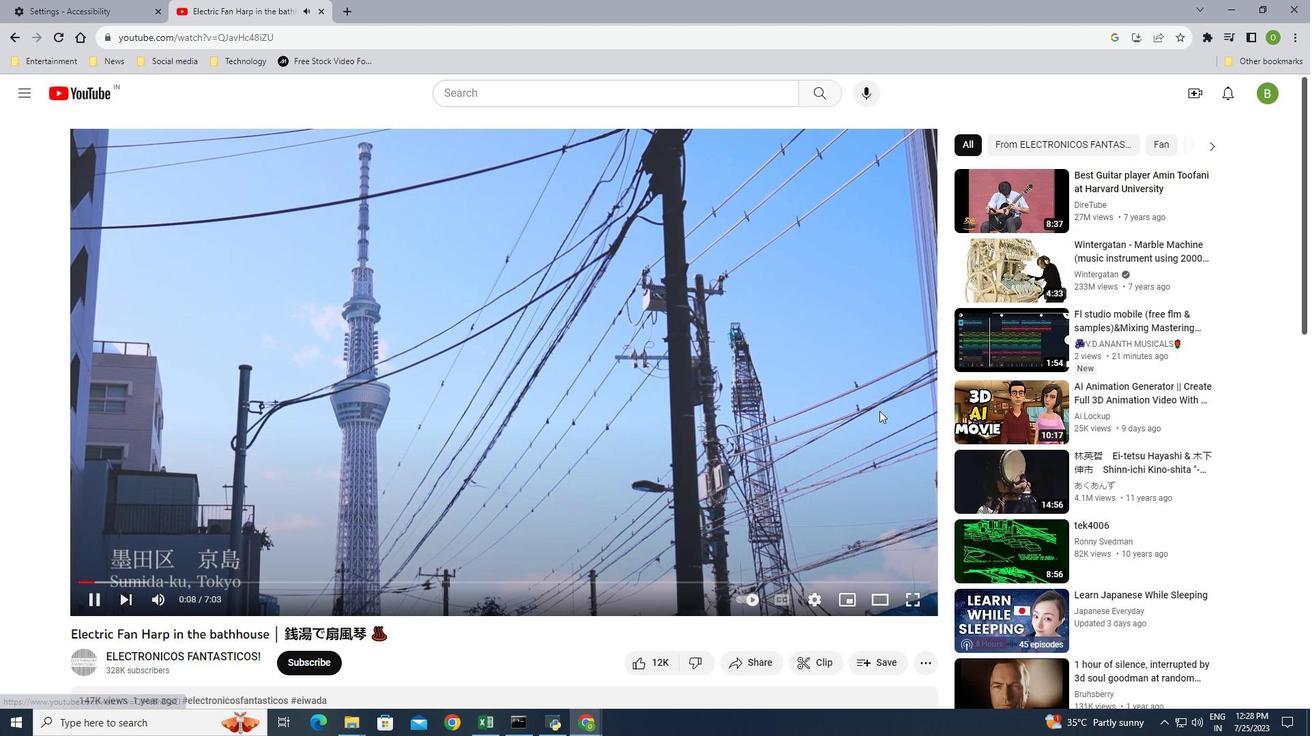 
Action: Mouse scrolled (879, 410) with delta (0, 0)
Screenshot: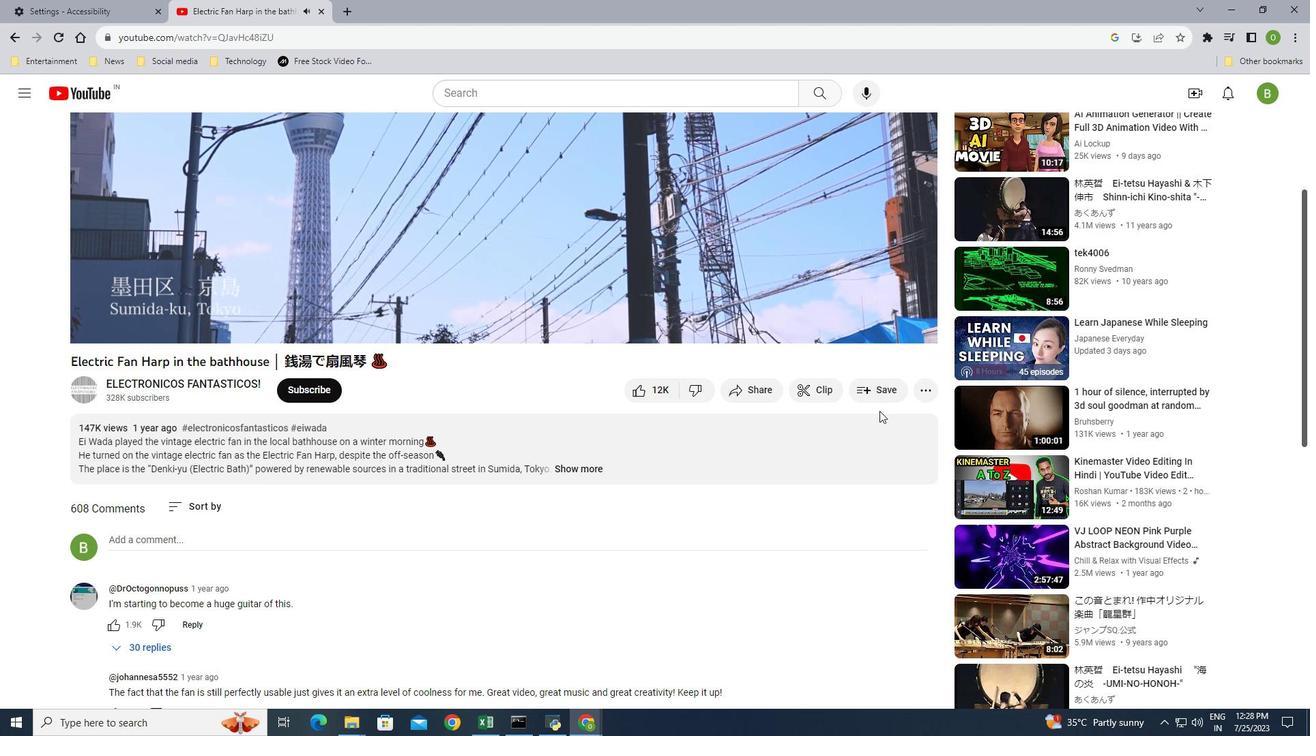 
Action: Mouse scrolled (879, 410) with delta (0, 0)
Screenshot: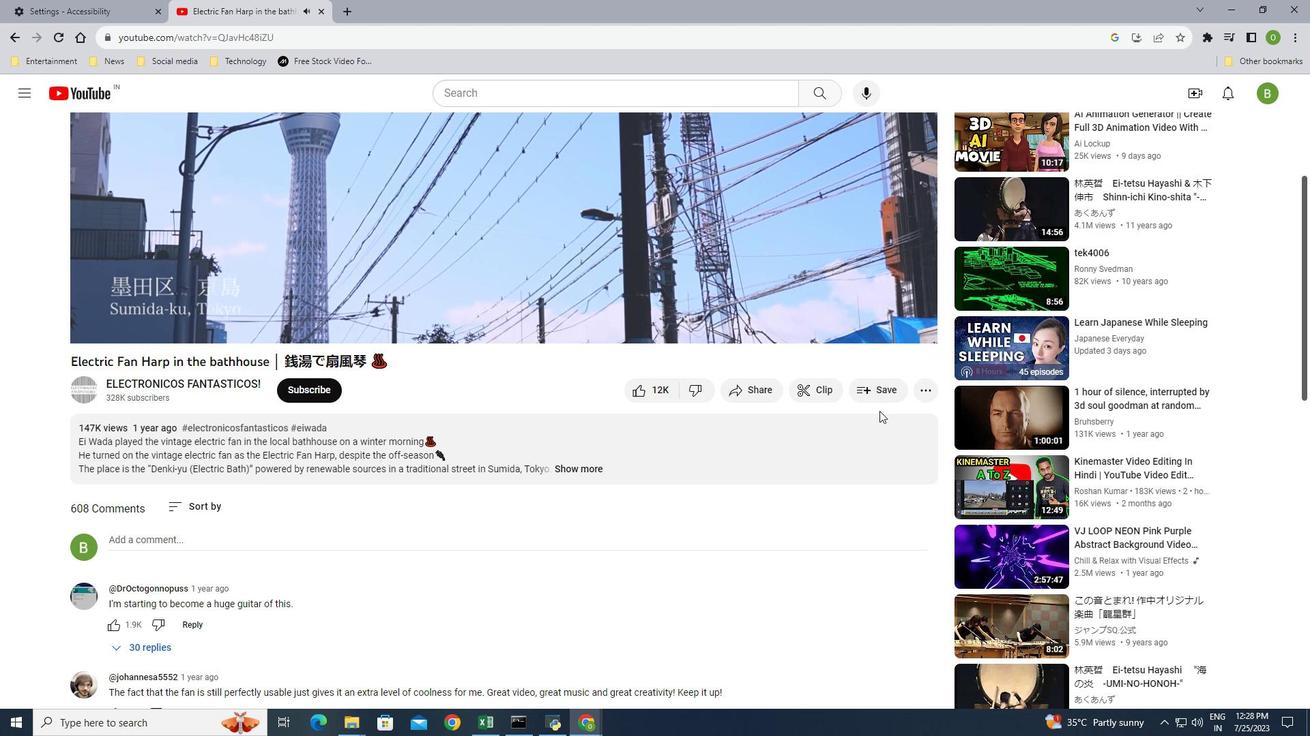
Action: Mouse scrolled (879, 412) with delta (0, 0)
Screenshot: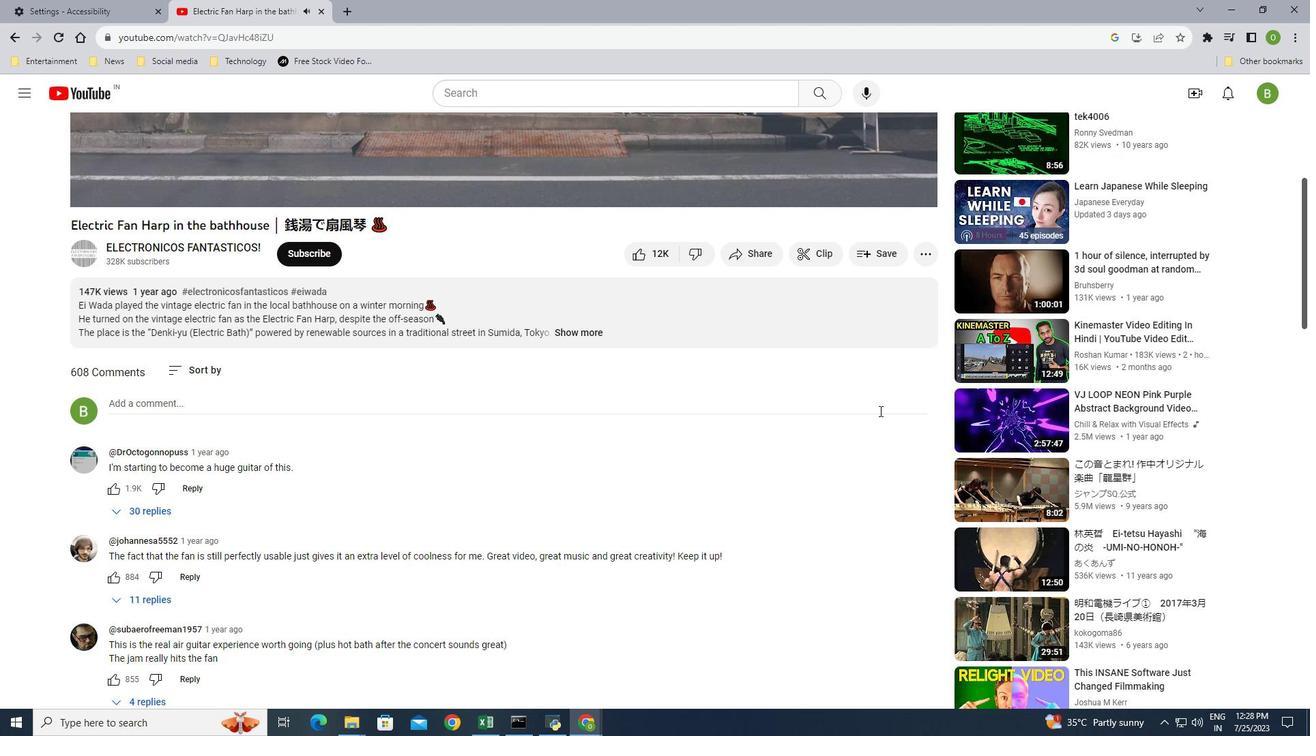 
Action: Mouse scrolled (879, 412) with delta (0, 0)
Screenshot: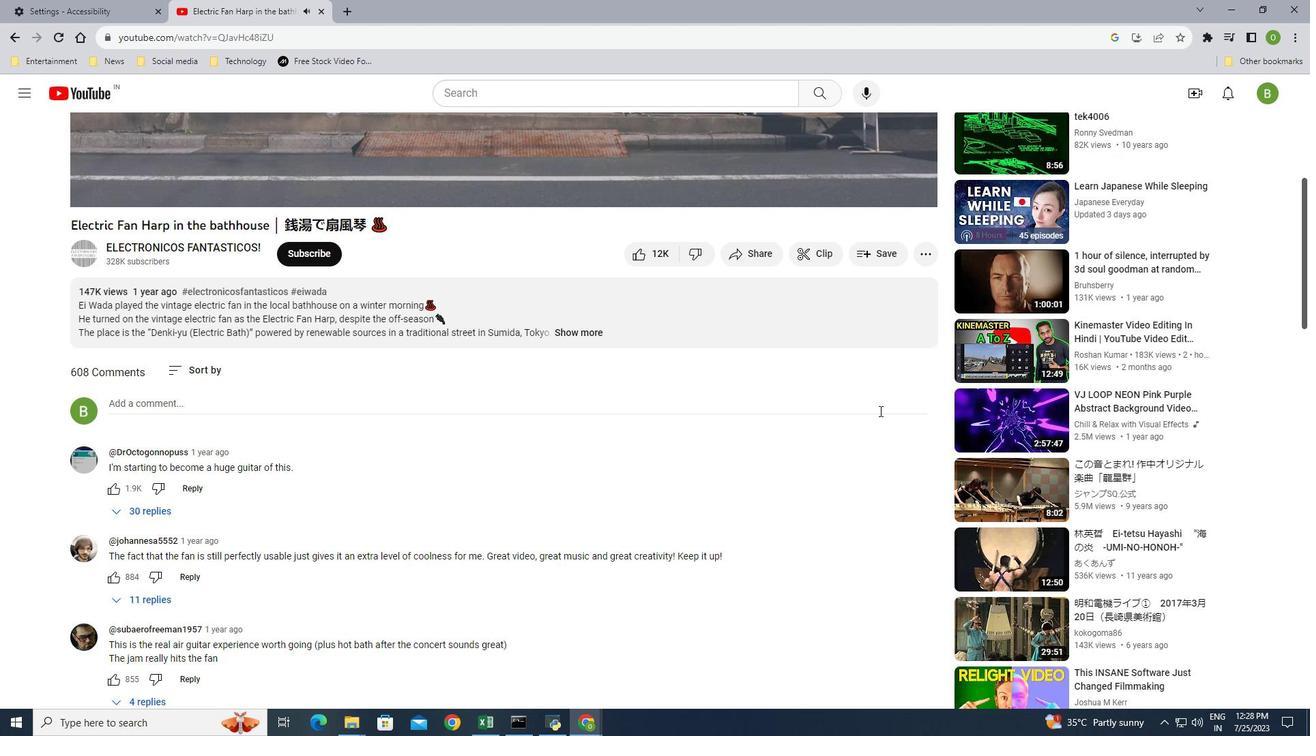 
Action: Mouse scrolled (879, 412) with delta (0, 0)
Screenshot: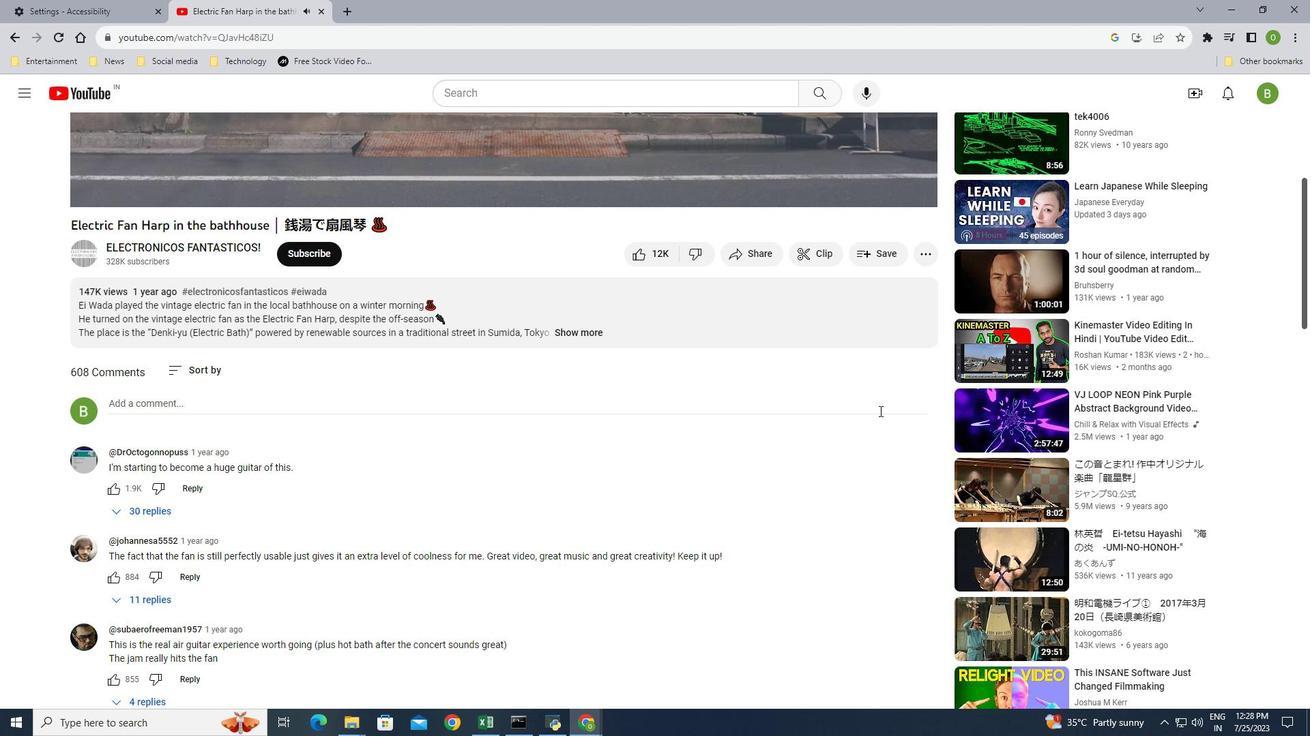
Action: Mouse scrolled (879, 412) with delta (0, 0)
Screenshot: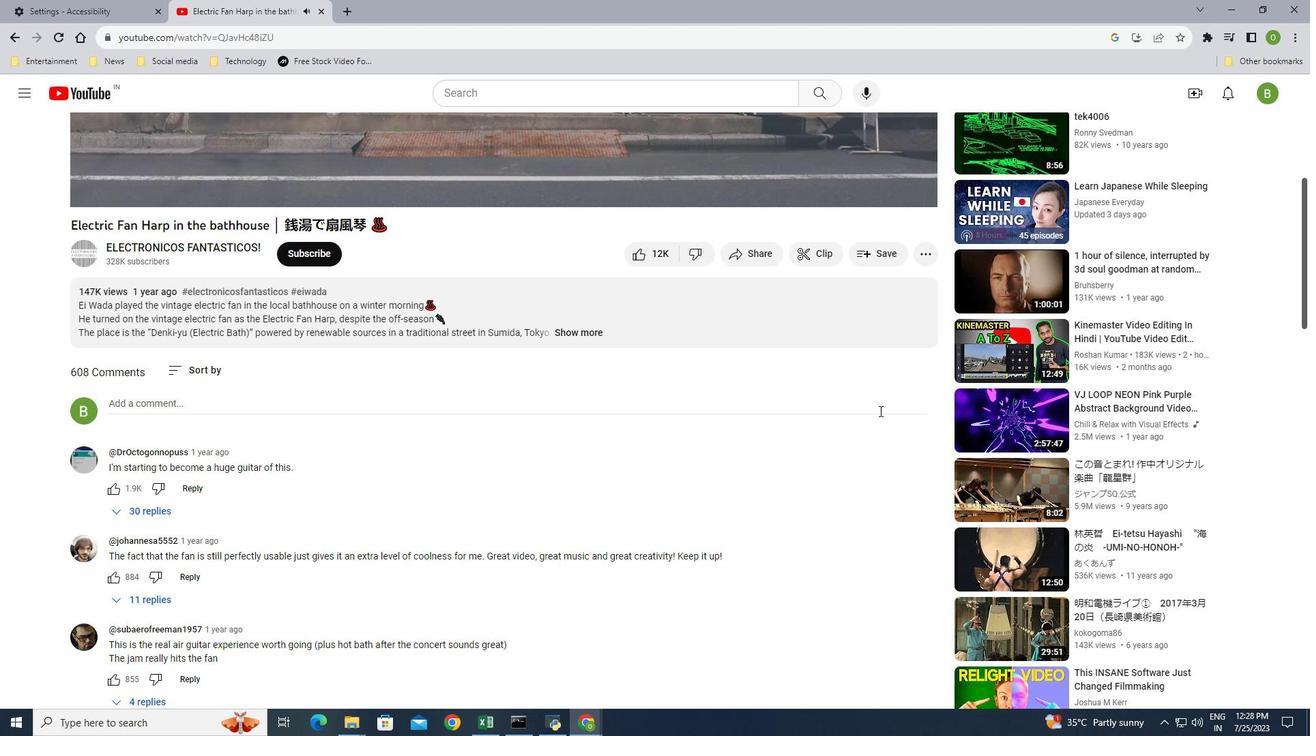 
Action: Mouse scrolled (879, 412) with delta (0, 0)
Screenshot: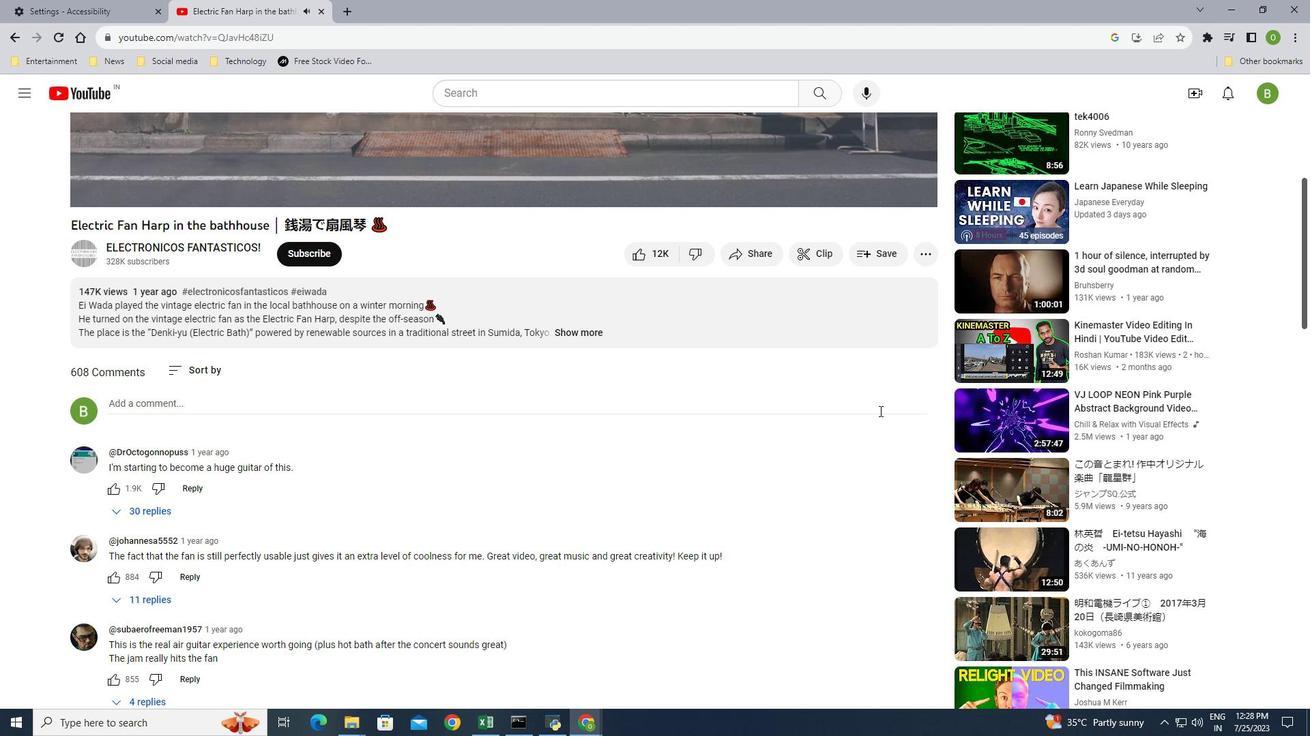 
Action: Mouse scrolled (879, 412) with delta (0, 0)
Screenshot: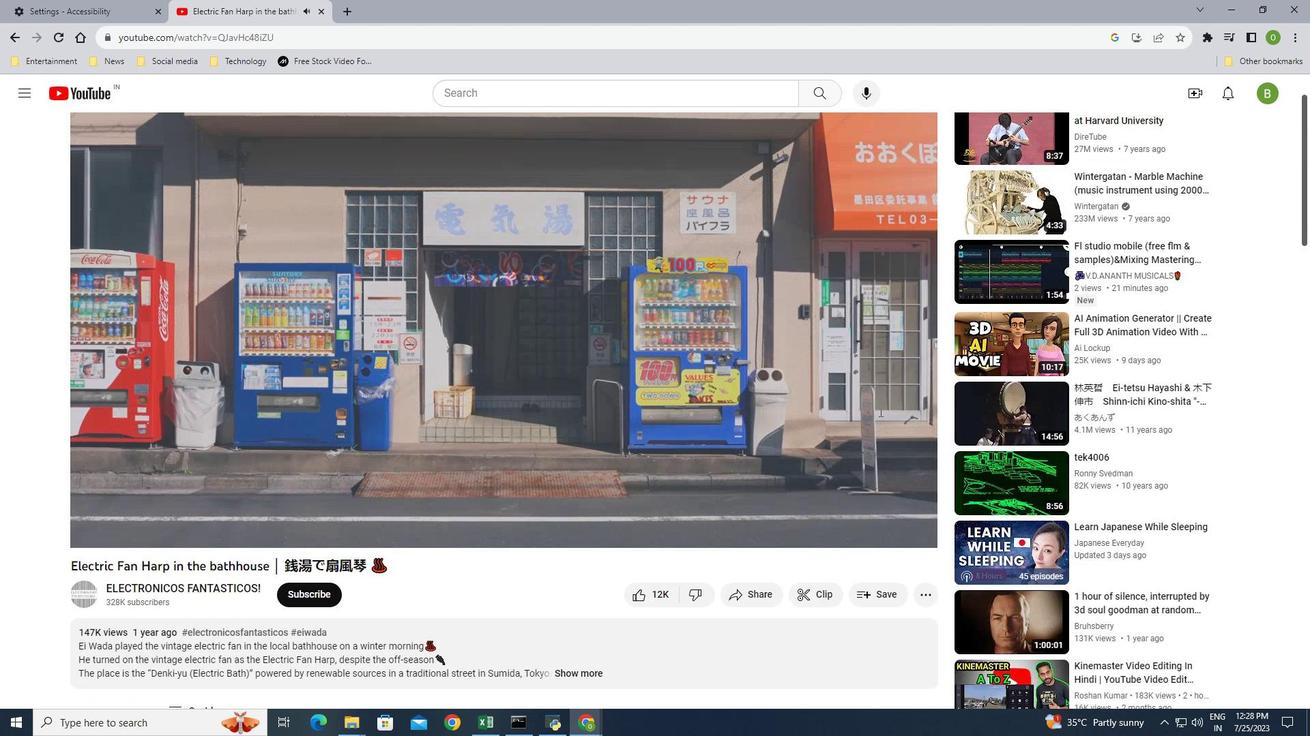 
Action: Mouse scrolled (879, 412) with delta (0, 0)
Screenshot: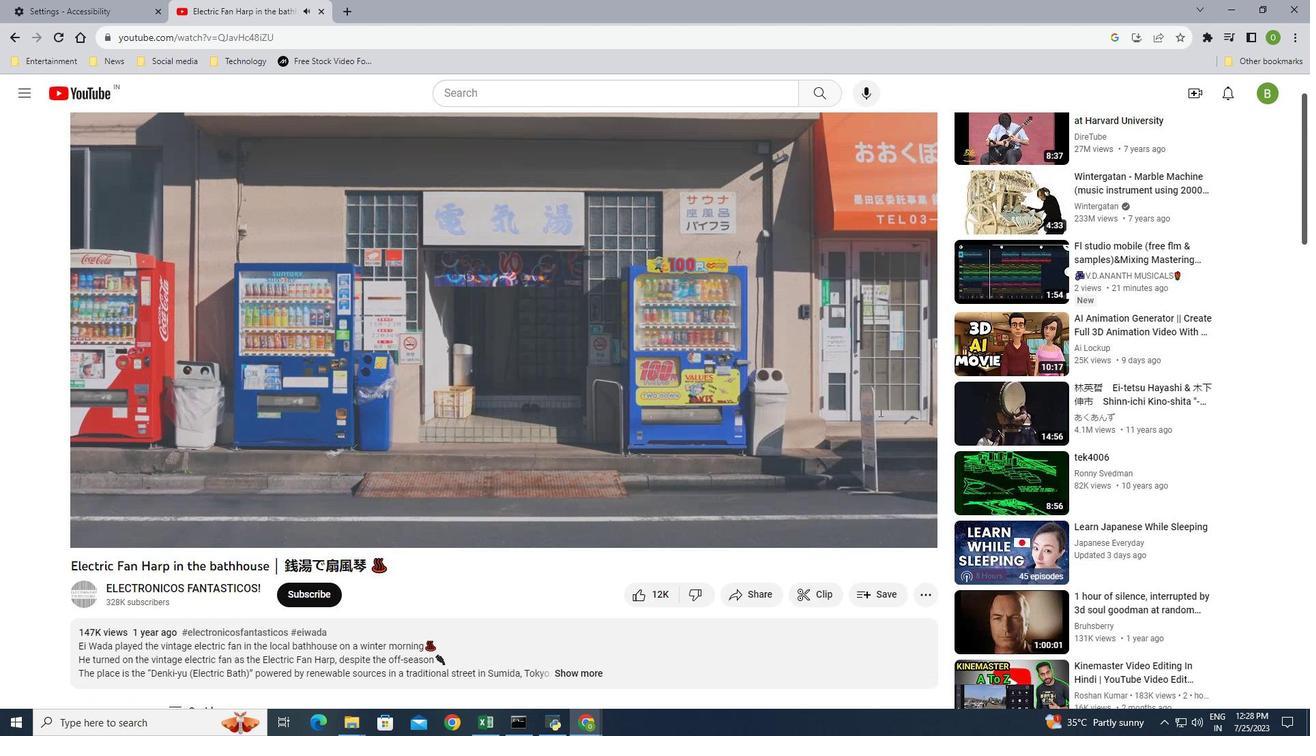 
Action: Mouse scrolled (879, 412) with delta (0, 0)
Screenshot: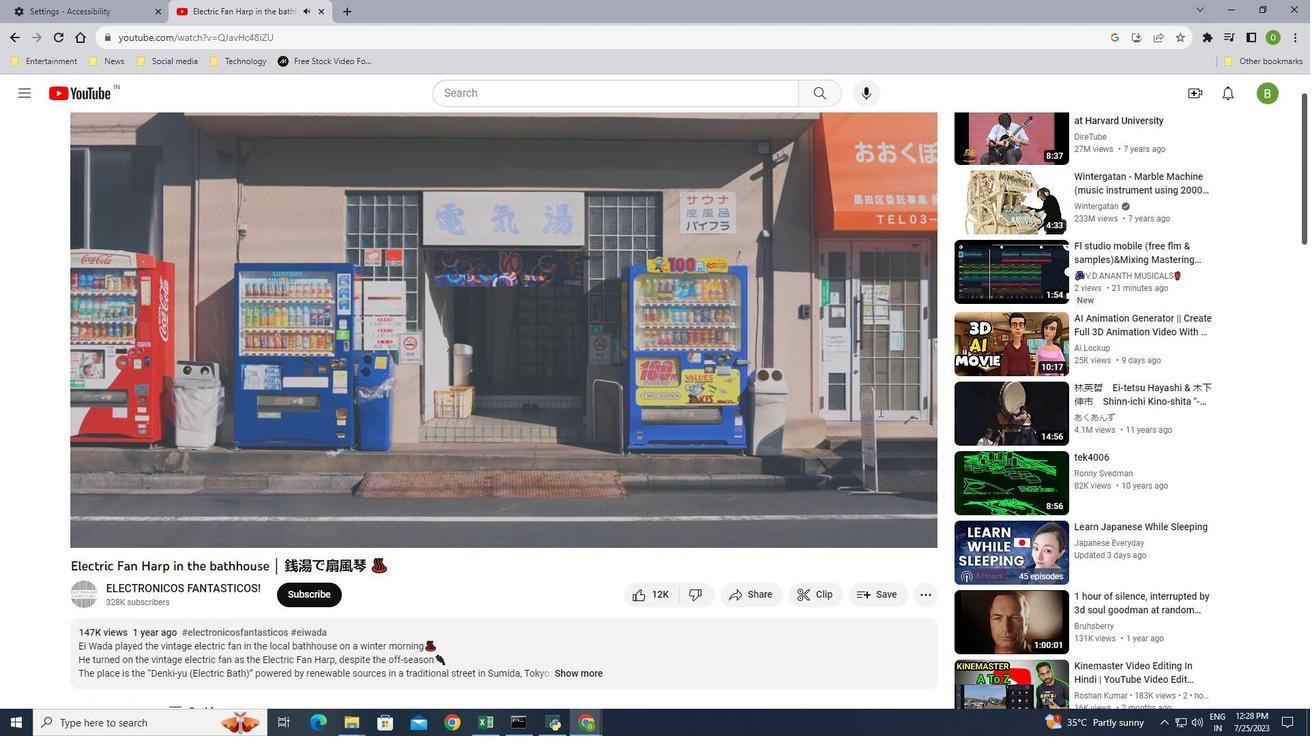 
Action: Mouse scrolled (879, 412) with delta (0, 0)
Screenshot: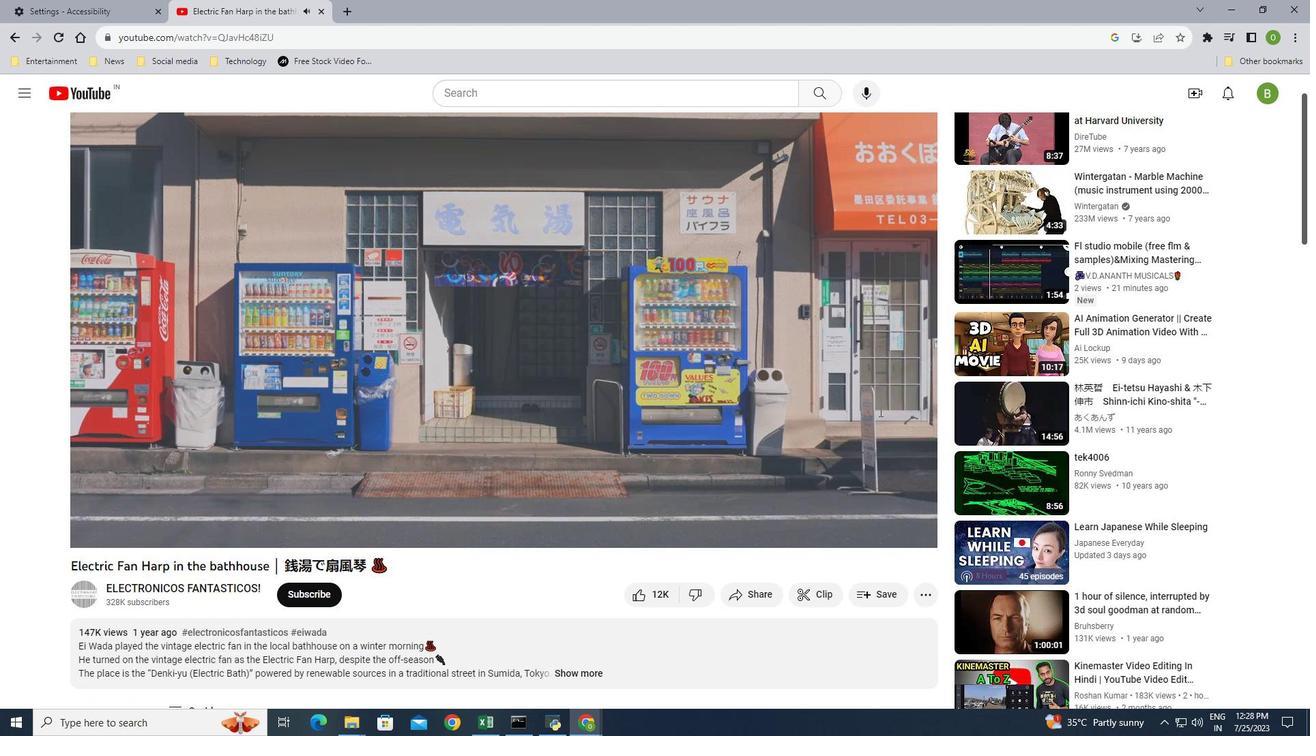 
Action: Mouse scrolled (879, 412) with delta (0, 0)
Screenshot: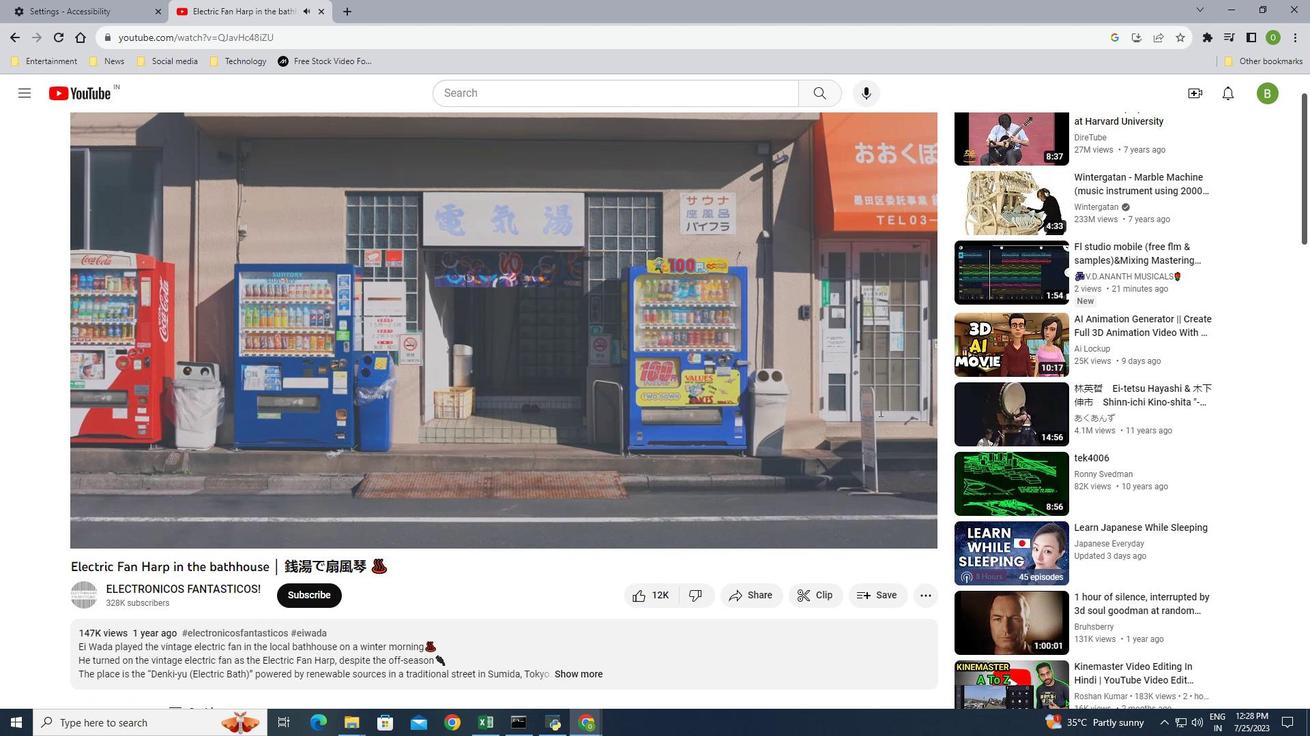 
Action: Mouse moved to (53, 94)
Screenshot: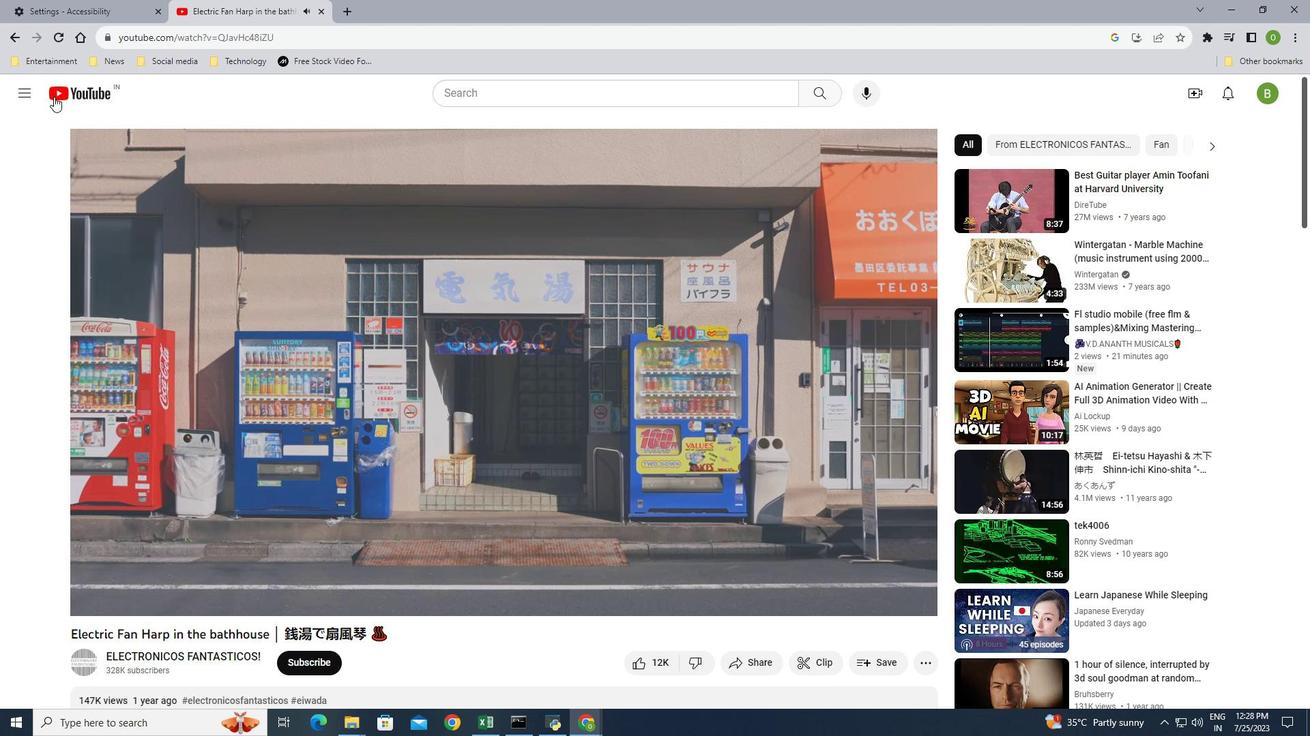 
Action: Mouse pressed left at (53, 94)
Screenshot: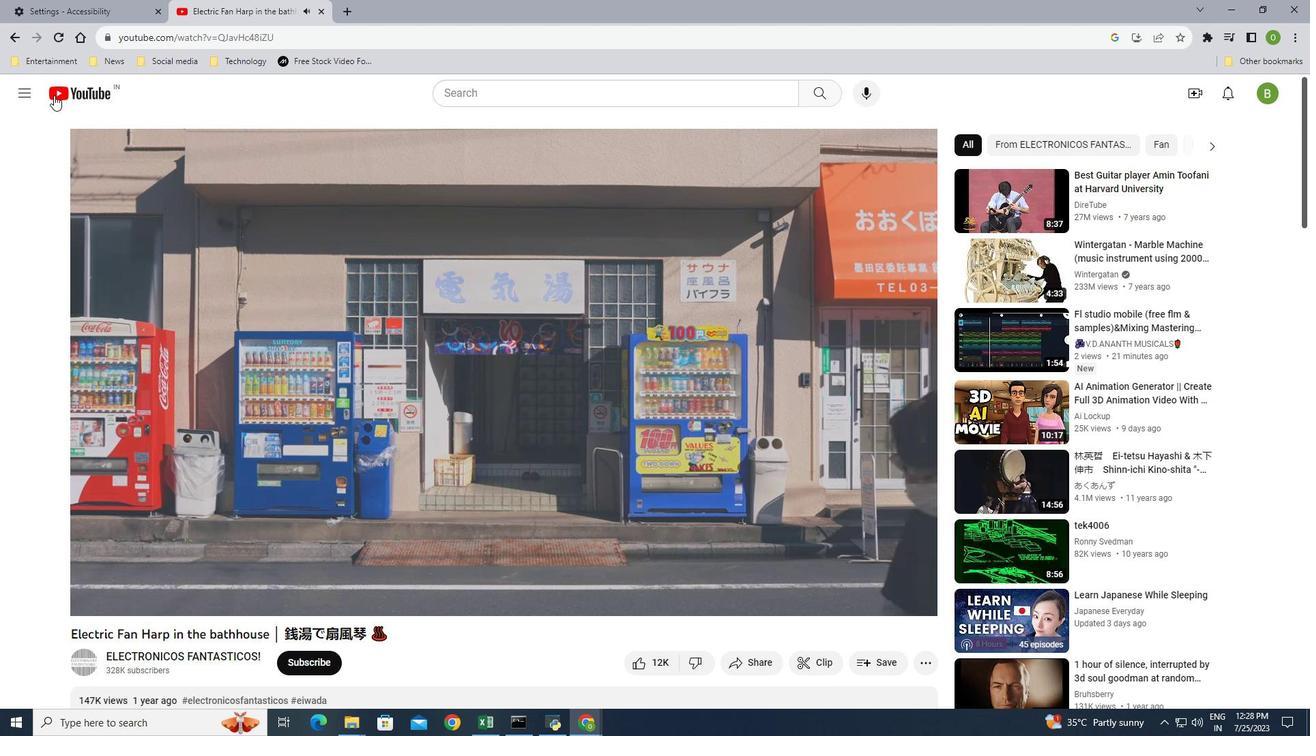 
Action: Mouse moved to (1267, 90)
Screenshot: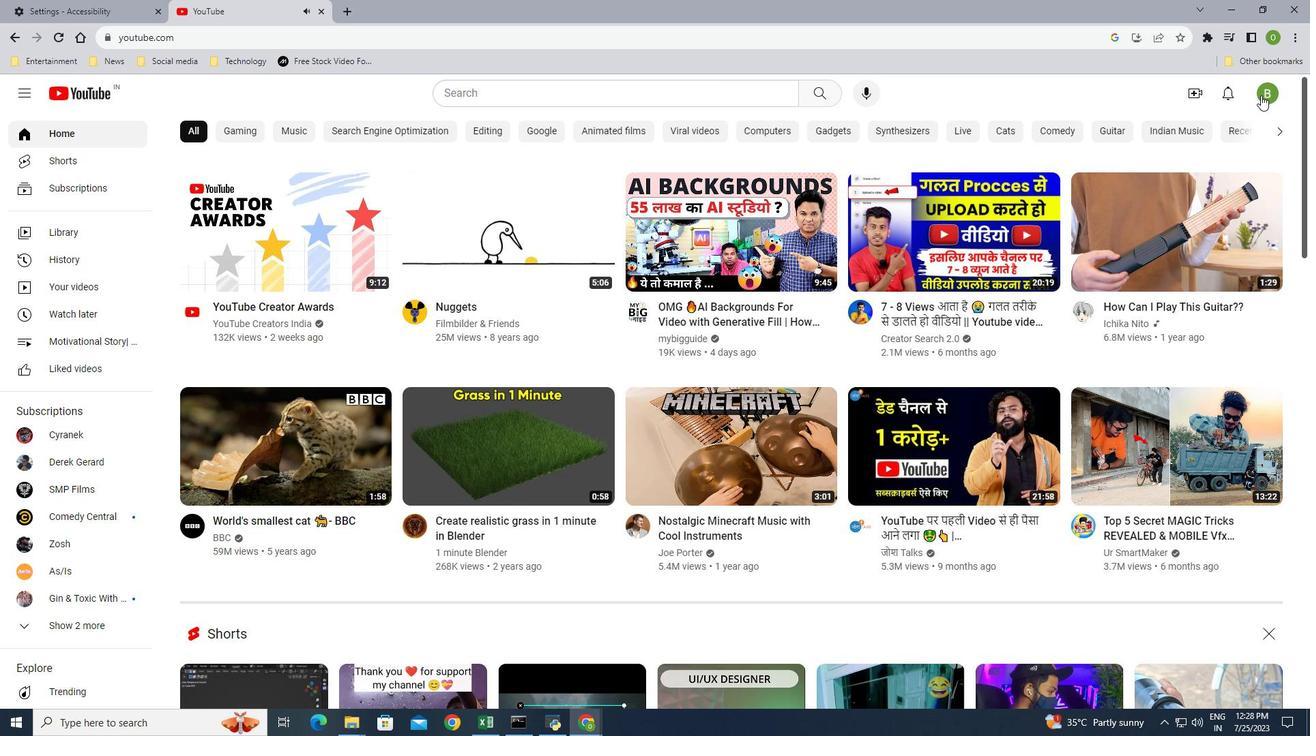 
Action: Mouse pressed left at (1267, 90)
Screenshot: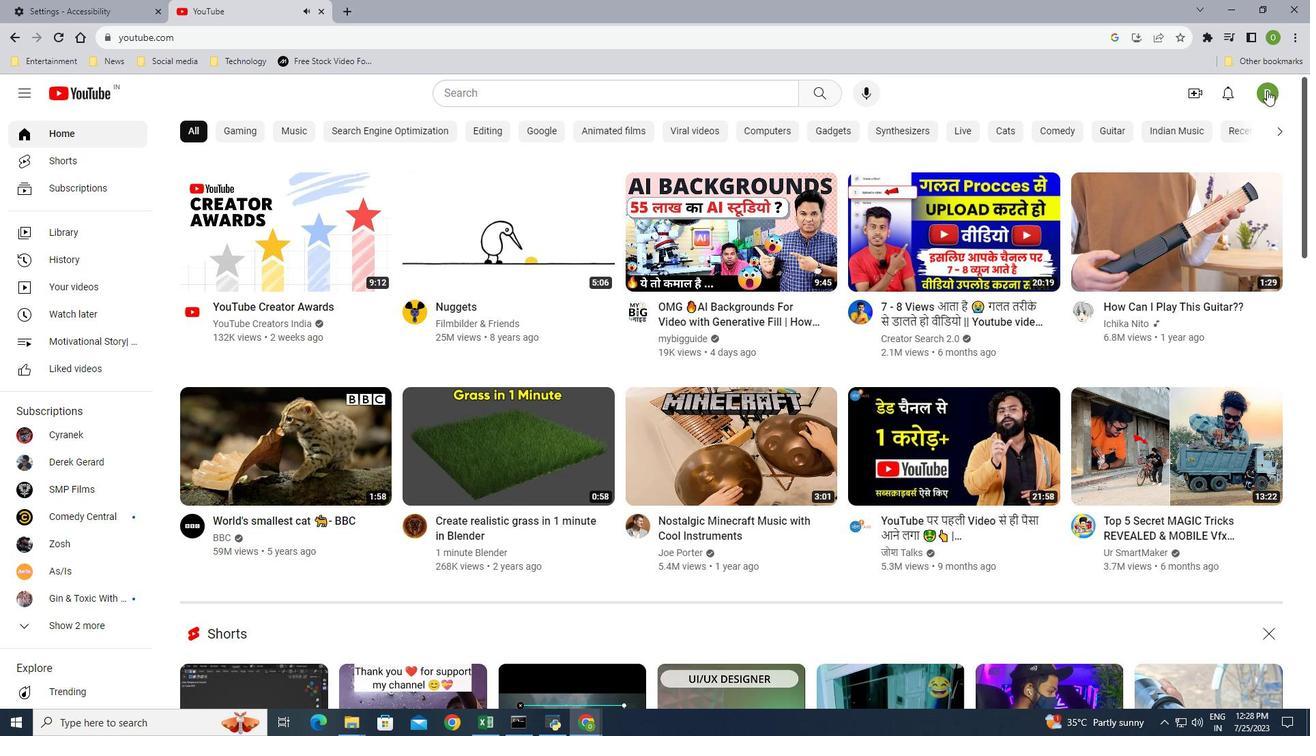 
Action: Mouse moved to (833, 352)
Screenshot: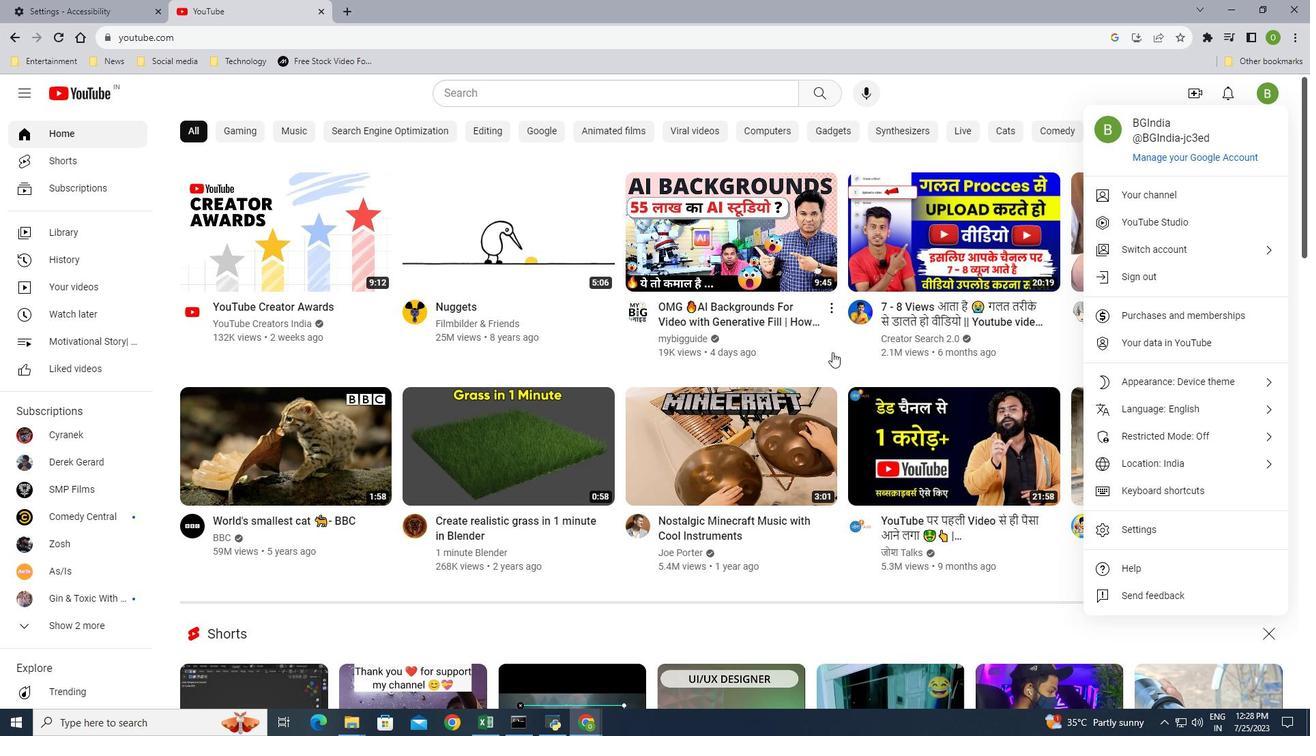 
Action: Mouse pressed left at (833, 352)
Screenshot: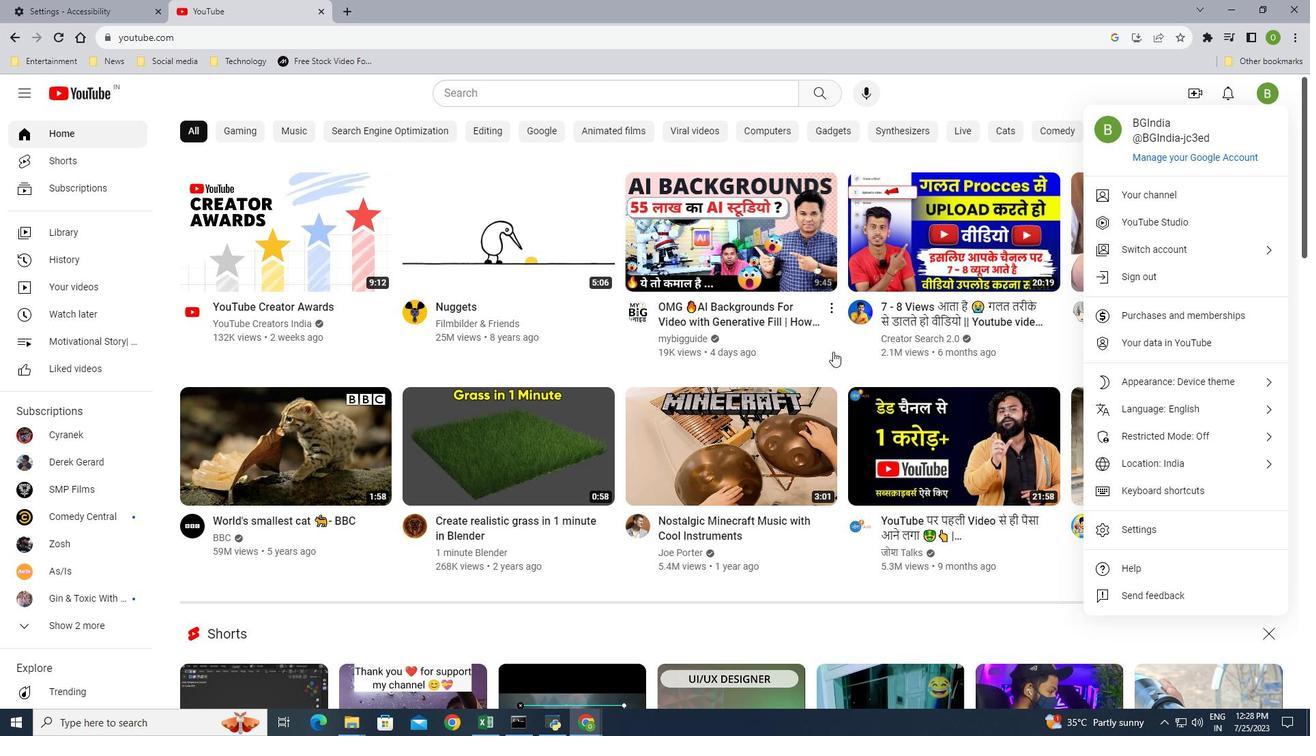 
Action: Mouse moved to (881, 637)
Screenshot: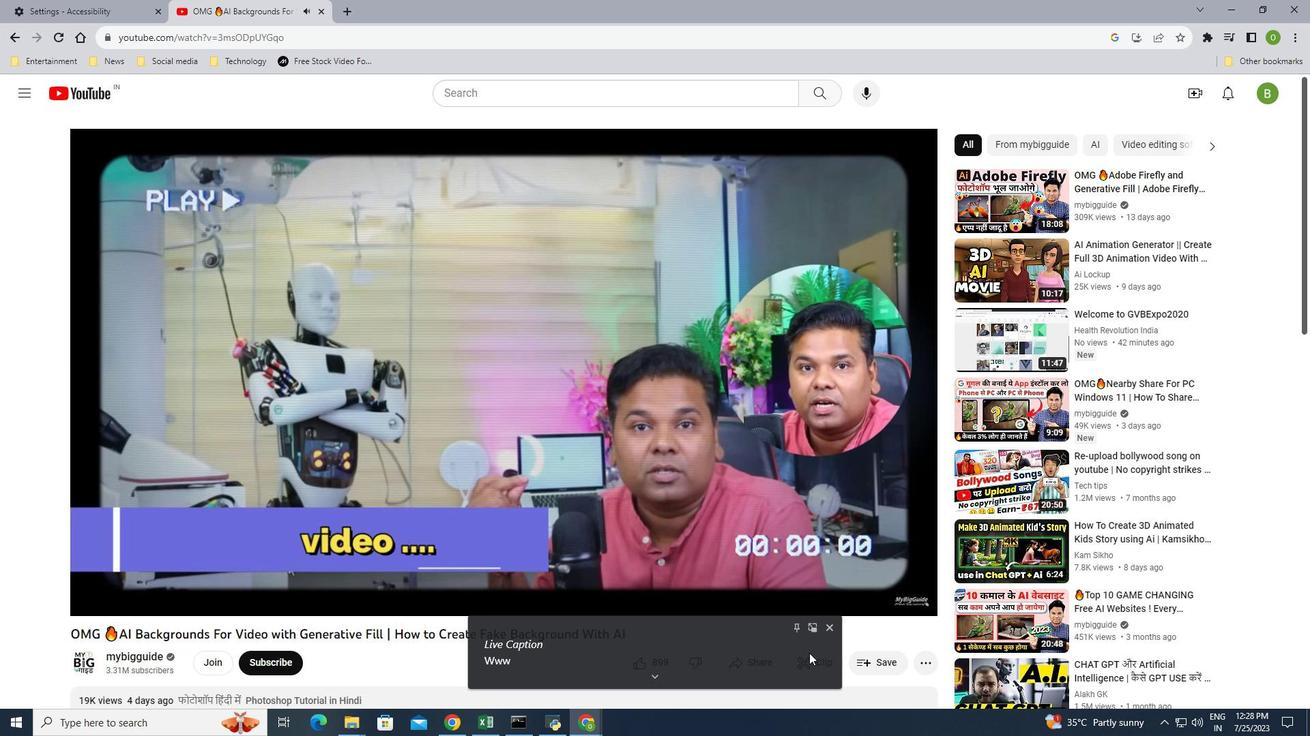 
Action: Mouse scrolled (881, 637) with delta (0, 0)
Screenshot: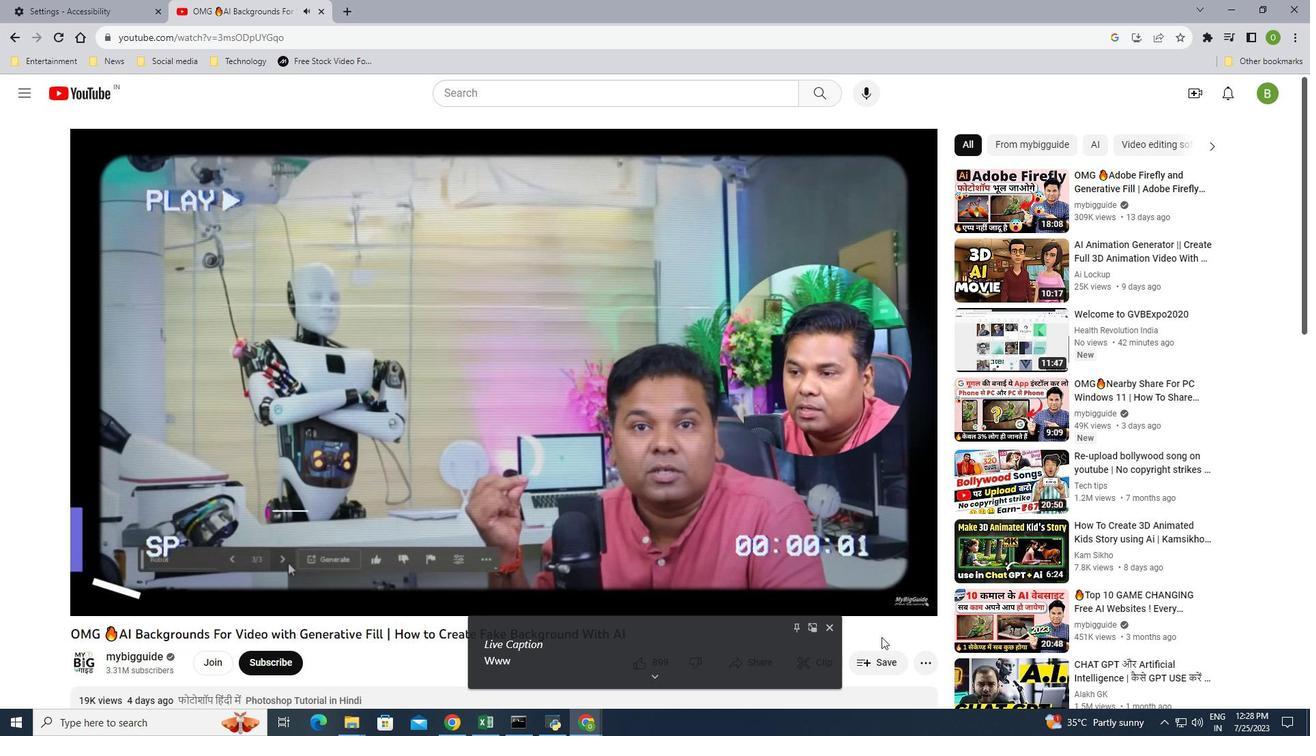 
Action: Mouse moved to (708, 627)
Screenshot: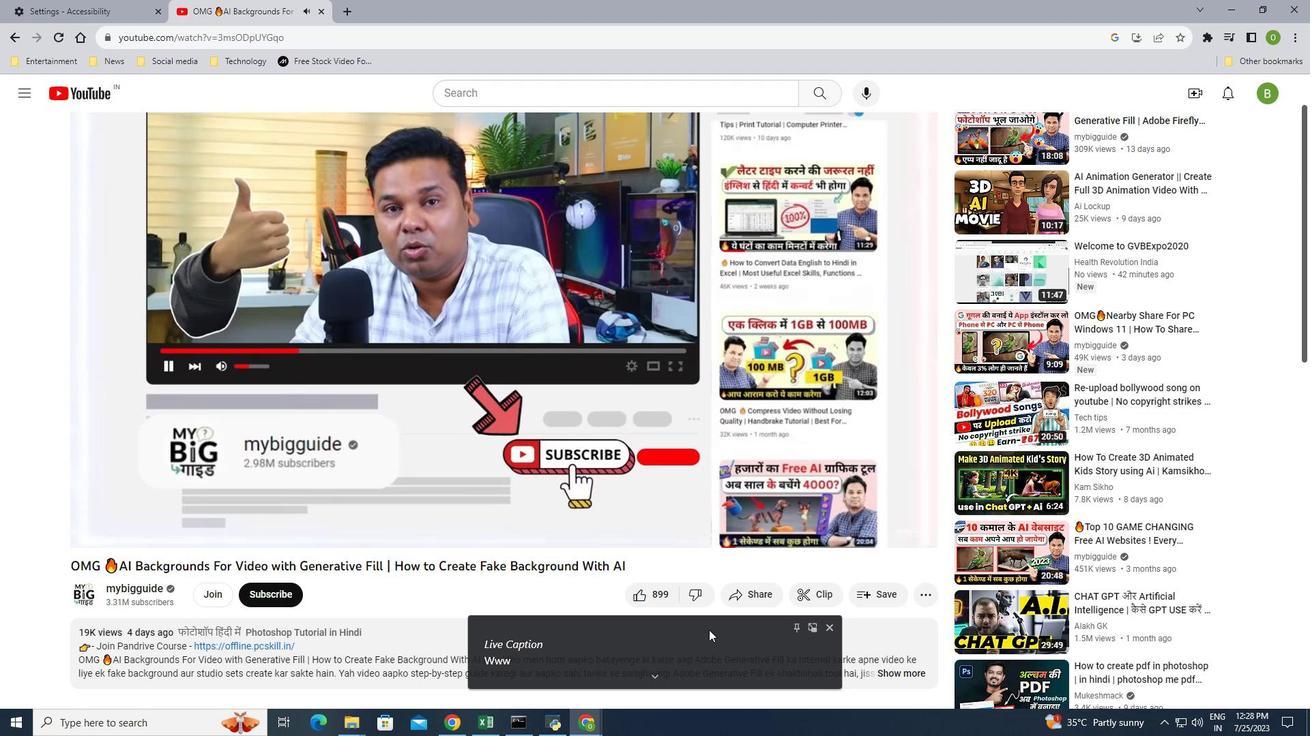 
Action: Mouse pressed left at (708, 627)
Screenshot: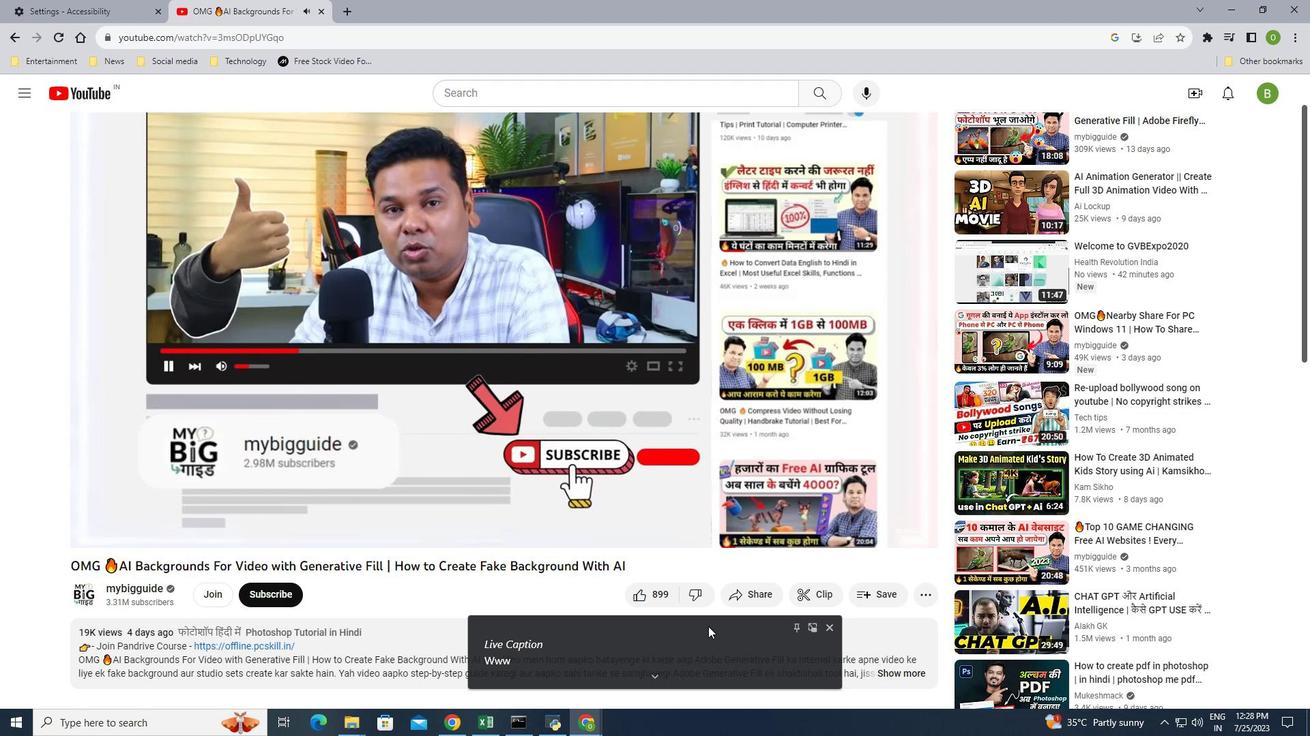 
Action: Mouse moved to (471, 258)
Screenshot: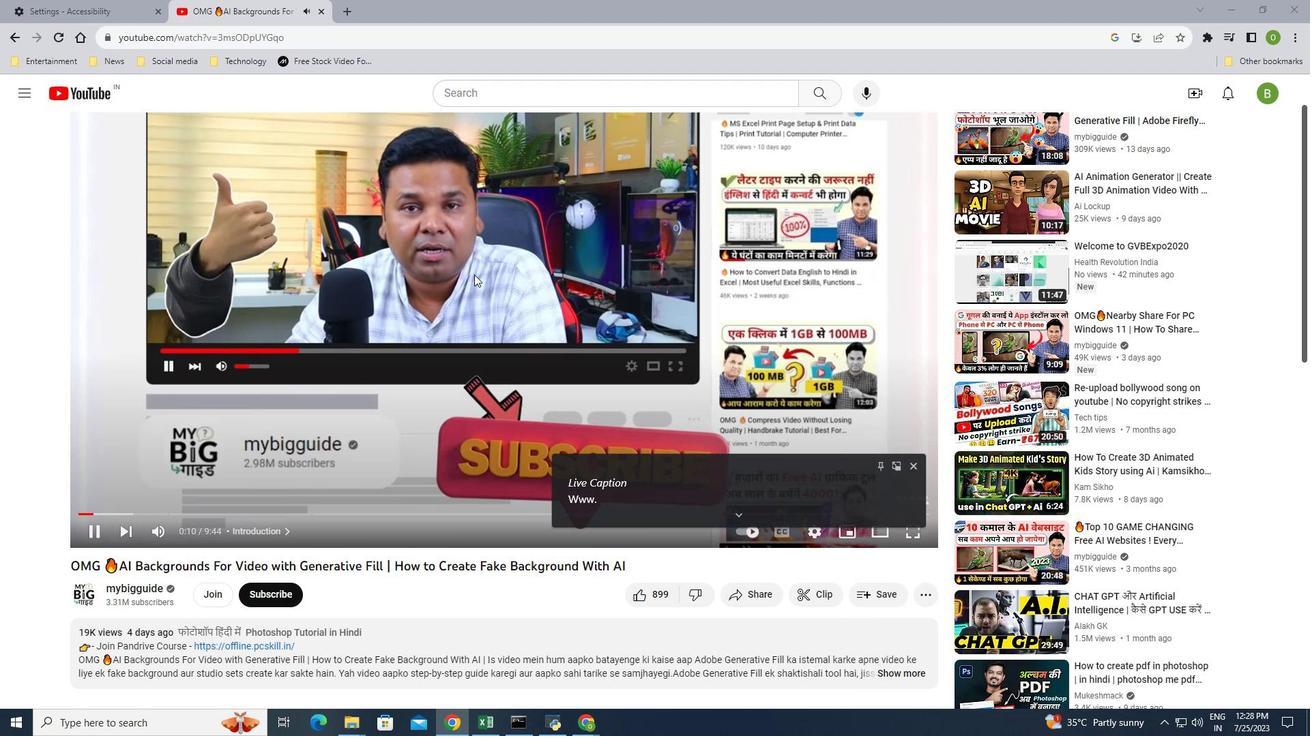 
Action: Mouse pressed left at (471, 258)
Screenshot: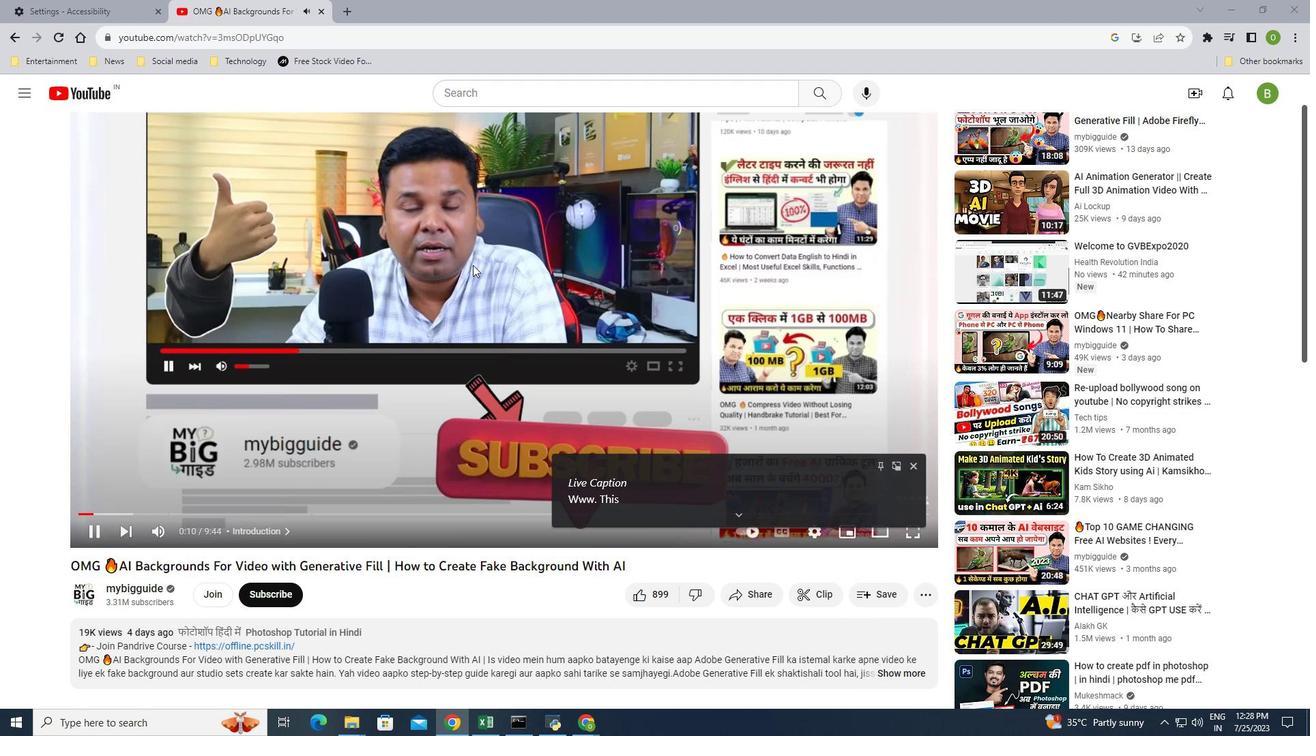 
Action: Mouse moved to (471, 258)
Screenshot: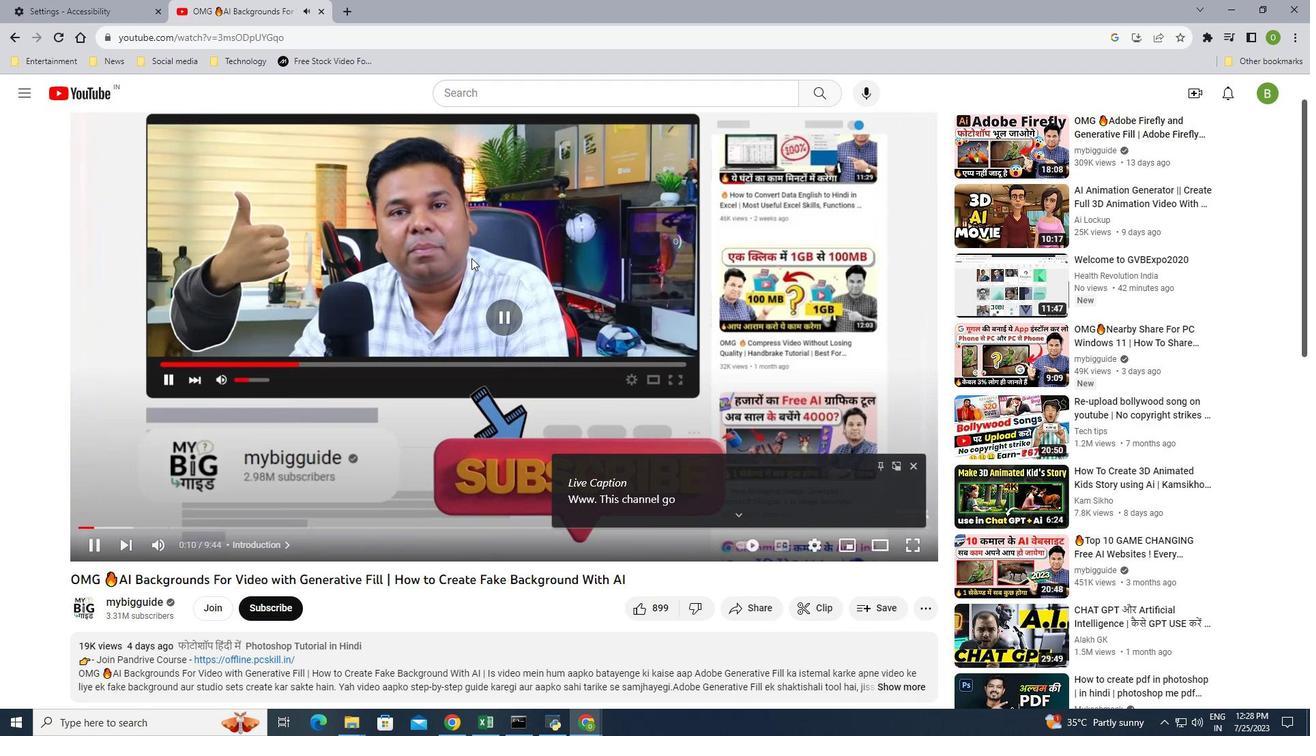 
Action: Mouse pressed left at (471, 258)
Screenshot: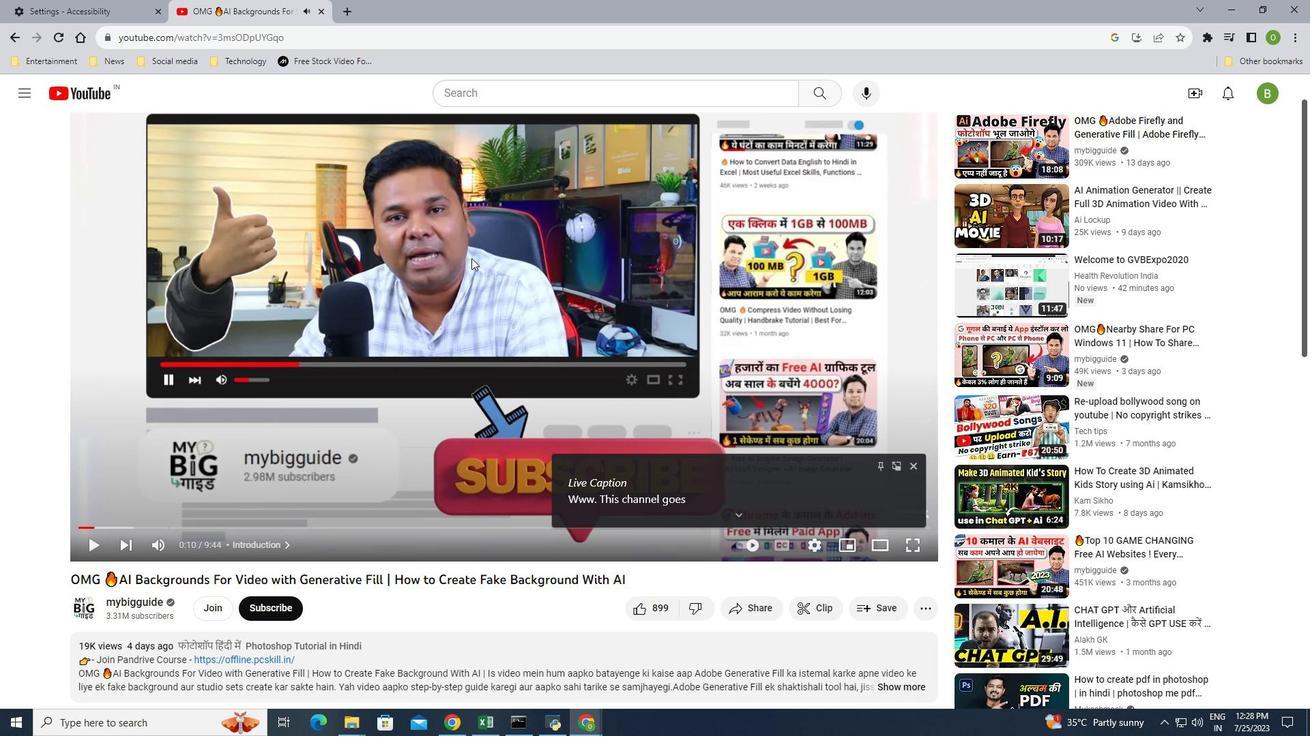 
Action: Mouse moved to (133, 579)
Screenshot: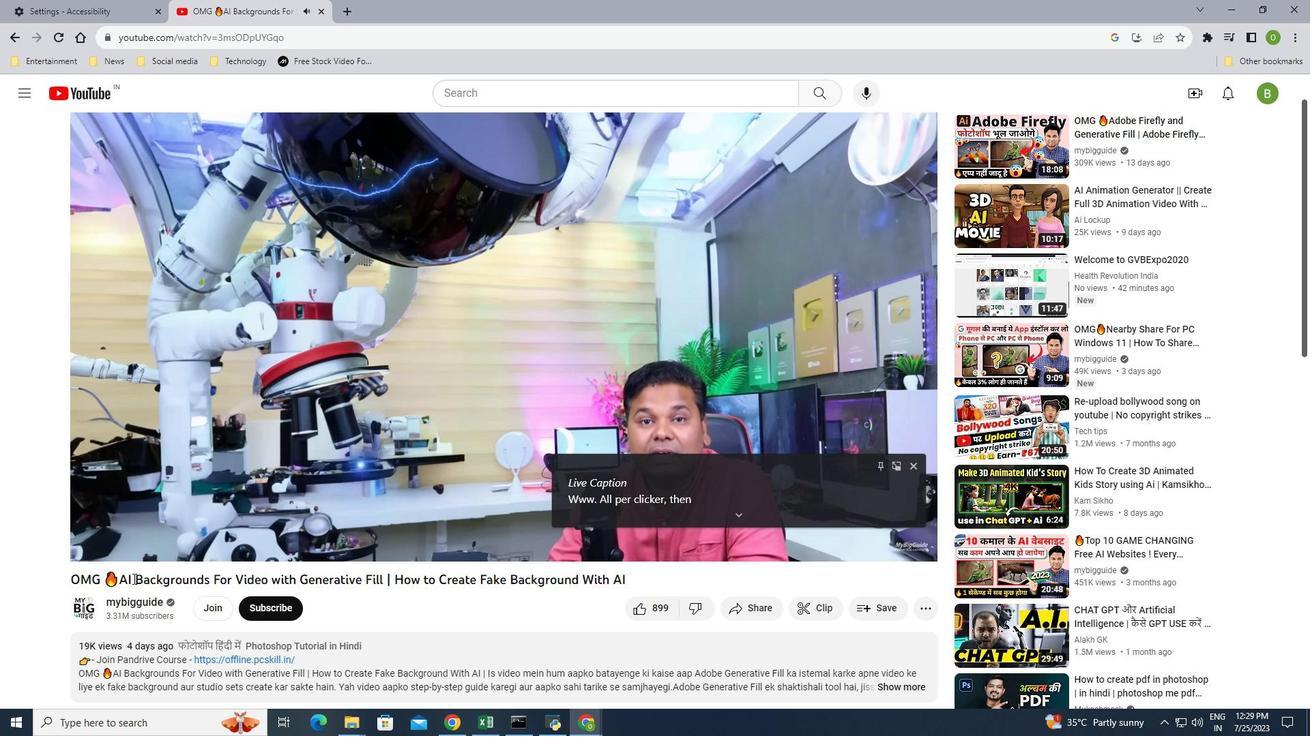 
